 Task: For heading Use Courier New with brown colour.  font size for heading26,  'Change the font style of data to'Courier New and font size to 18,  Change the alignment of both headline & data to Align center.  In the sheet   Blaze Sales log   book
Action: Mouse moved to (54, 151)
Screenshot: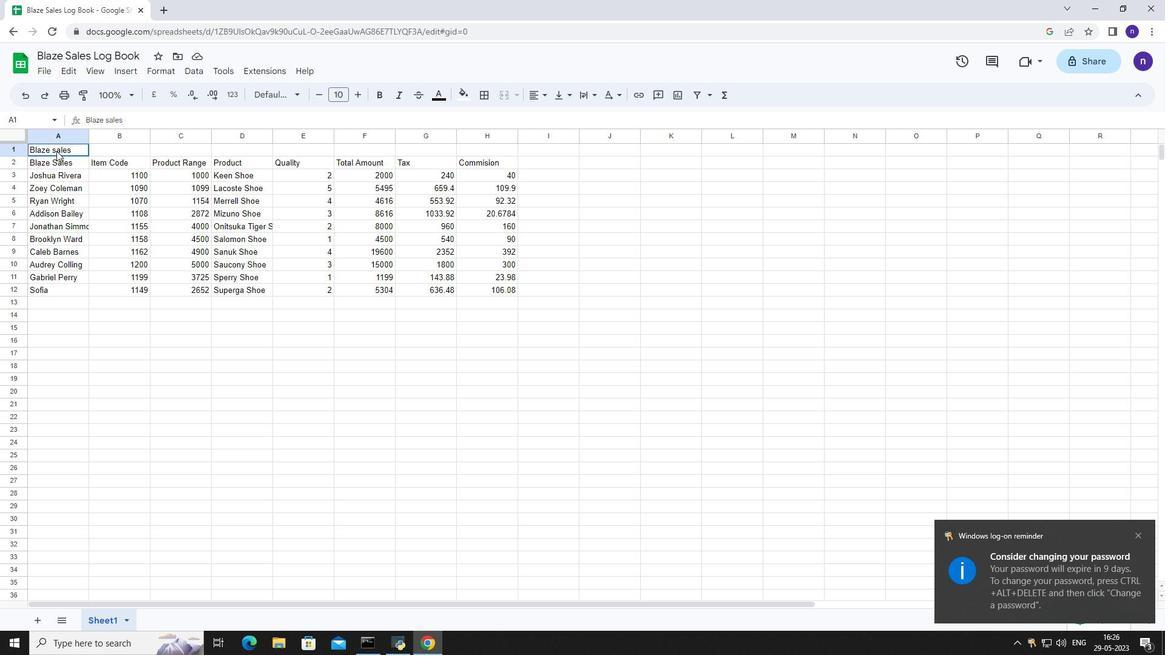
Action: Mouse pressed left at (54, 151)
Screenshot: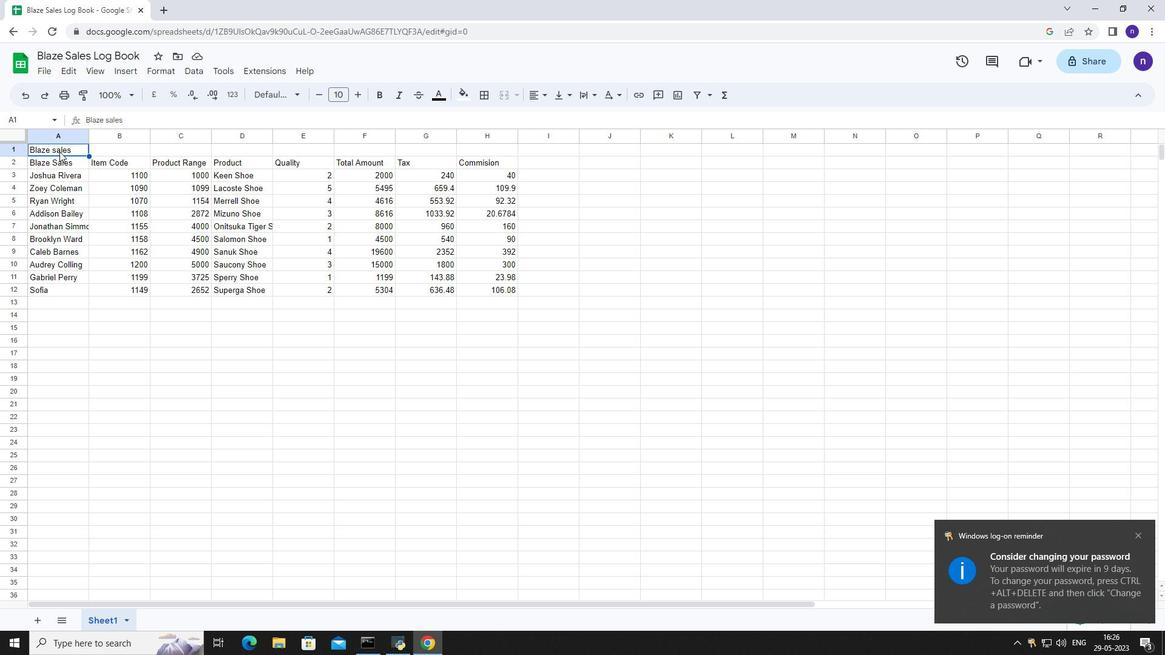 
Action: Mouse moved to (298, 95)
Screenshot: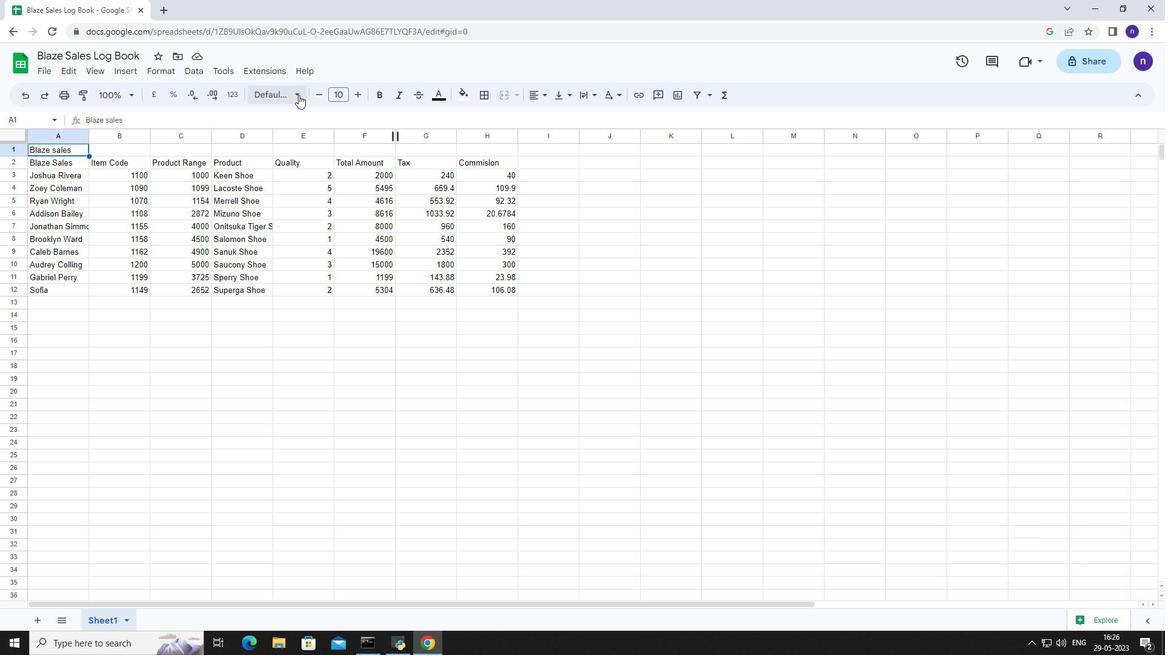 
Action: Mouse pressed left at (298, 95)
Screenshot: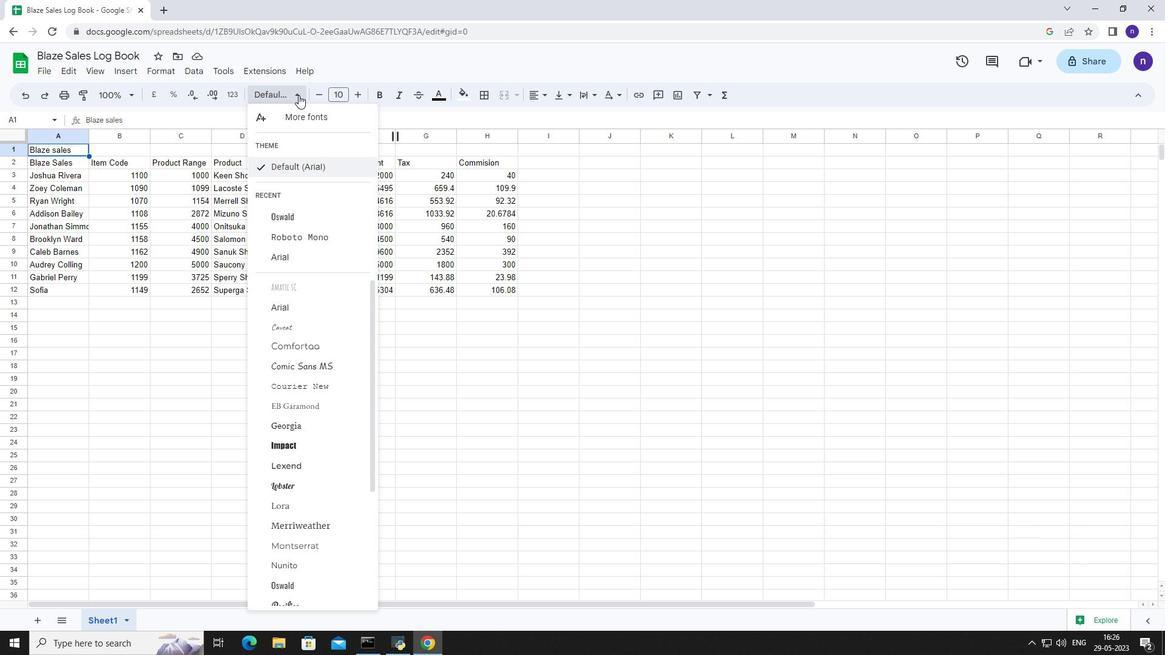 
Action: Mouse moved to (306, 114)
Screenshot: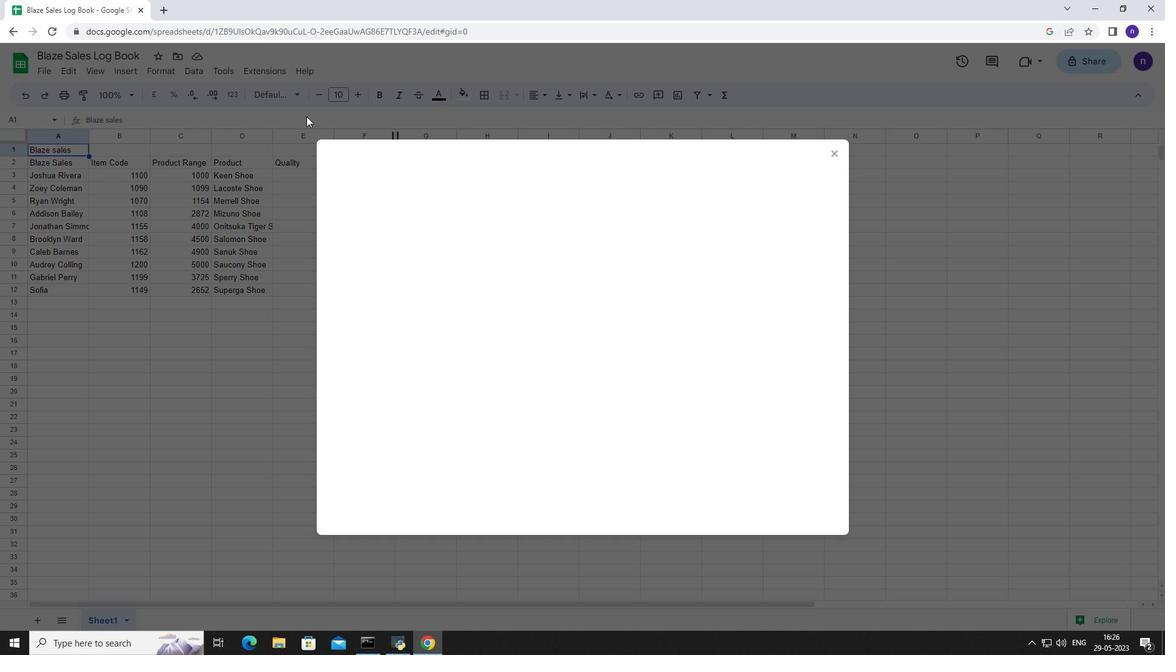 
Action: Mouse pressed left at (306, 114)
Screenshot: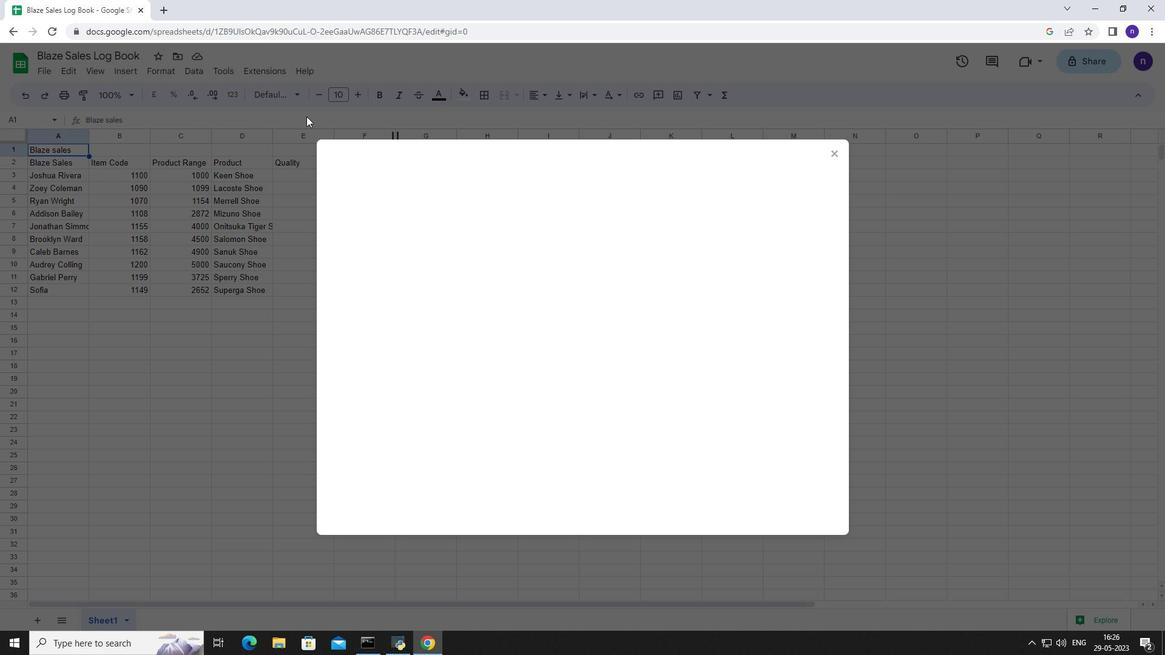 
Action: Mouse moved to (397, 194)
Screenshot: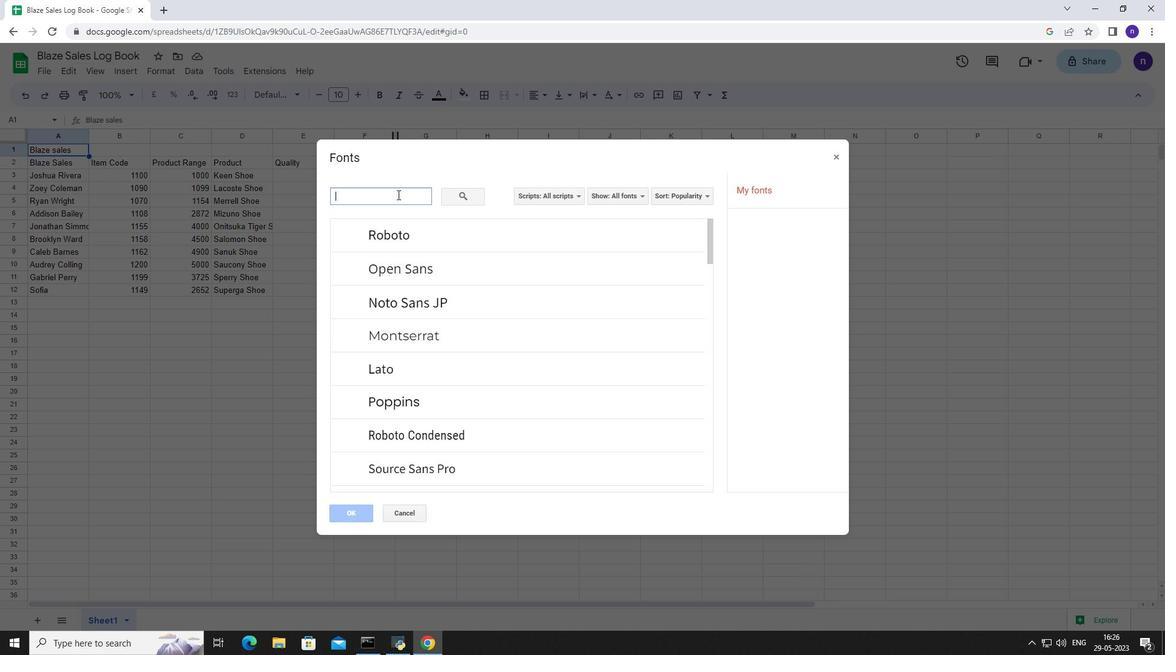 
Action: Mouse pressed left at (397, 194)
Screenshot: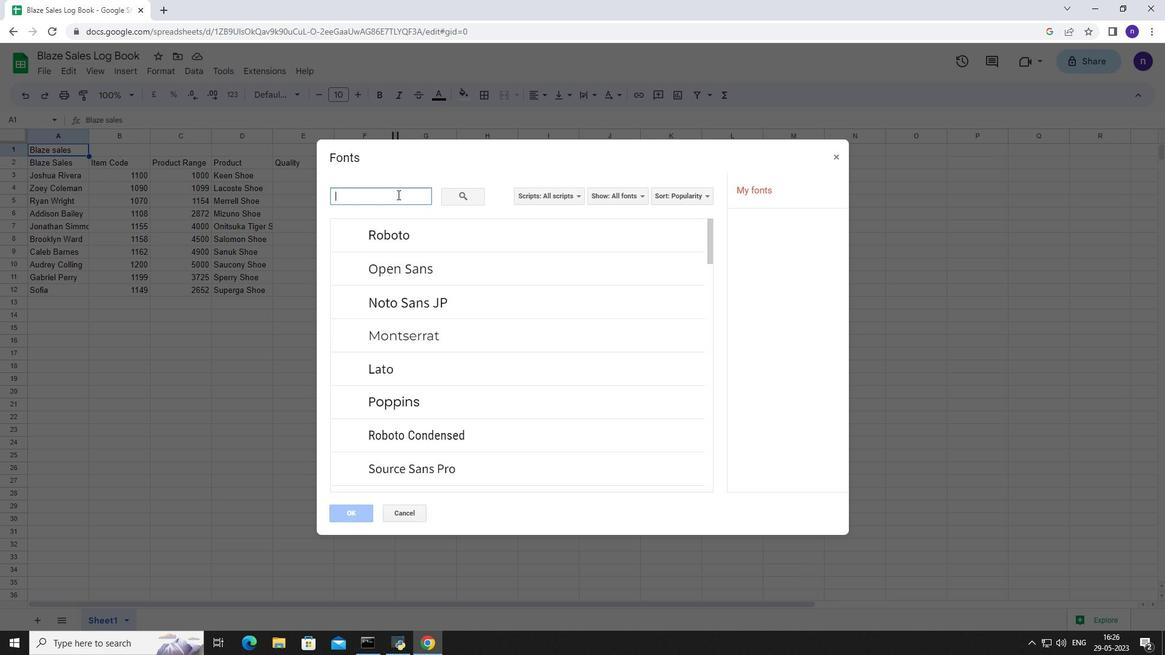 
Action: Key pressed courier<Key.space>new<Key.backspace><Key.backspace><Key.backspace>
Screenshot: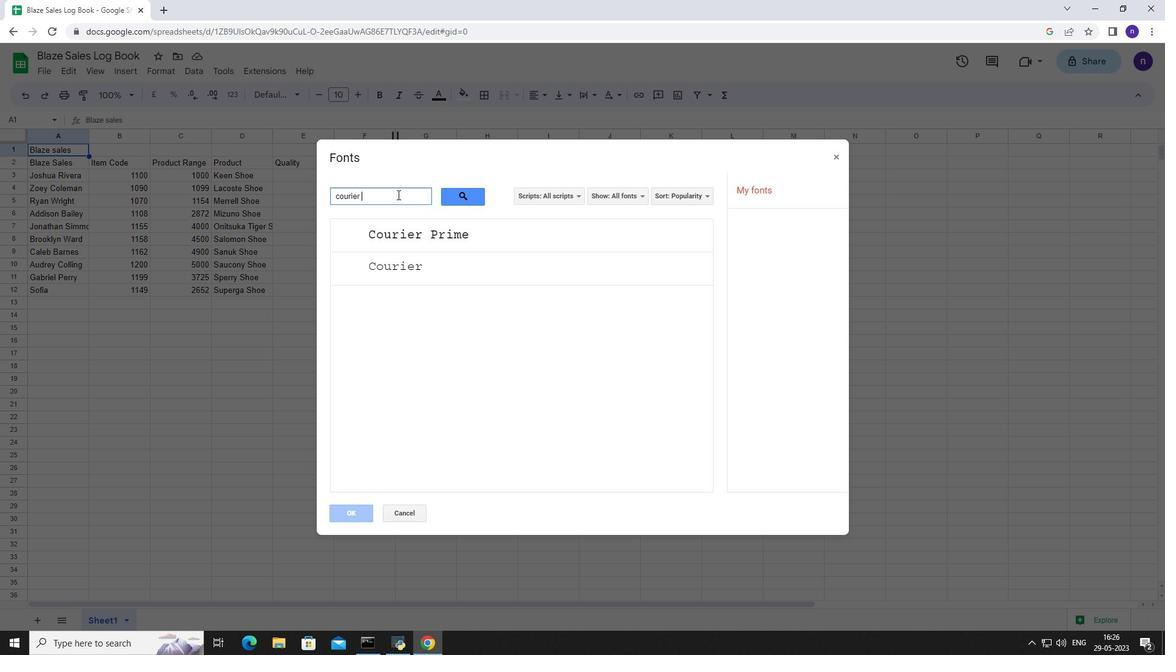 
Action: Mouse moved to (427, 230)
Screenshot: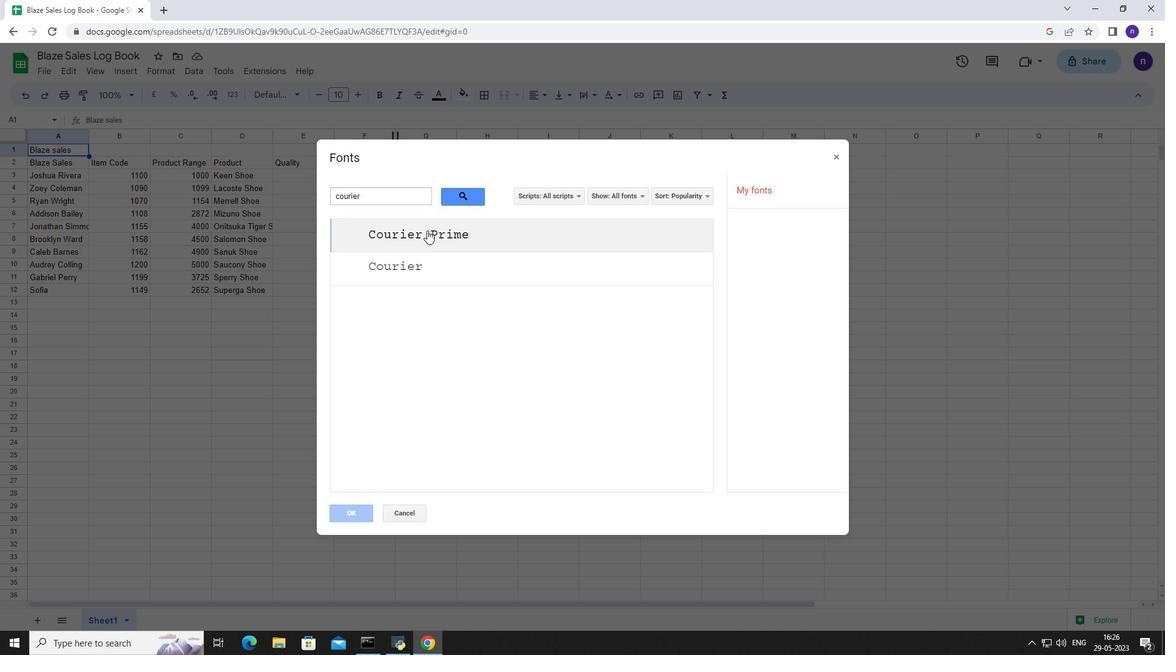 
Action: Mouse pressed left at (427, 230)
Screenshot: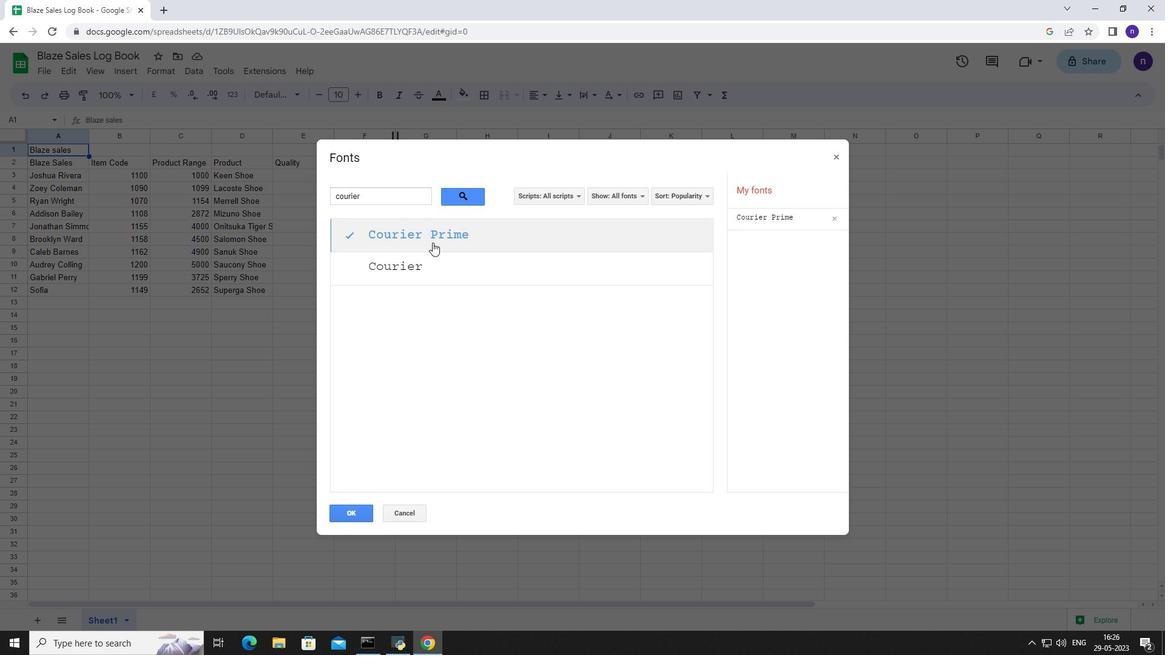 
Action: Mouse moved to (352, 511)
Screenshot: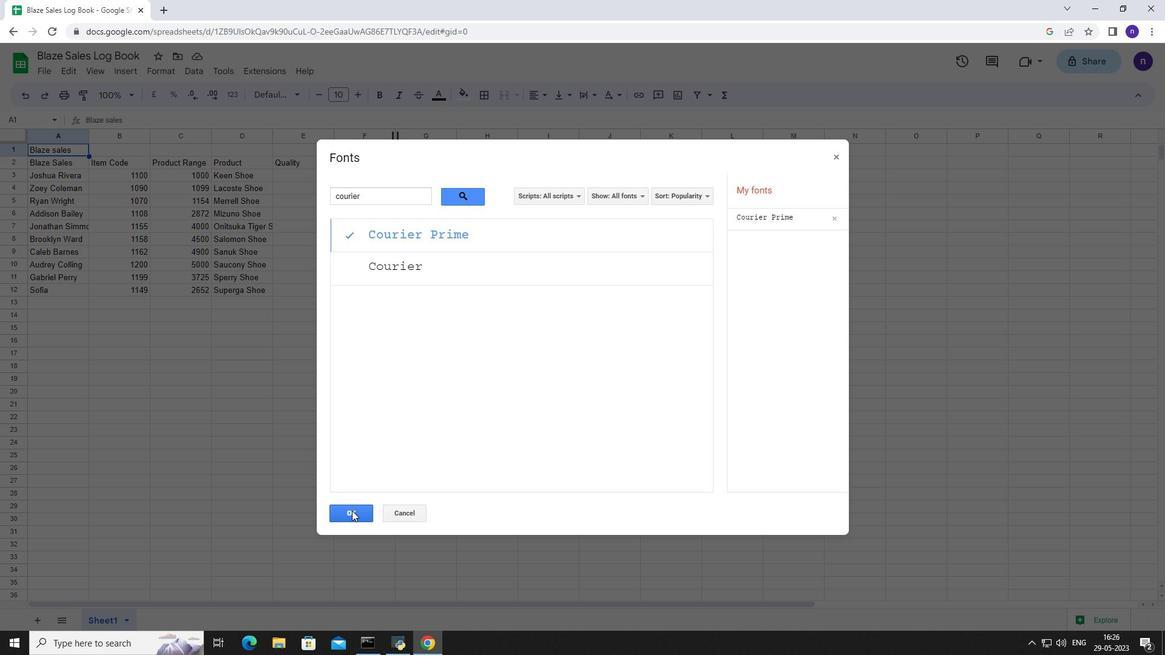 
Action: Mouse pressed left at (352, 511)
Screenshot: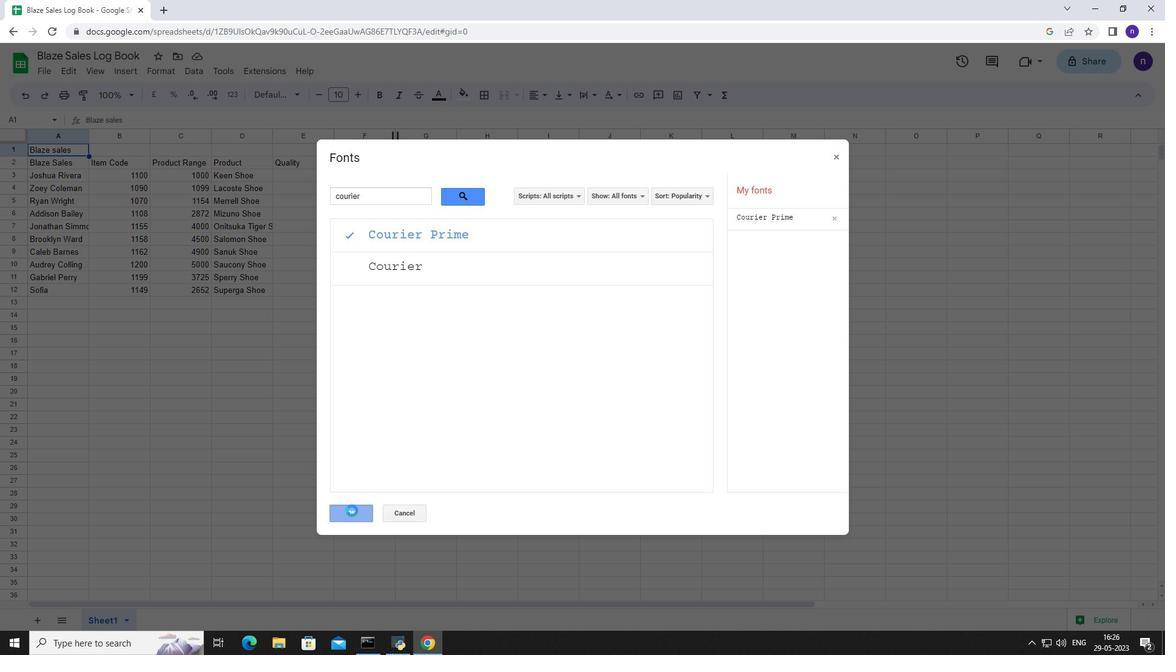 
Action: Mouse moved to (446, 97)
Screenshot: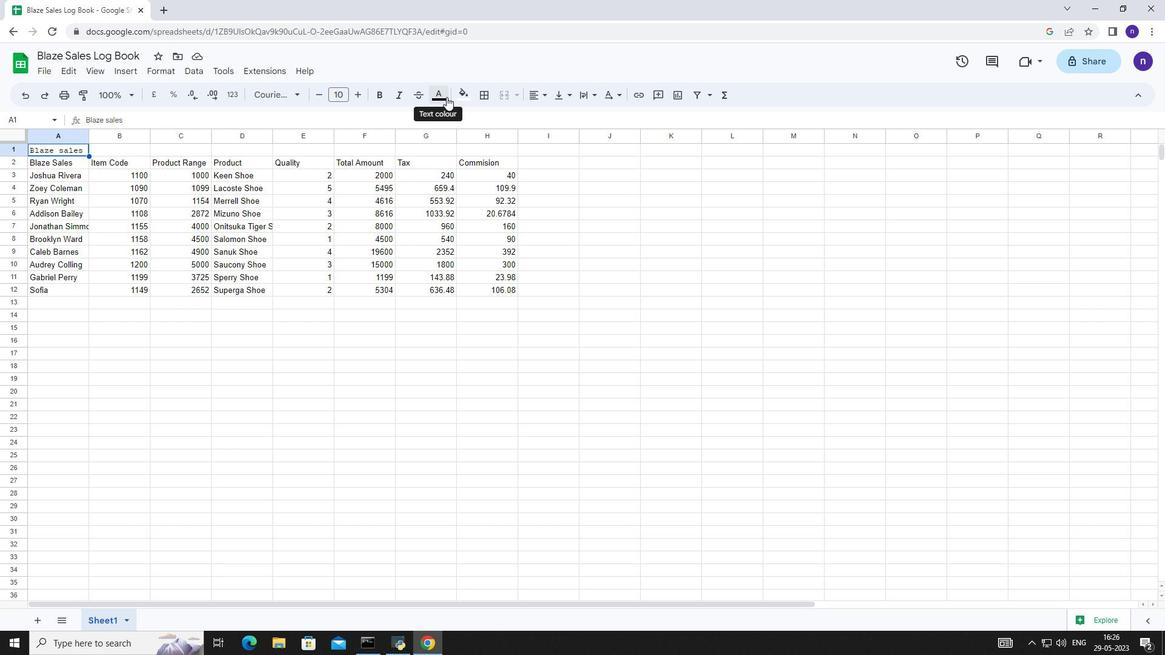 
Action: Mouse pressed left at (446, 97)
Screenshot: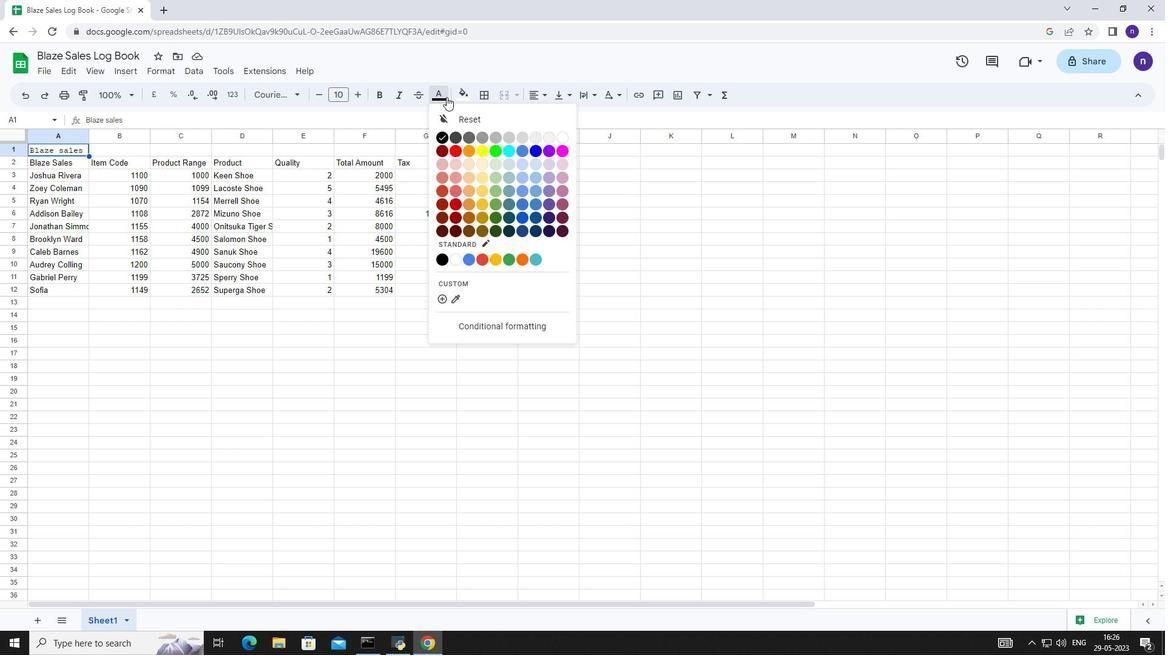
Action: Mouse moved to (442, 296)
Screenshot: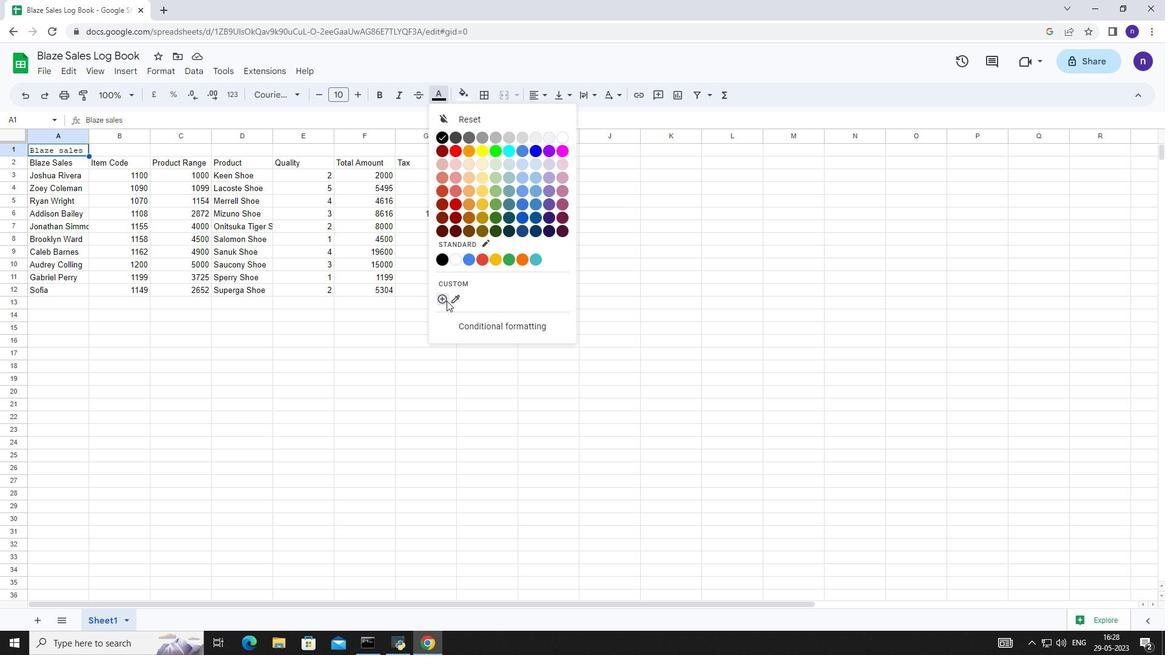 
Action: Mouse pressed left at (442, 296)
Screenshot: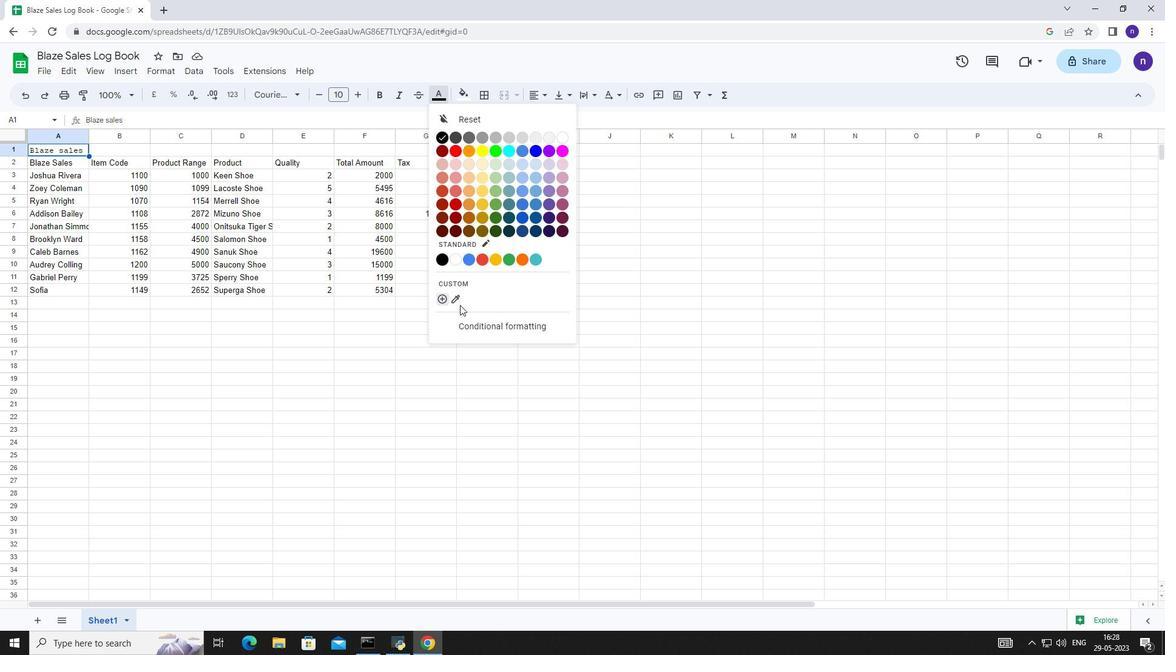 
Action: Mouse moved to (593, 429)
Screenshot: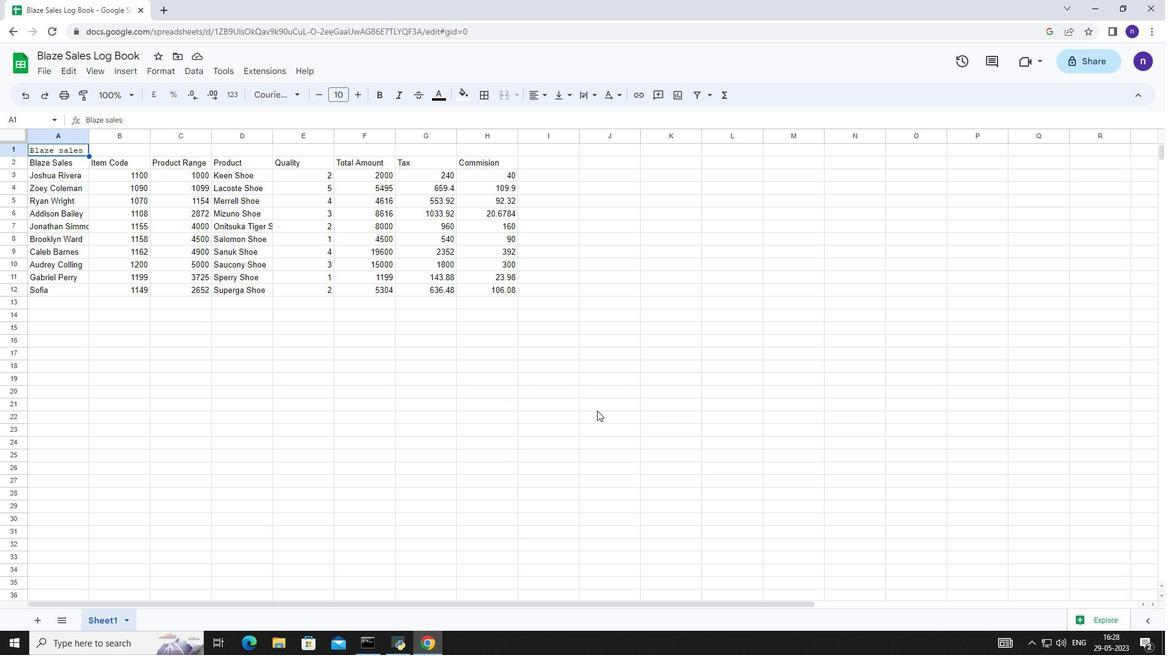 
Action: Mouse pressed left at (593, 429)
Screenshot: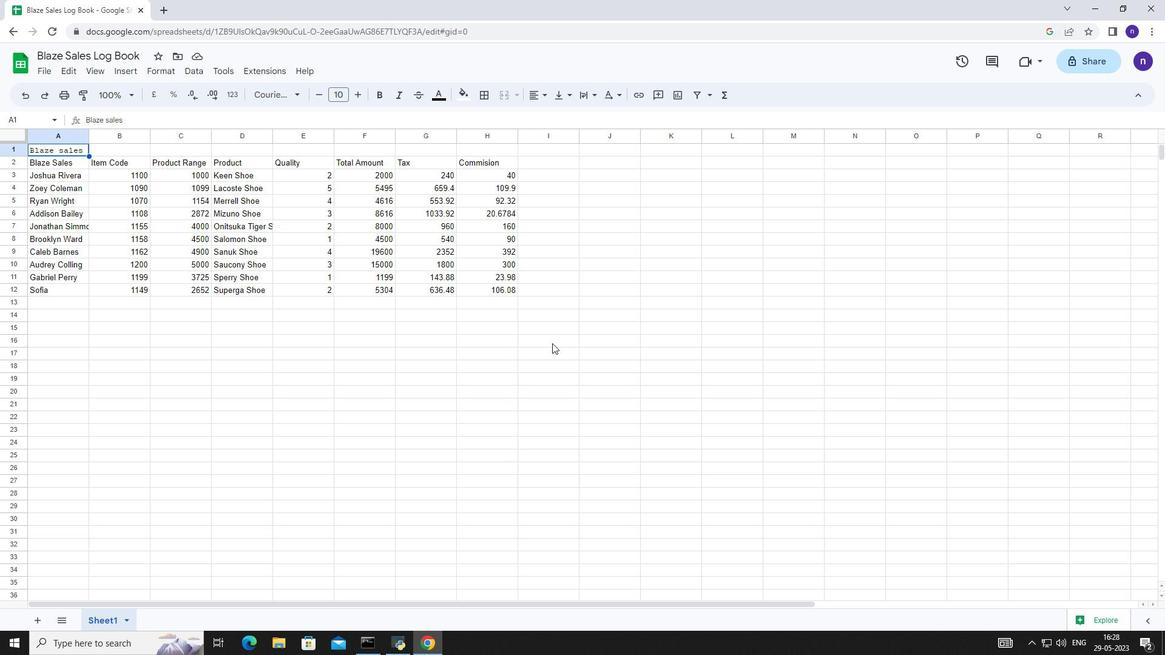 
Action: Mouse moved to (443, 95)
Screenshot: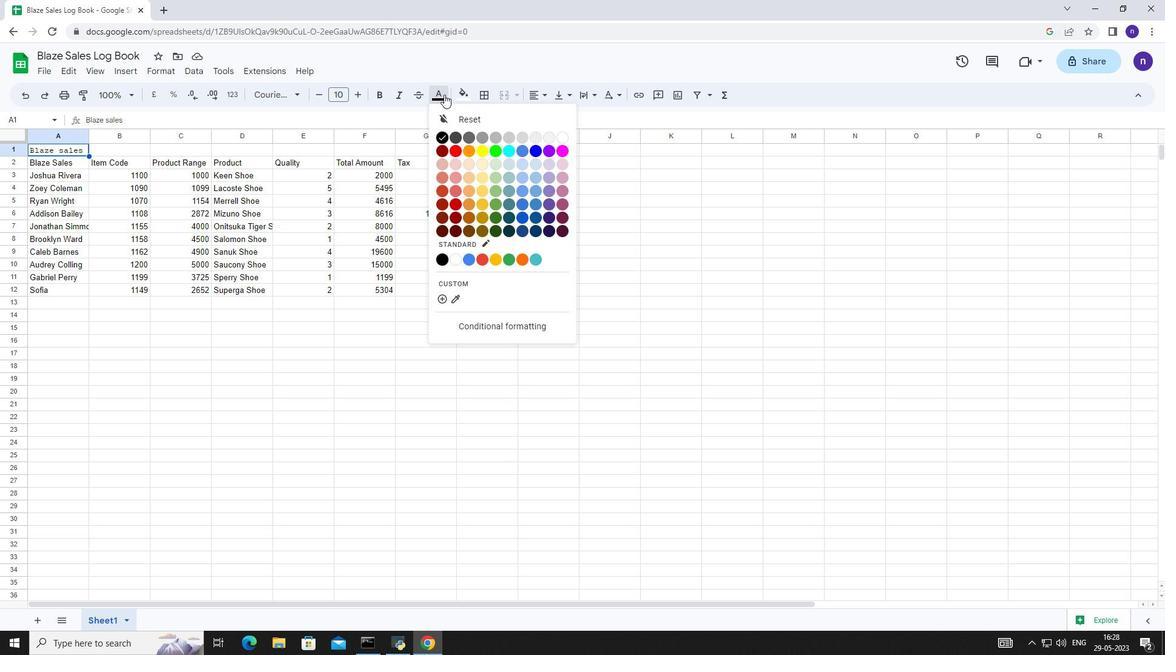 
Action: Mouse pressed left at (443, 95)
Screenshot: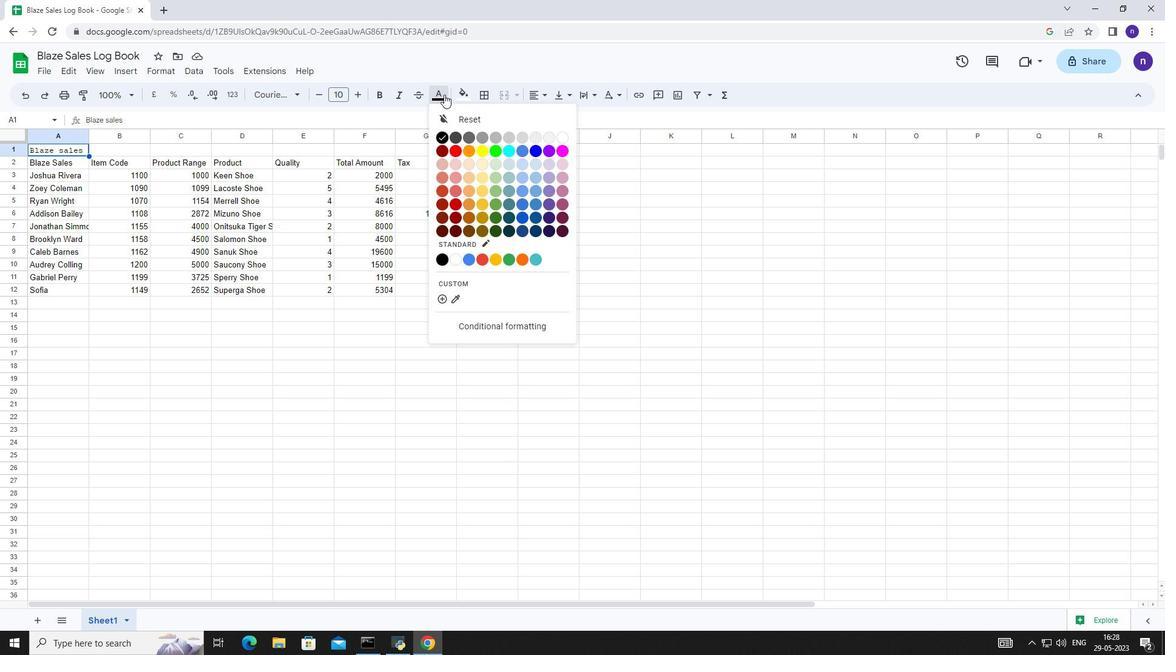 
Action: Mouse moved to (444, 297)
Screenshot: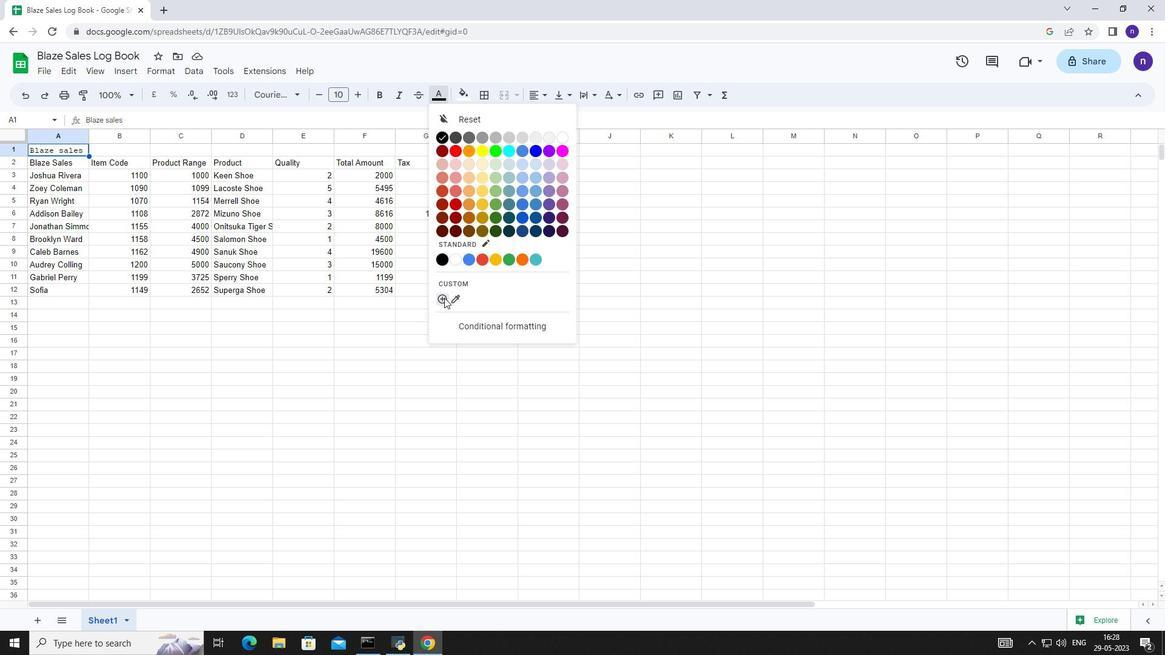 
Action: Mouse pressed left at (444, 297)
Screenshot: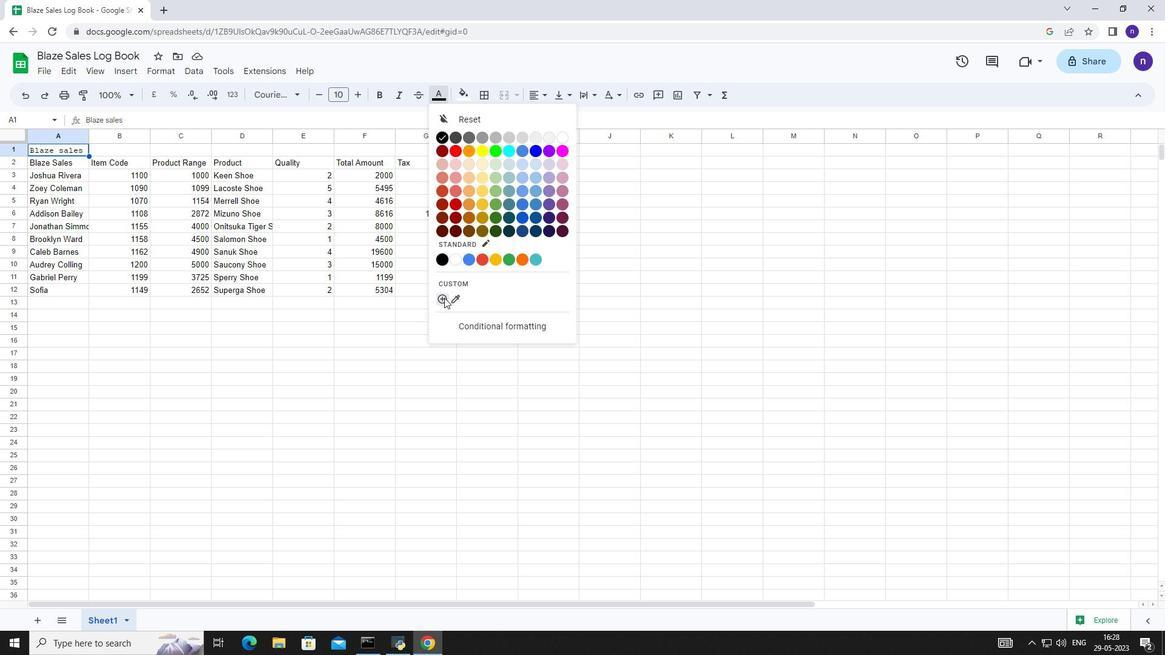 
Action: Mouse moved to (582, 382)
Screenshot: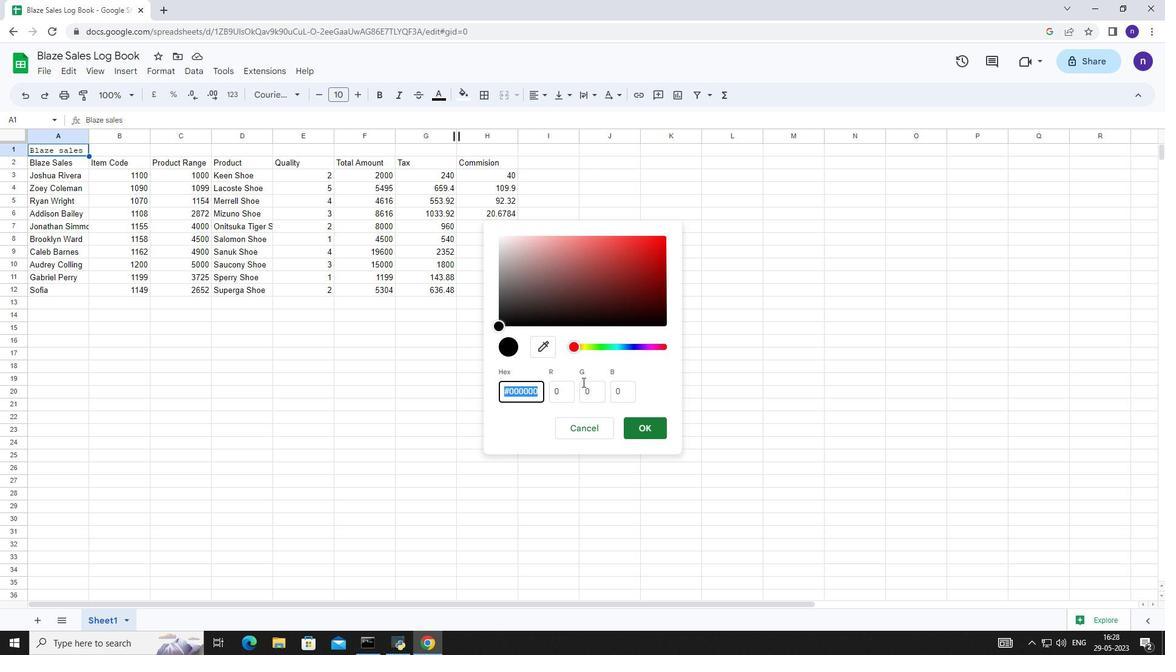 
Action: Key pressed <Key.right><Key.backspace><Key.backspace><Key.backspace><Key.backspace><Key.backspace><Key.backspace>964<Key.shift>B00
Screenshot: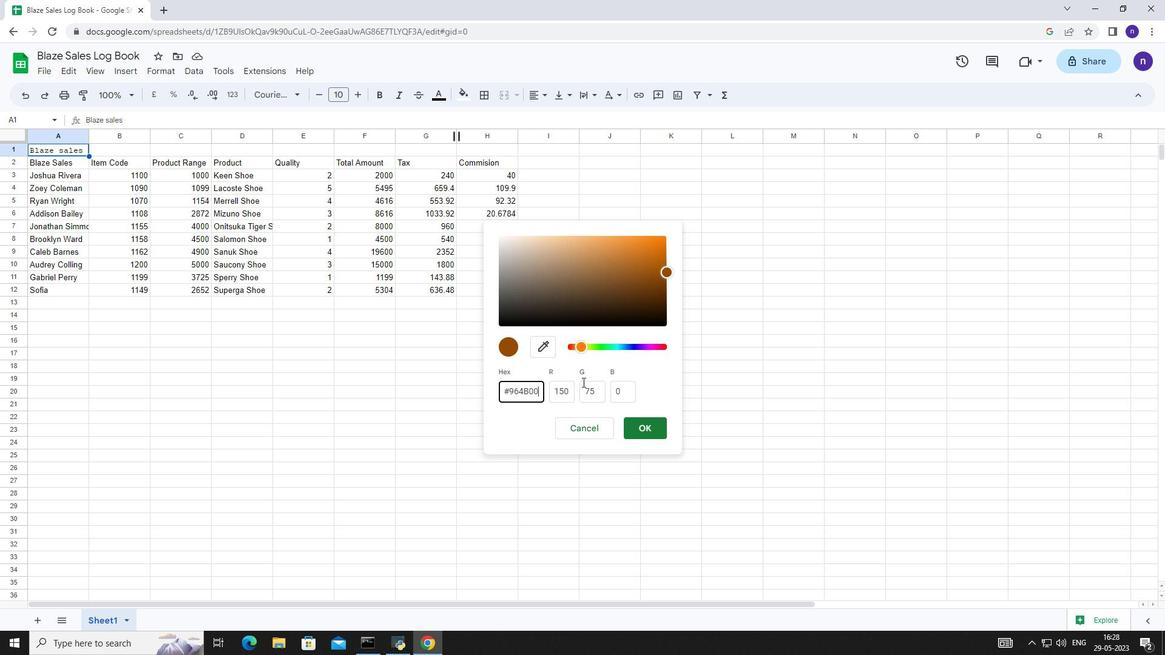 
Action: Mouse moved to (647, 430)
Screenshot: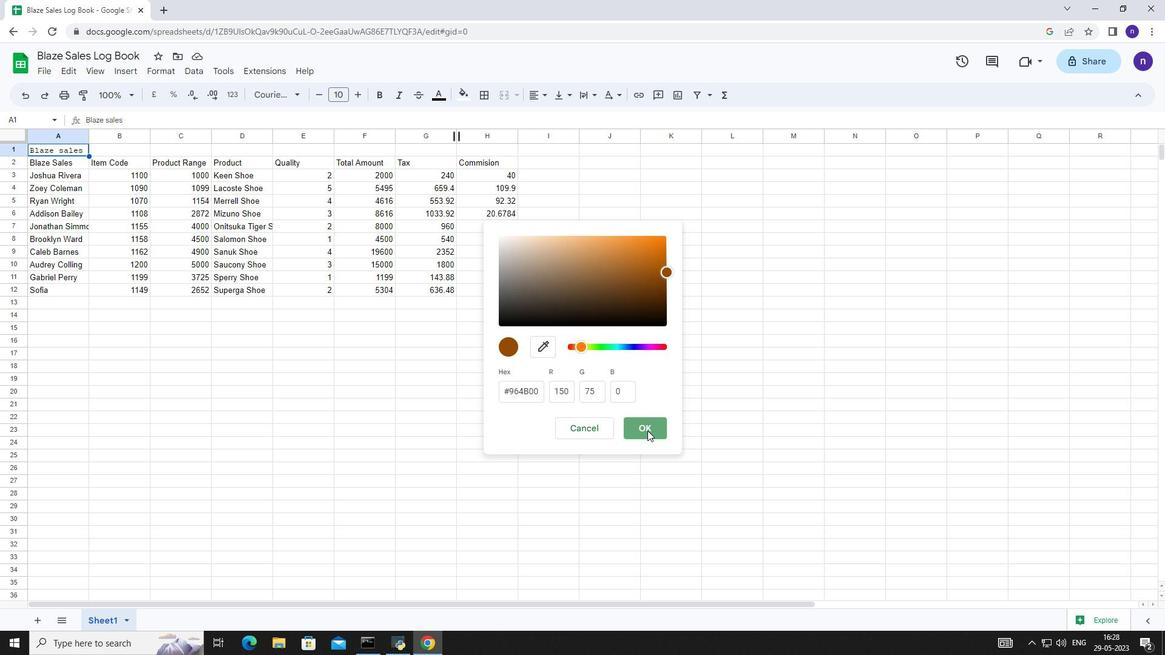 
Action: Mouse pressed left at (647, 430)
Screenshot: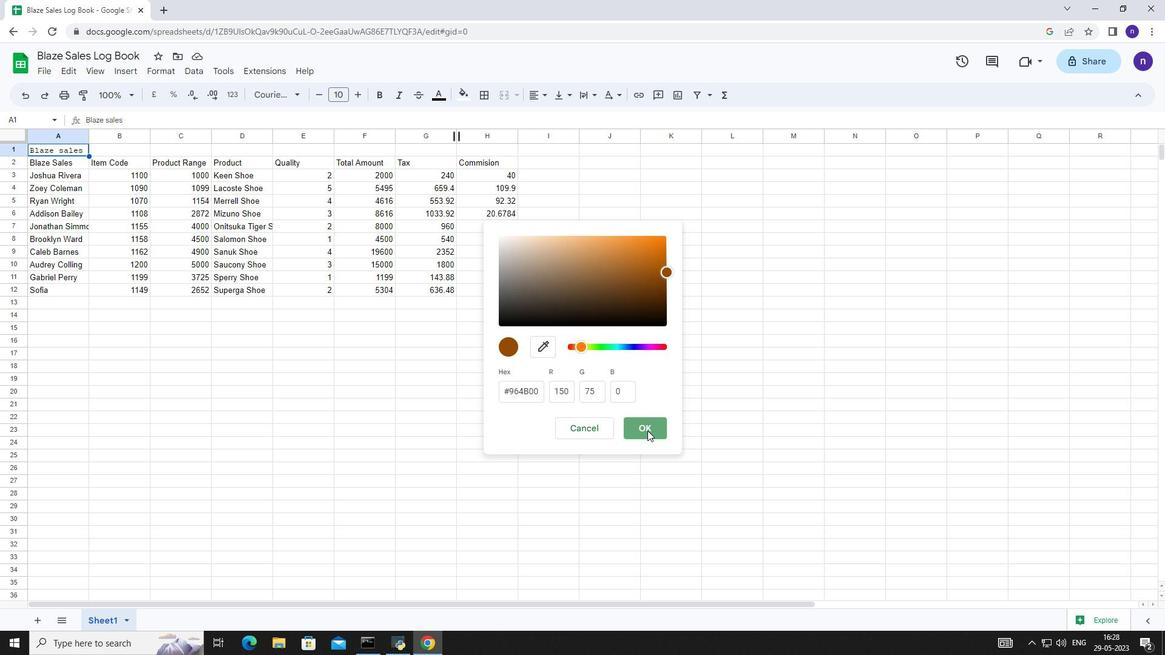 
Action: Mouse moved to (357, 93)
Screenshot: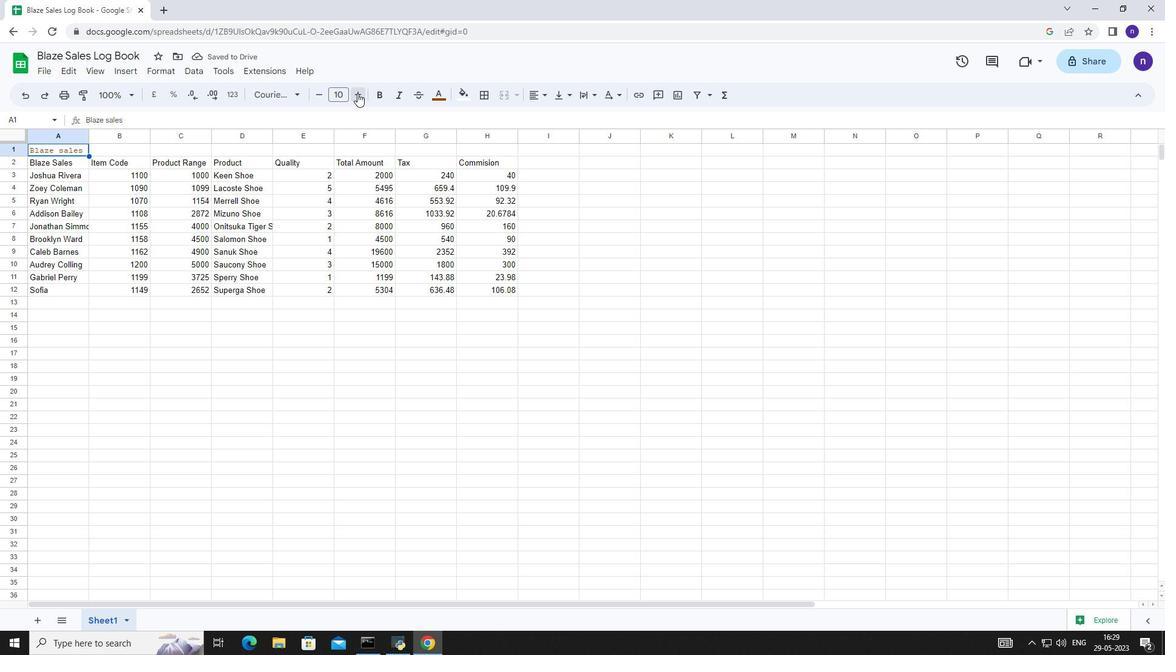 
Action: Mouse pressed left at (357, 93)
Screenshot: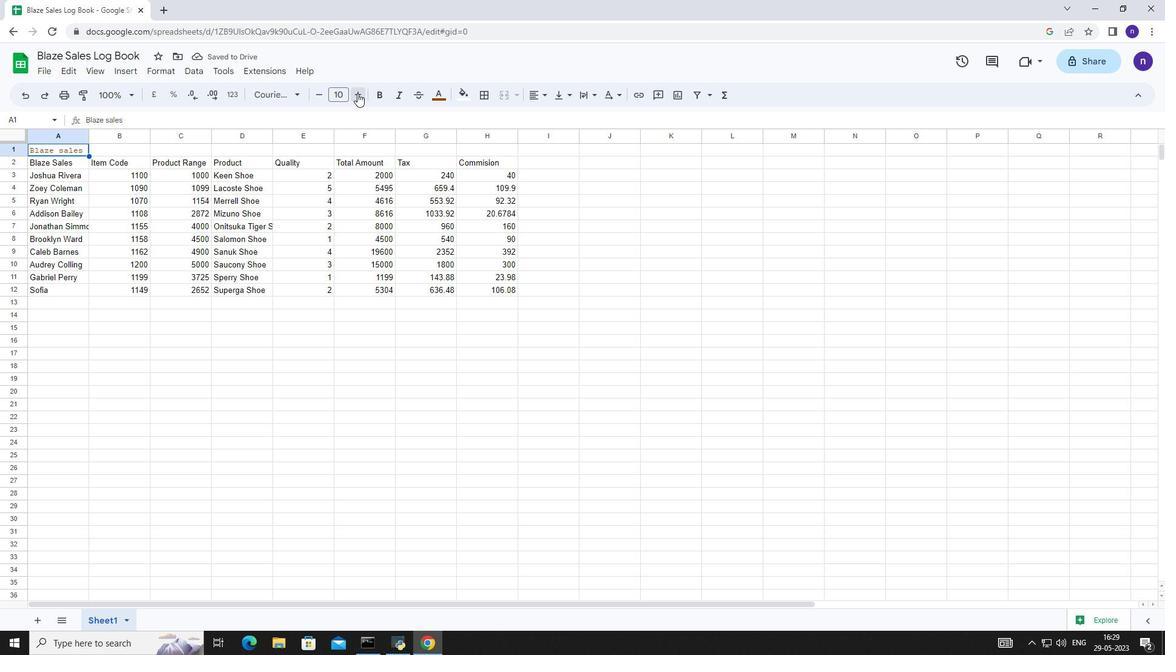 
Action: Mouse pressed left at (357, 93)
Screenshot: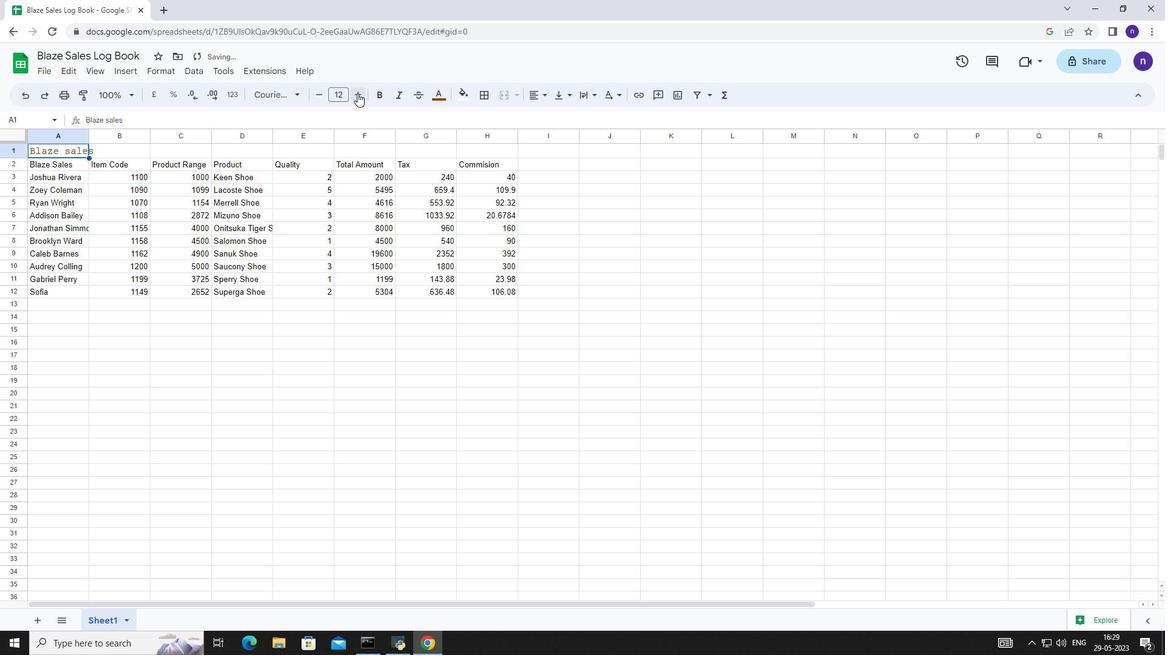 
Action: Mouse pressed left at (357, 93)
Screenshot: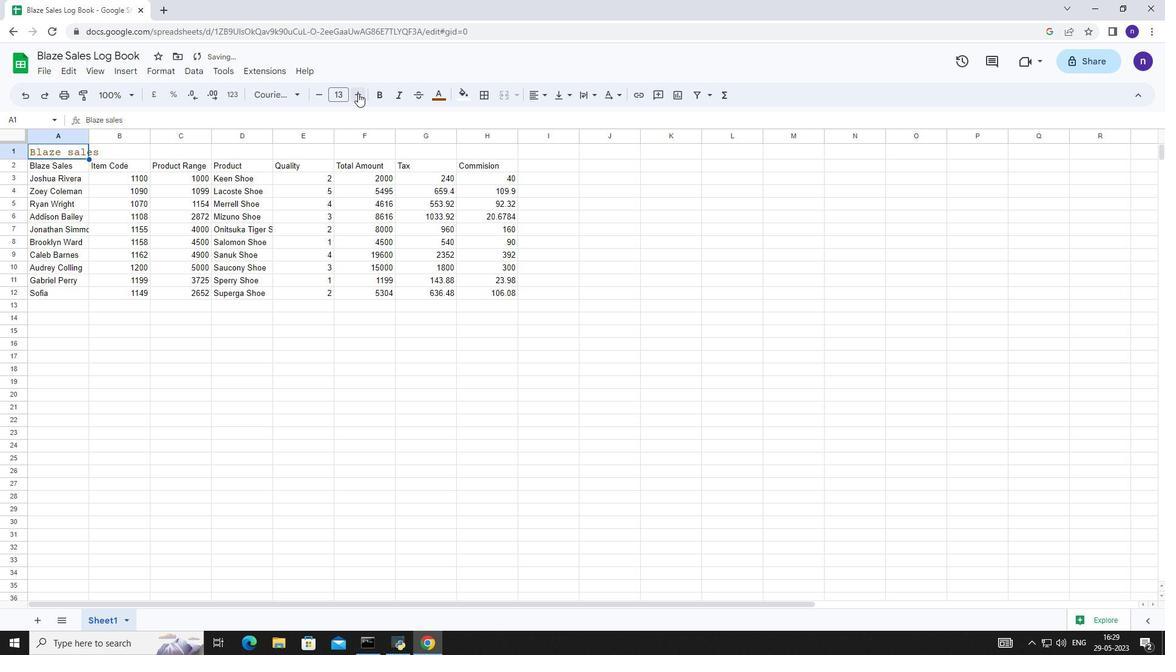 
Action: Mouse moved to (358, 93)
Screenshot: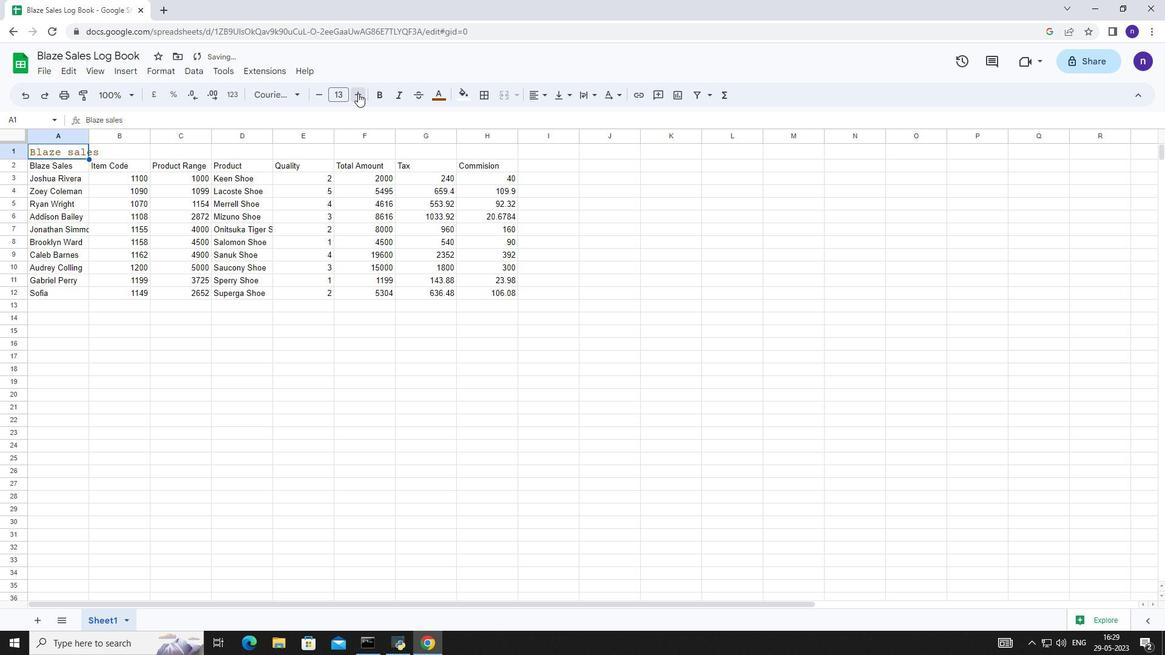 
Action: Mouse pressed left at (358, 93)
Screenshot: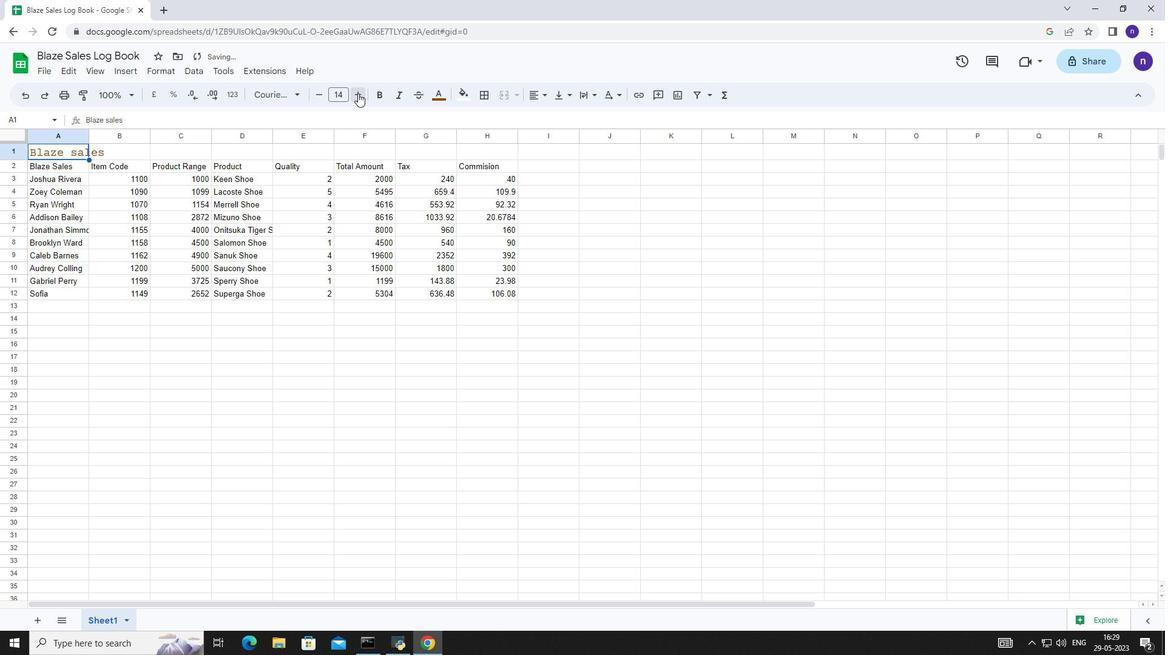 
Action: Mouse pressed left at (358, 93)
Screenshot: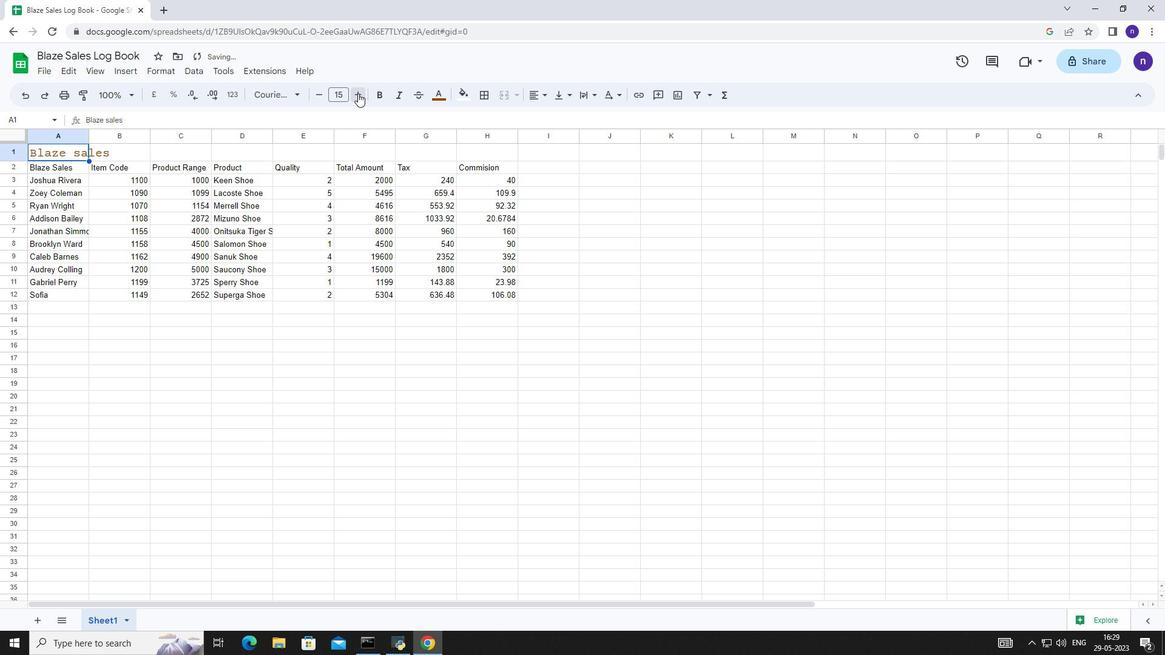 
Action: Mouse pressed left at (358, 93)
Screenshot: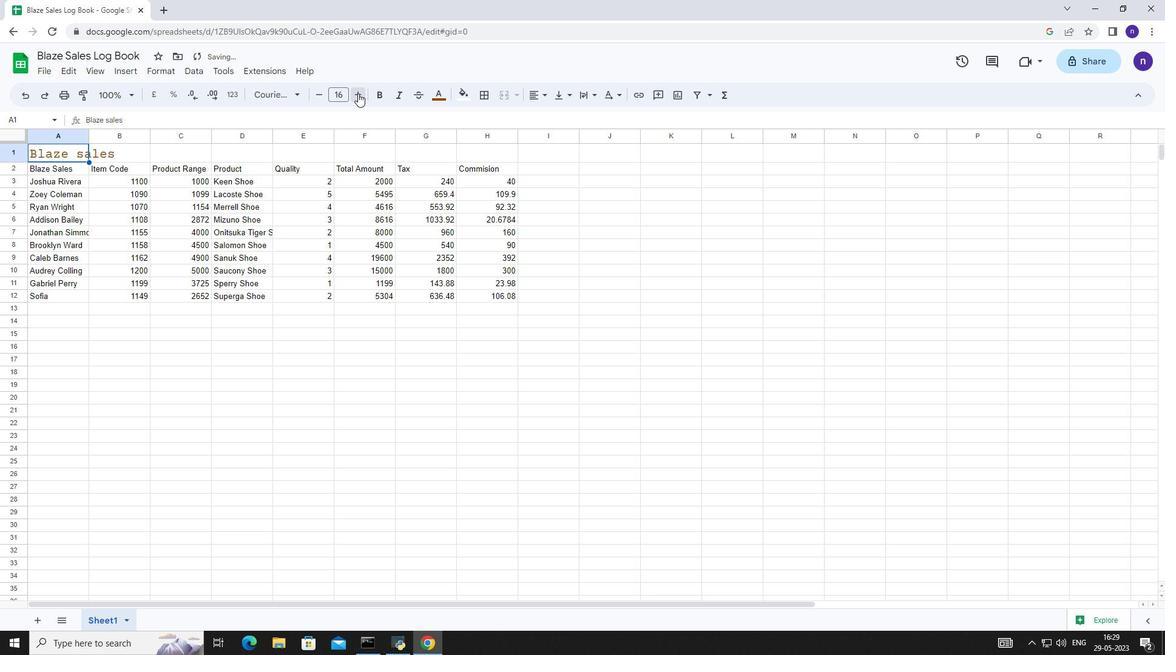
Action: Mouse pressed left at (358, 93)
Screenshot: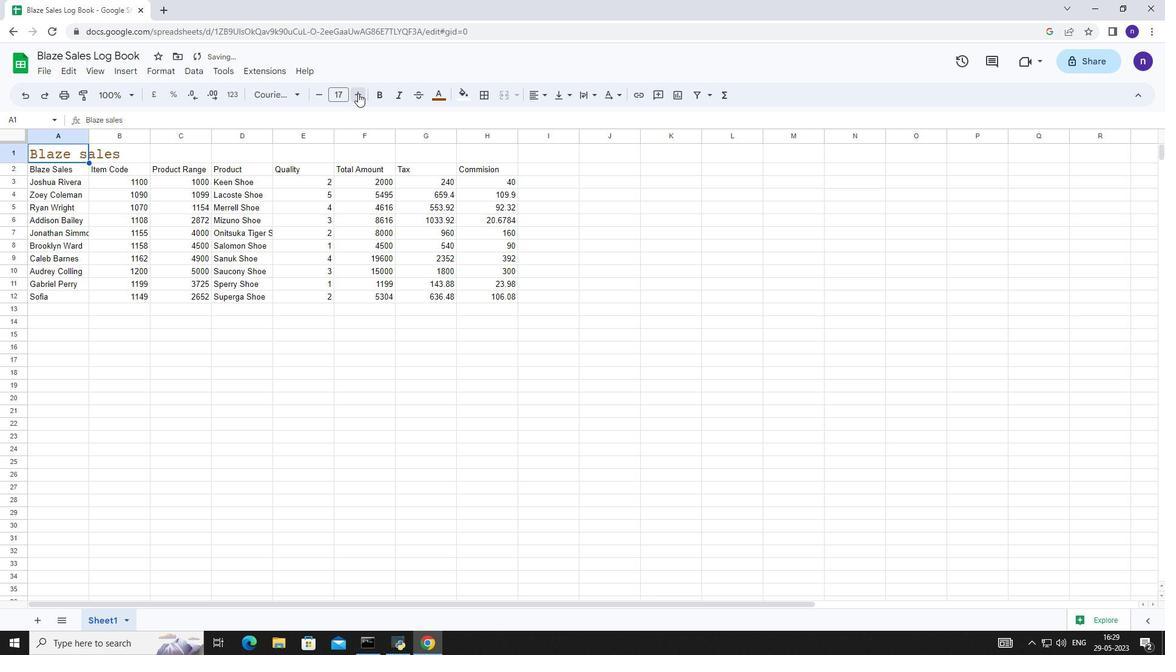 
Action: Mouse pressed left at (358, 93)
Screenshot: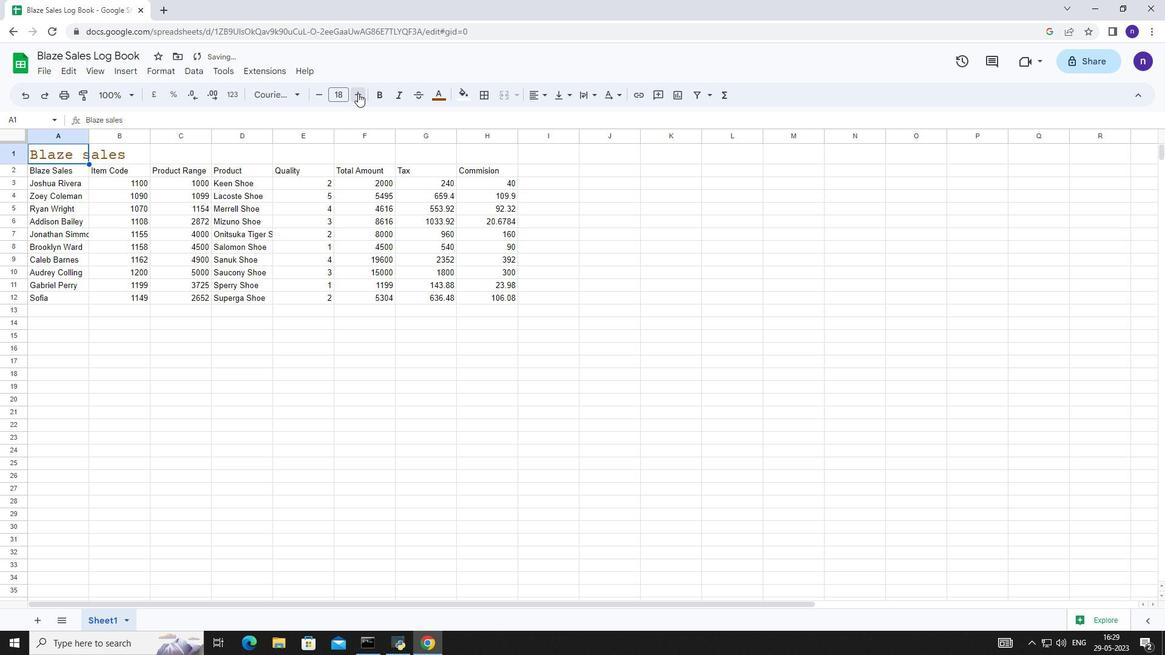 
Action: Mouse pressed left at (358, 93)
Screenshot: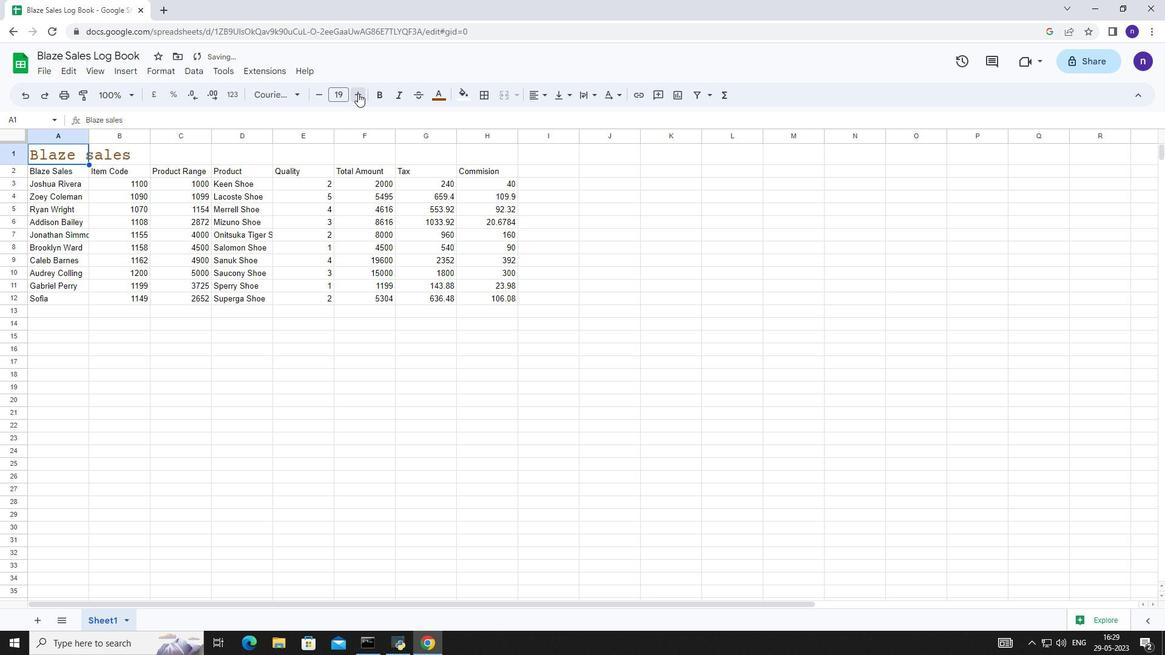 
Action: Mouse pressed left at (358, 93)
Screenshot: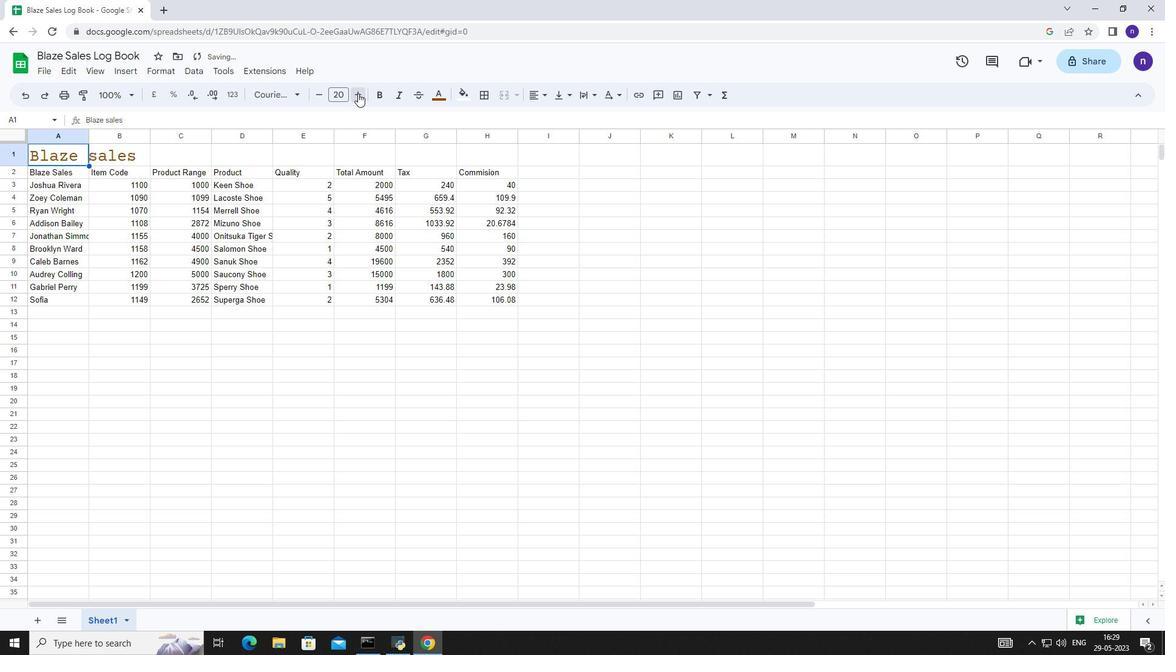 
Action: Mouse pressed left at (358, 93)
Screenshot: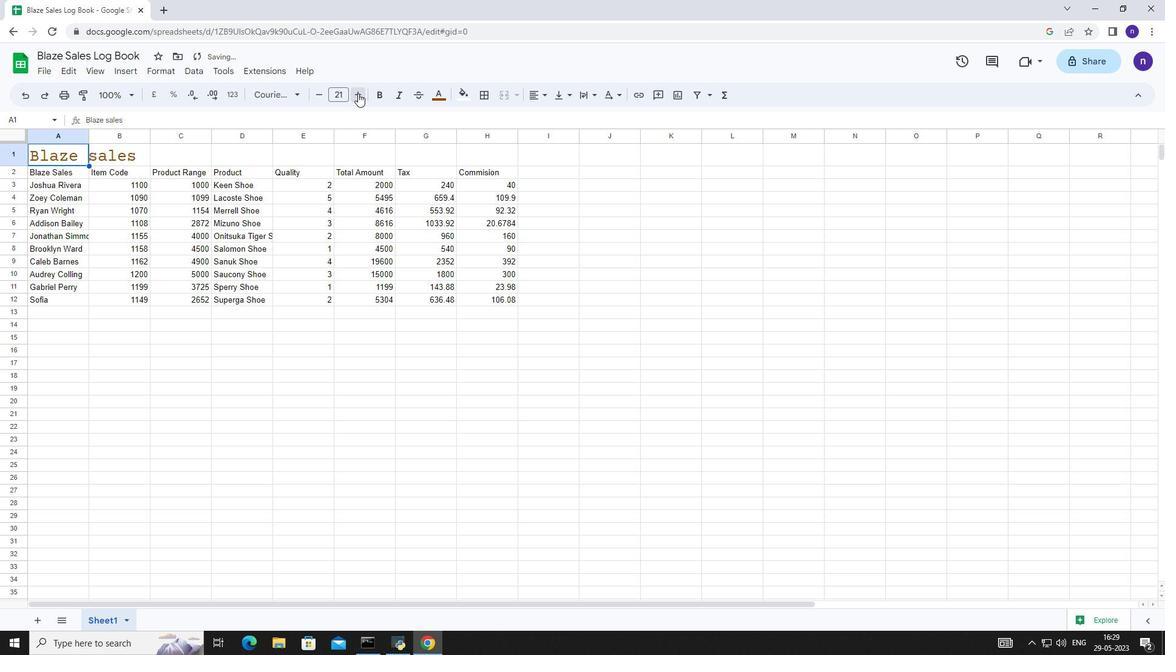 
Action: Mouse pressed left at (358, 93)
Screenshot: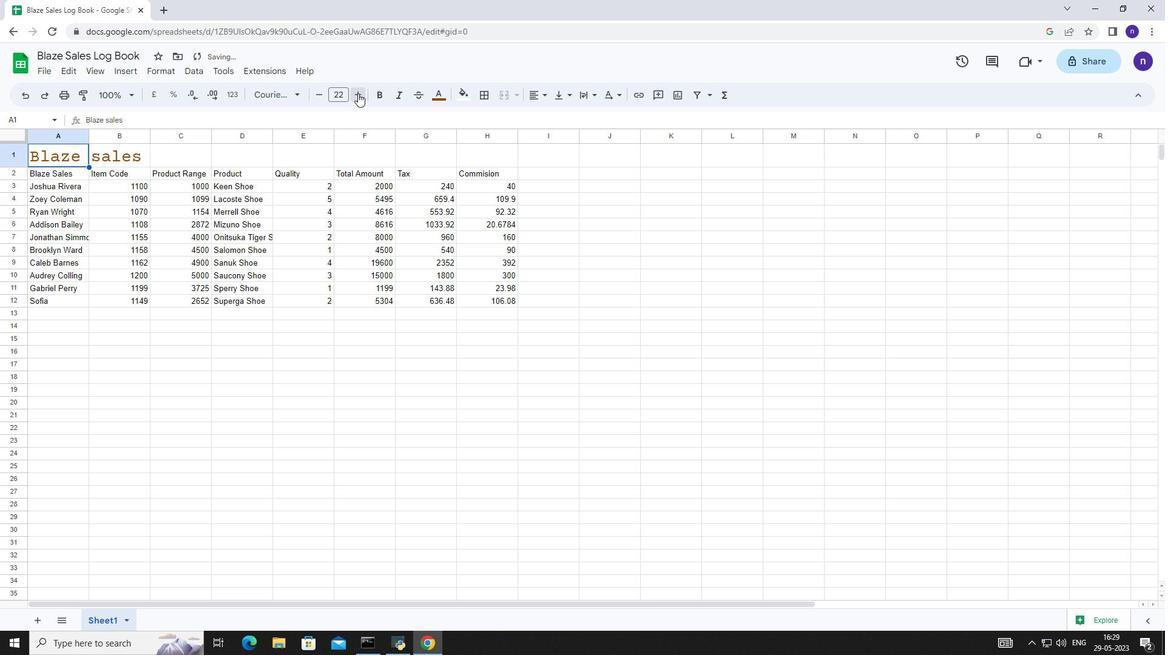
Action: Mouse pressed left at (358, 93)
Screenshot: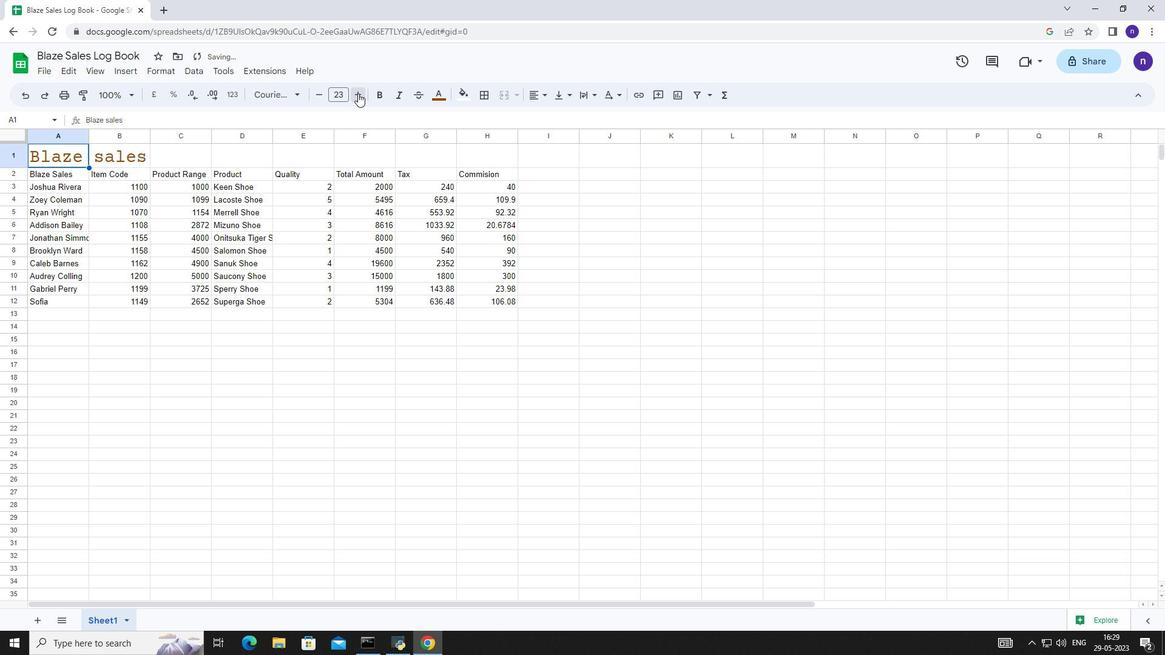 
Action: Mouse pressed left at (358, 93)
Screenshot: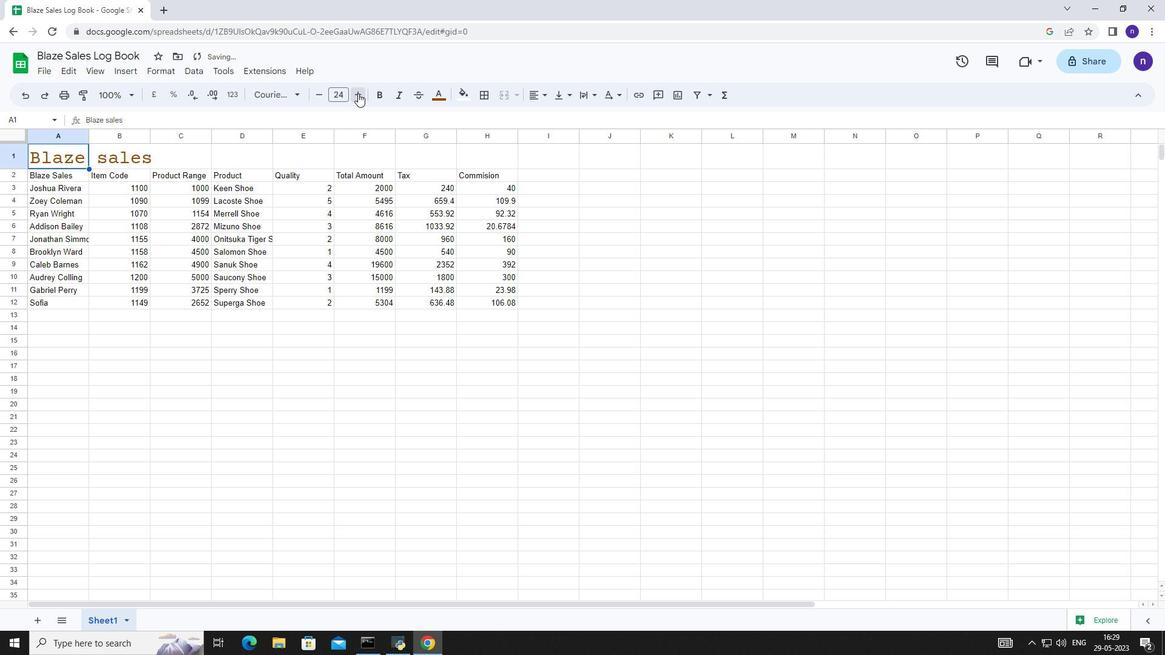 
Action: Mouse pressed left at (358, 93)
Screenshot: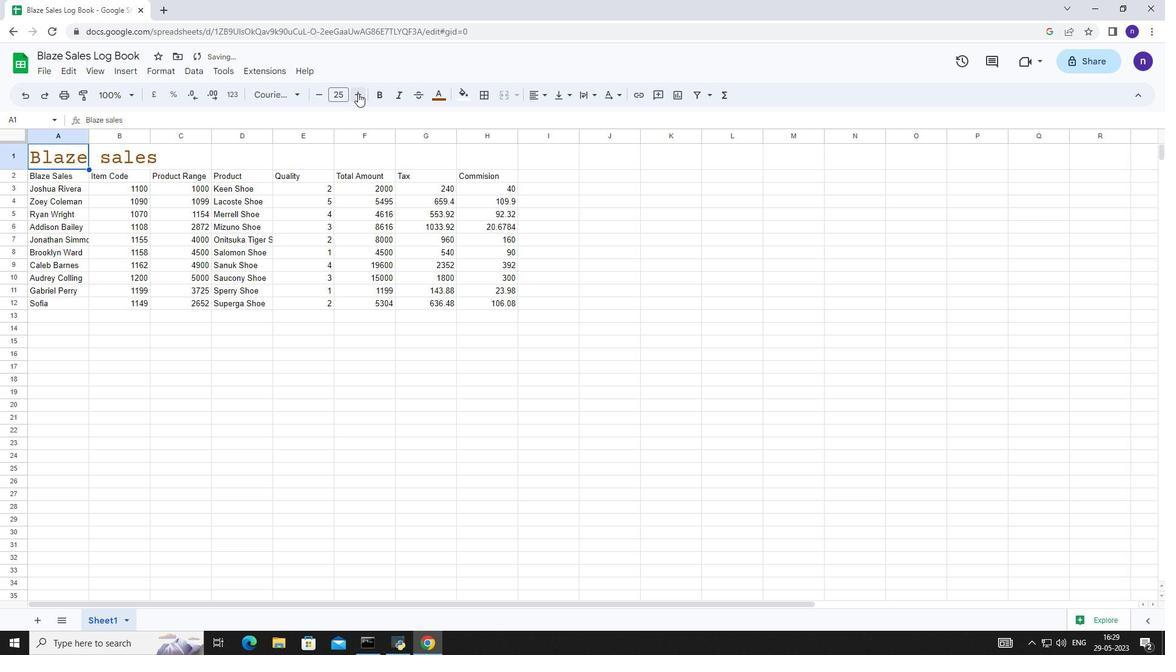 
Action: Mouse pressed left at (358, 93)
Screenshot: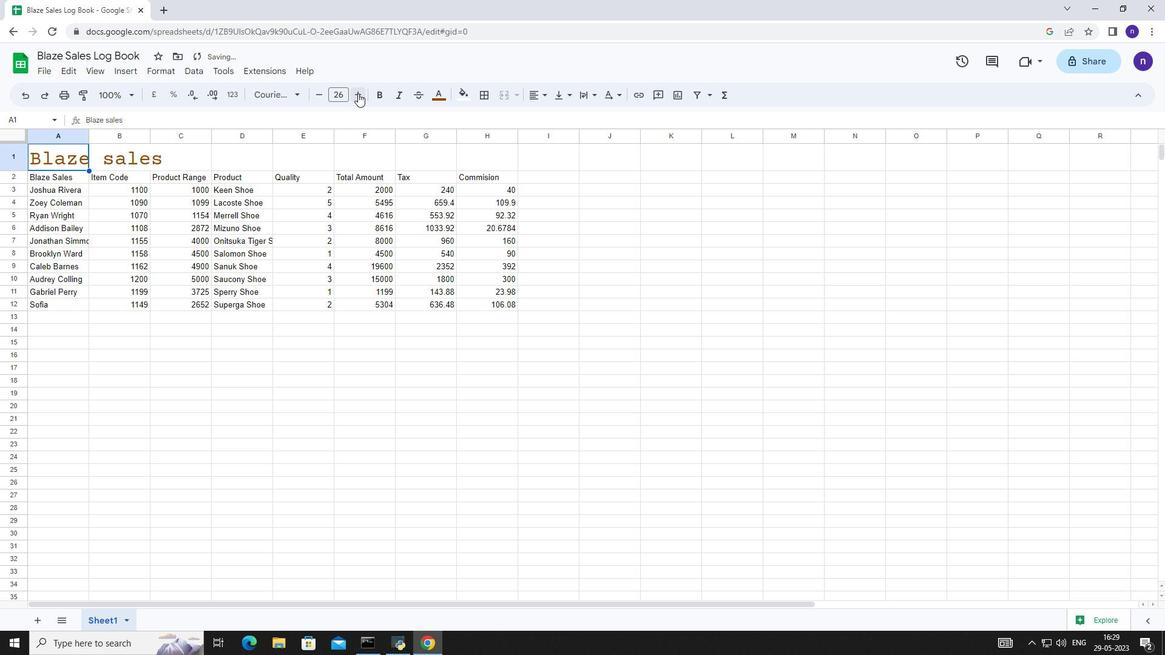 
Action: Mouse moved to (172, 312)
Screenshot: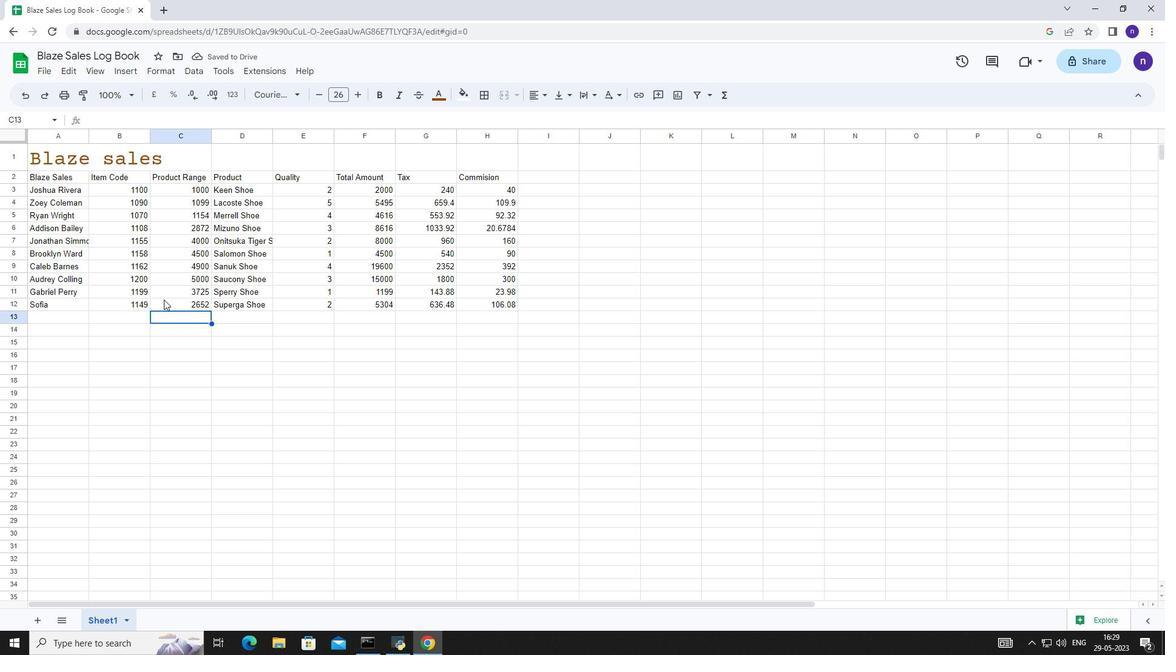 
Action: Mouse pressed left at (172, 312)
Screenshot: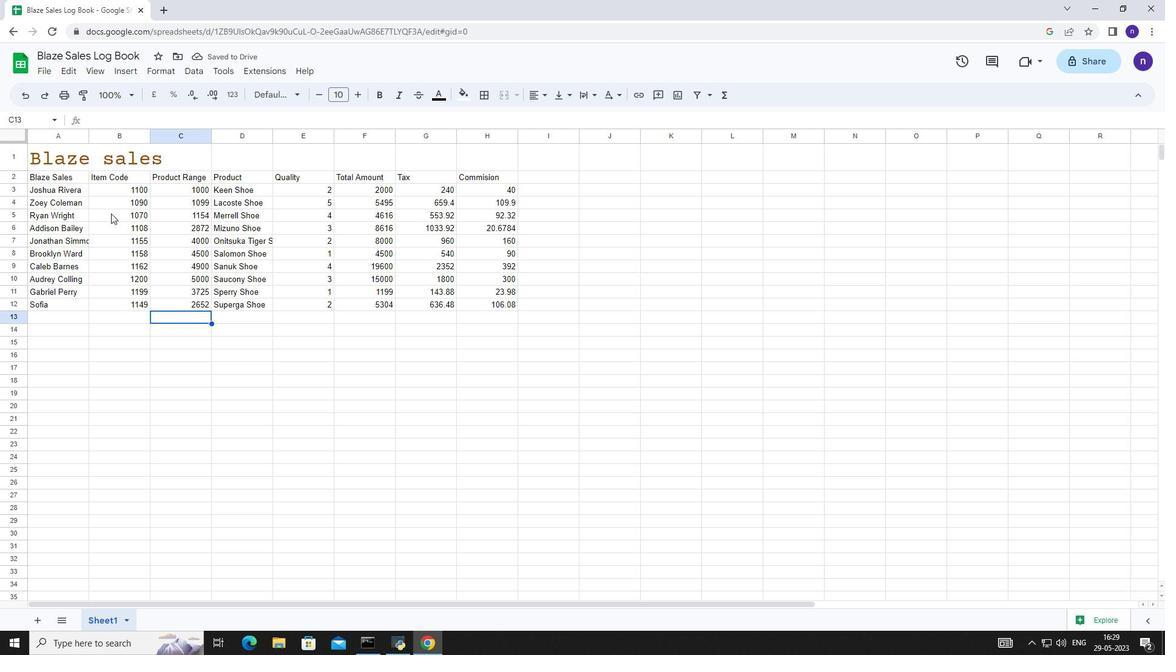 
Action: Mouse moved to (55, 188)
Screenshot: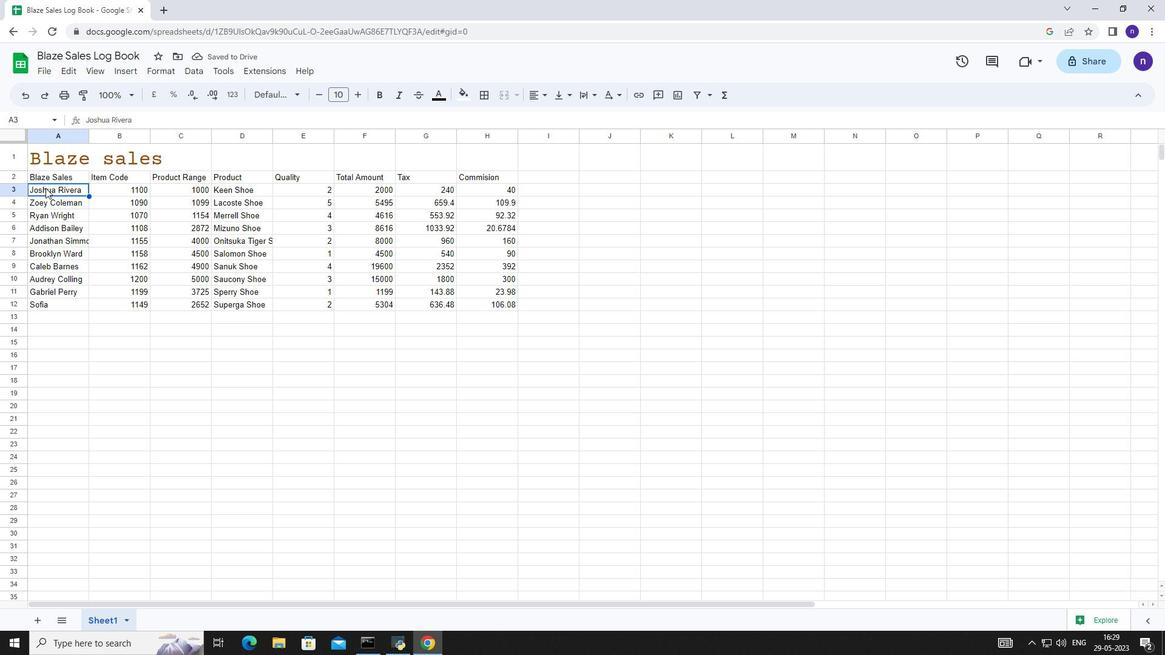 
Action: Mouse pressed left at (55, 188)
Screenshot: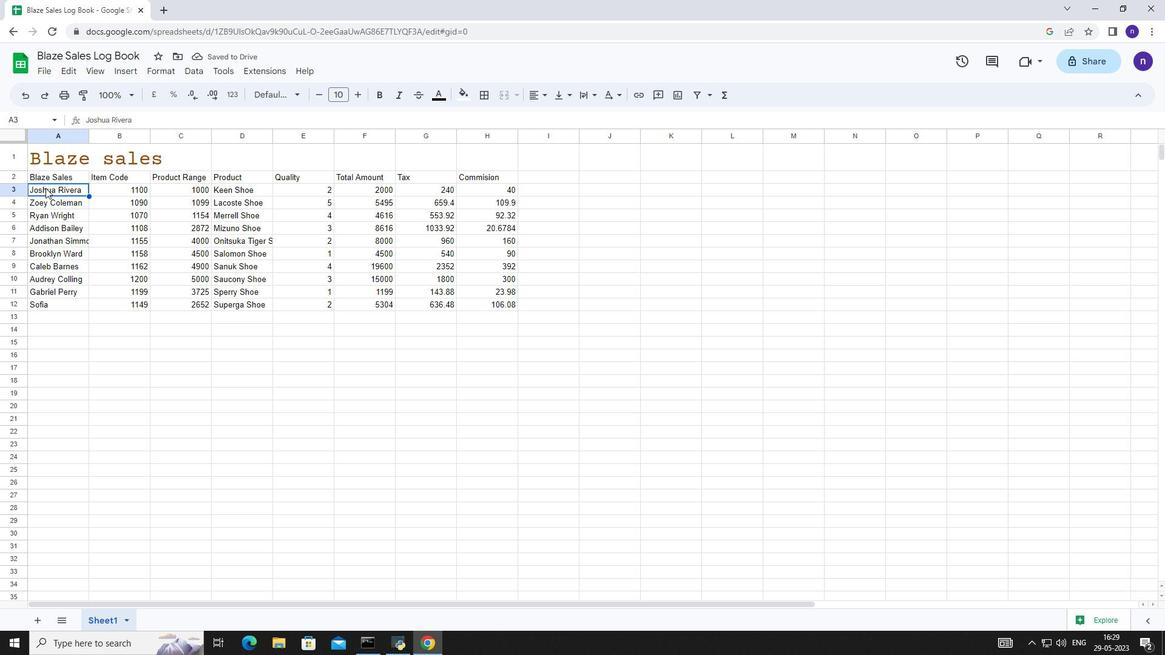 
Action: Mouse moved to (43, 186)
Screenshot: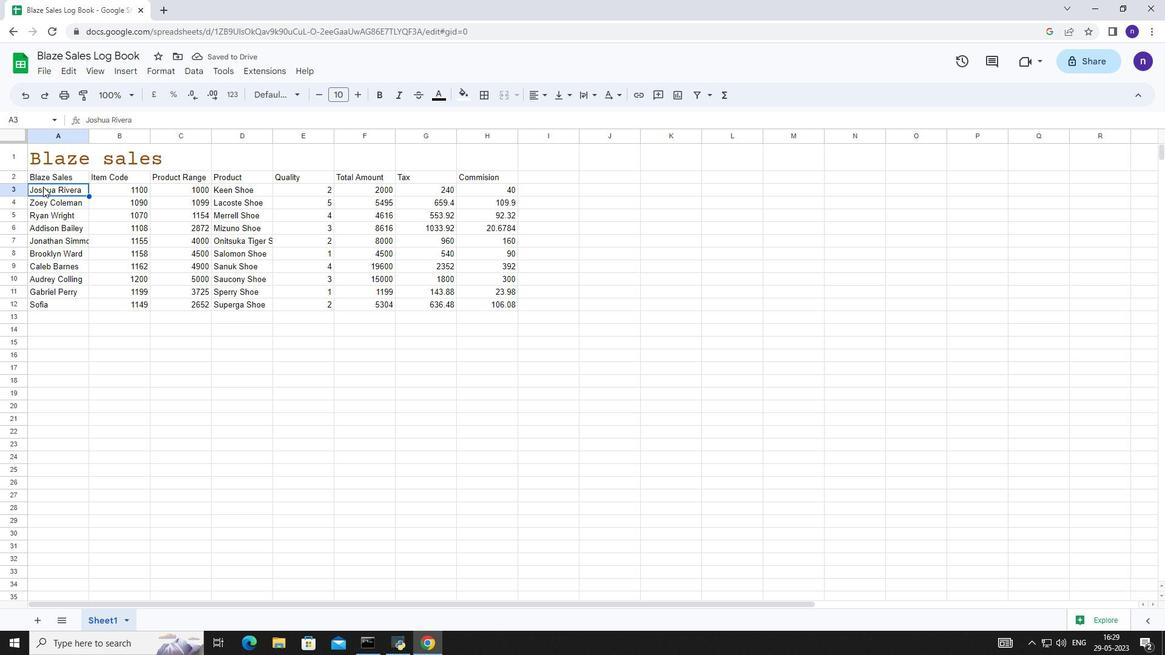 
Action: Mouse pressed left at (43, 186)
Screenshot: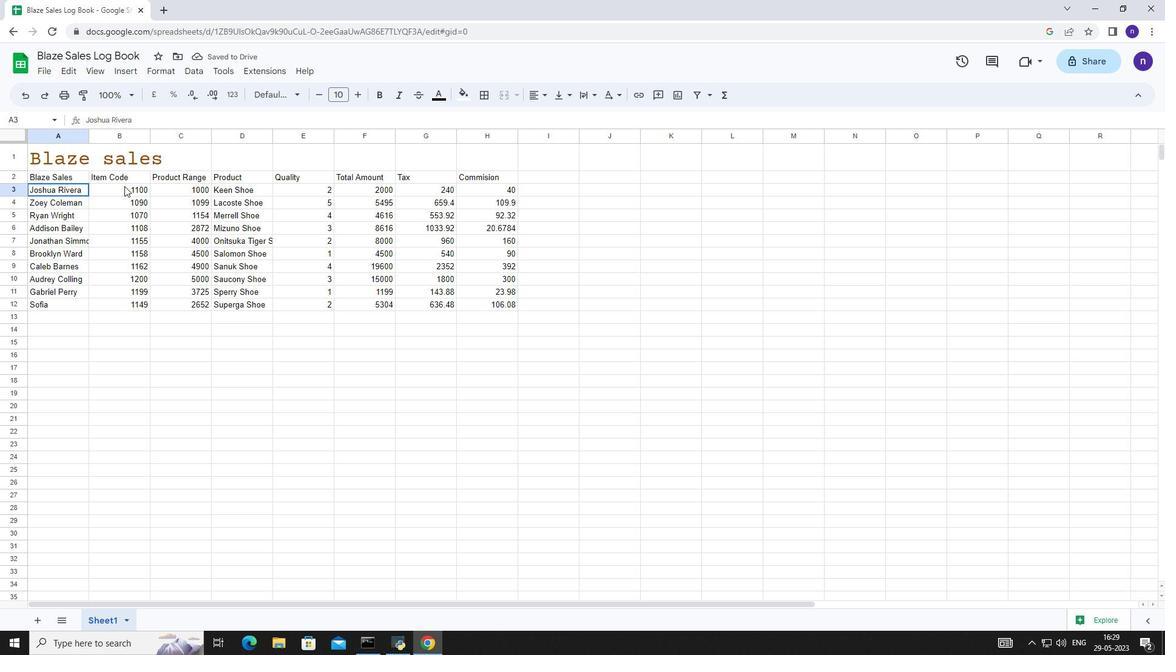 
Action: Mouse moved to (297, 94)
Screenshot: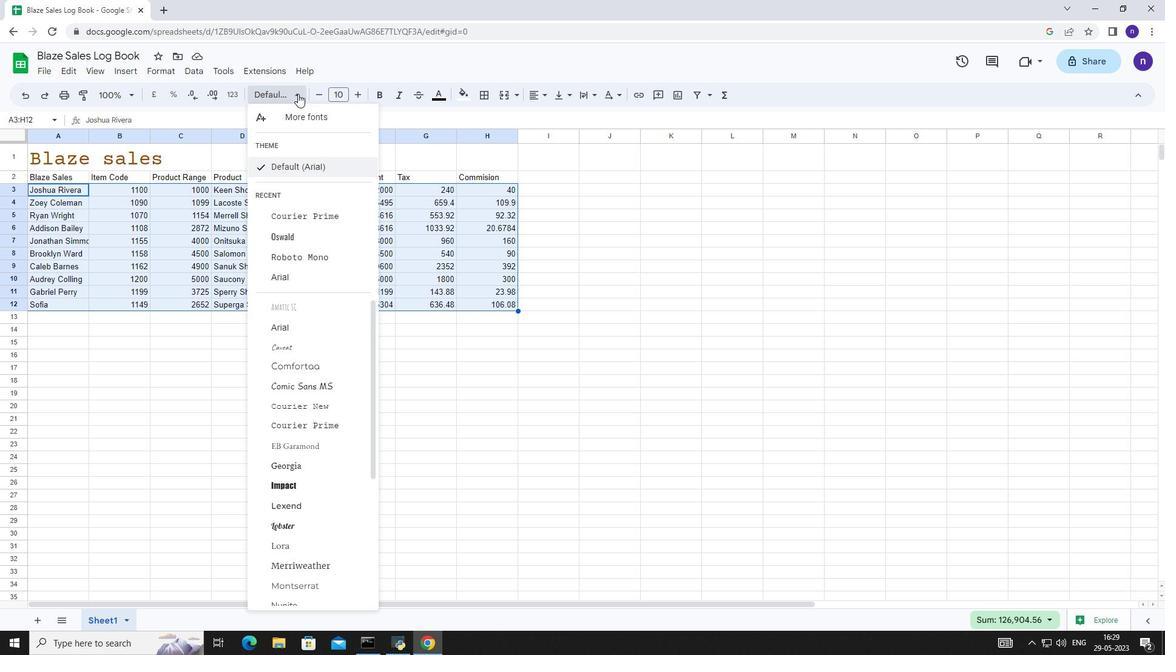 
Action: Mouse pressed left at (297, 94)
Screenshot: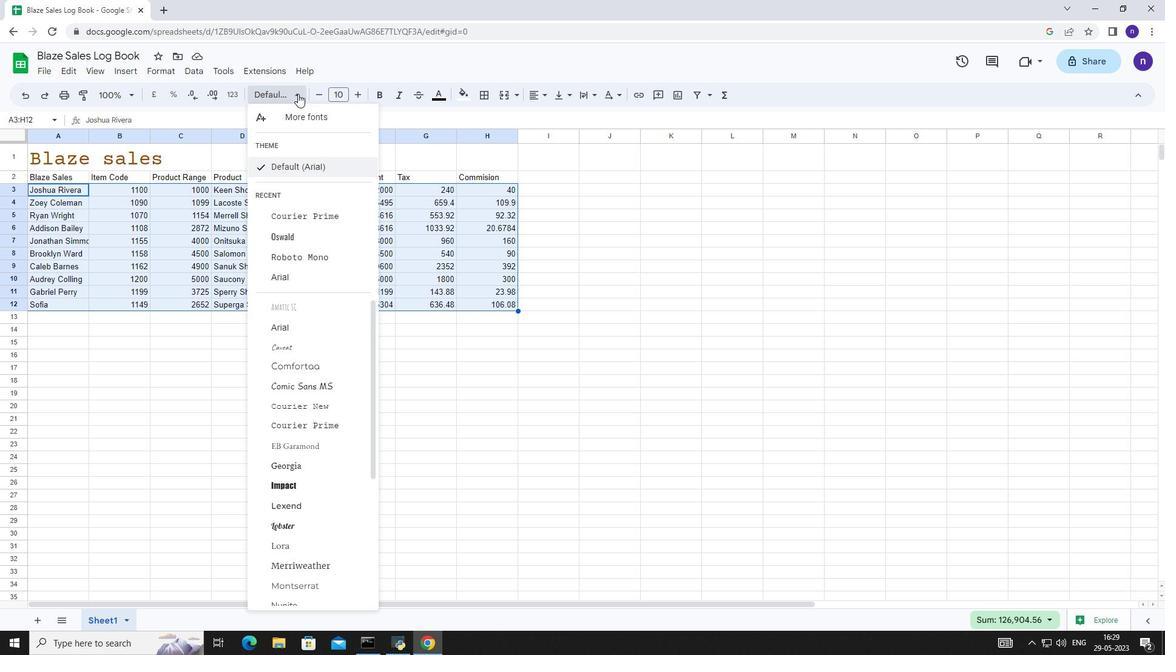 
Action: Mouse moved to (319, 248)
Screenshot: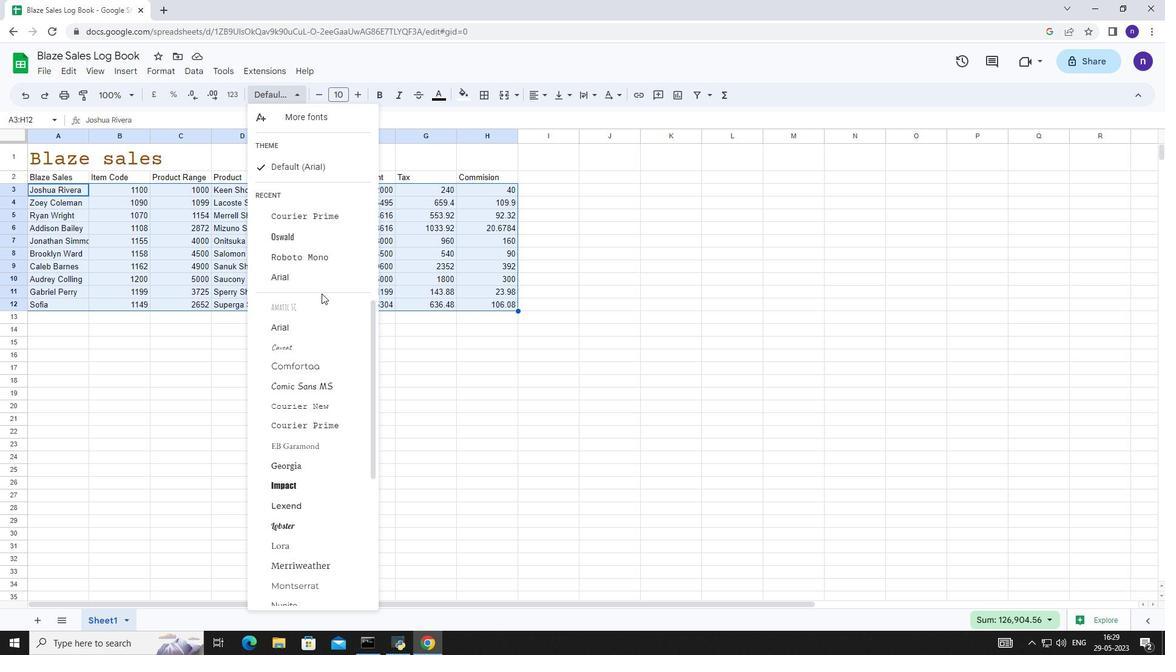 
Action: Mouse scrolled (319, 248) with delta (0, 0)
Screenshot: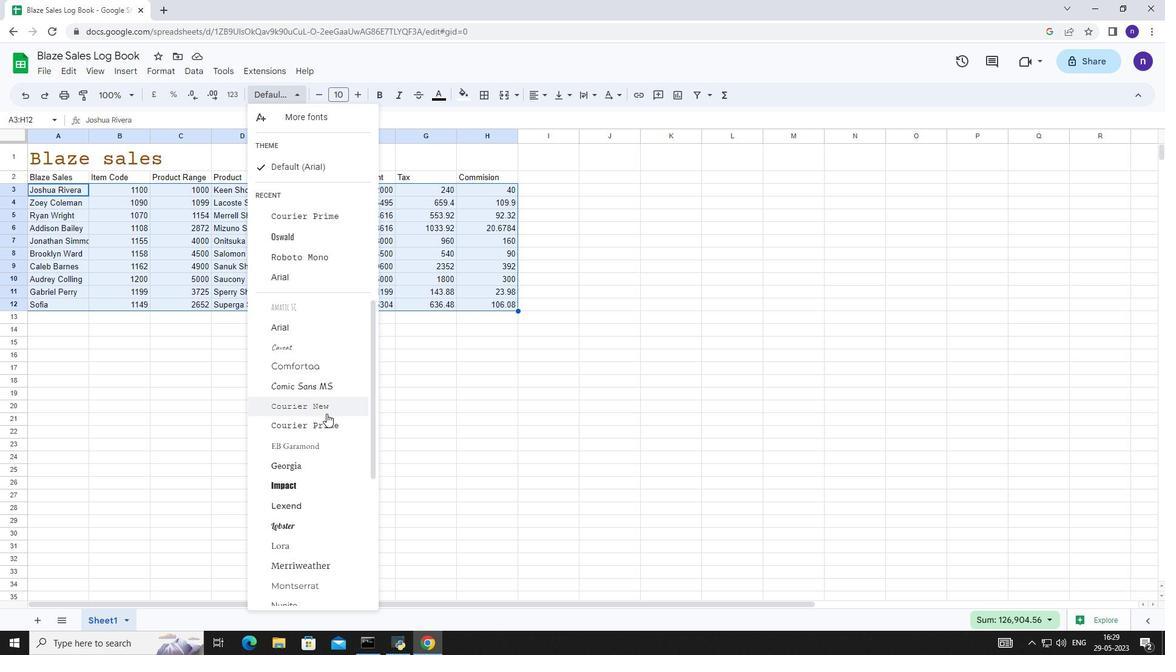 
Action: Mouse scrolled (319, 248) with delta (0, 0)
Screenshot: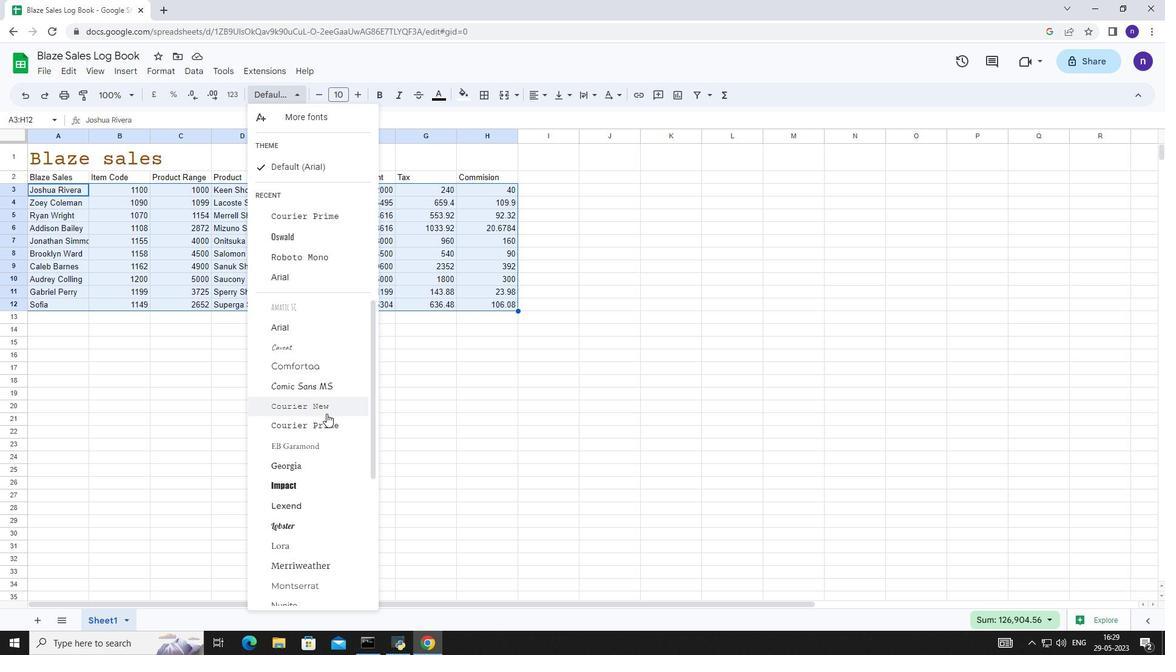 
Action: Mouse scrolled (319, 248) with delta (0, 0)
Screenshot: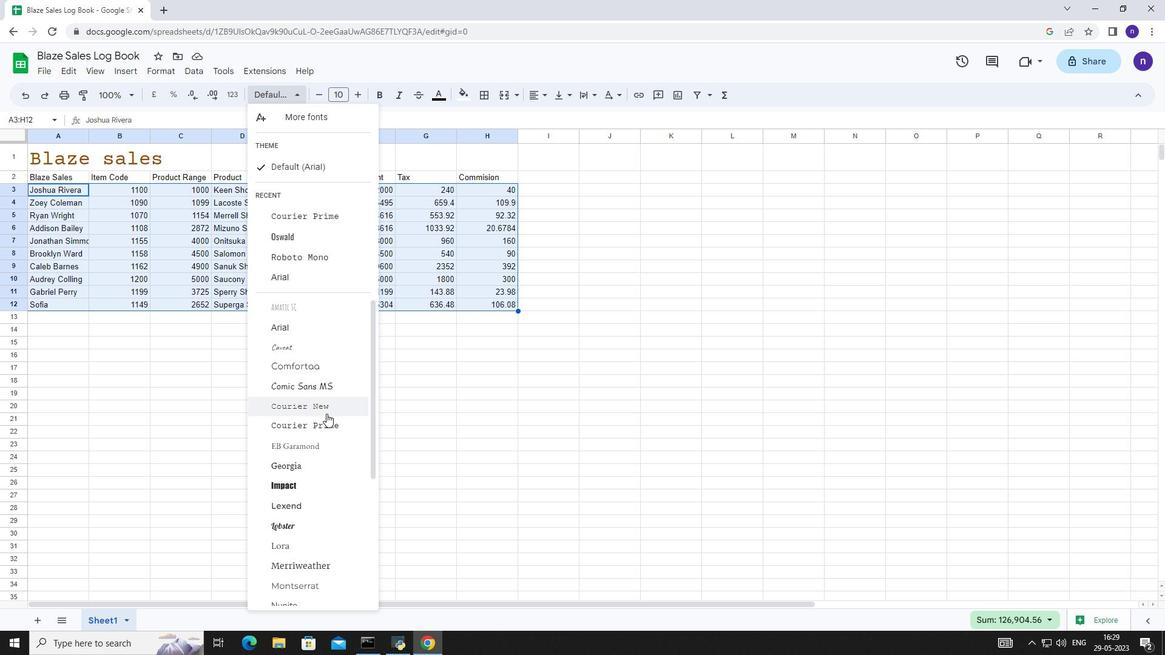 
Action: Mouse scrolled (319, 248) with delta (0, 0)
Screenshot: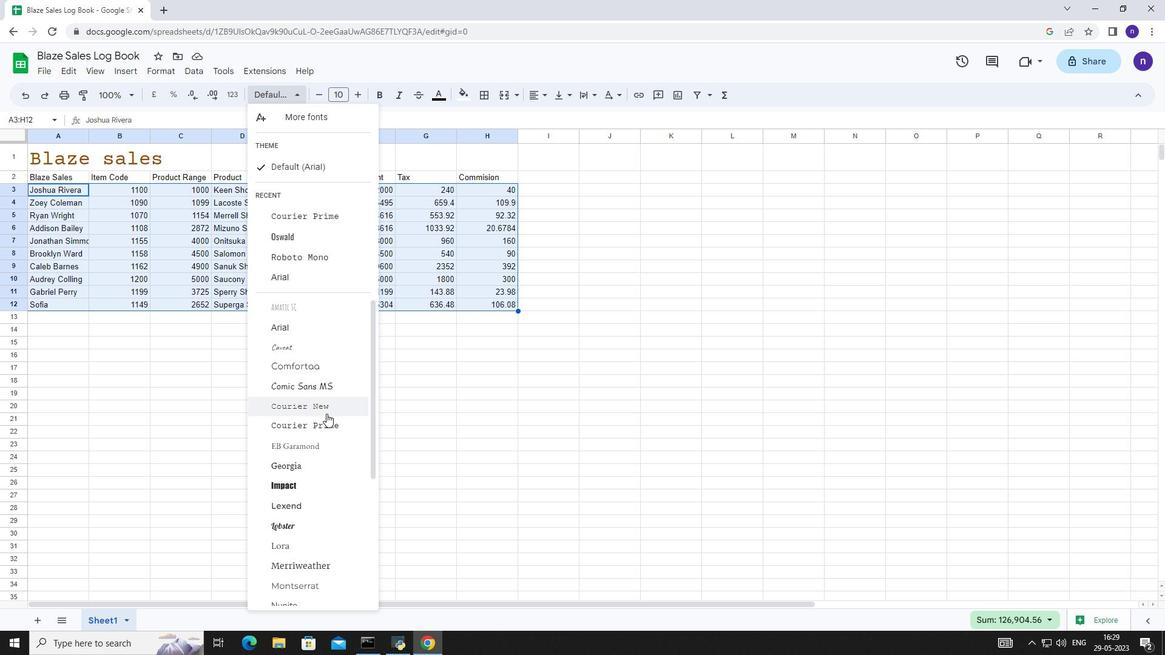 
Action: Mouse scrolled (319, 248) with delta (0, 0)
Screenshot: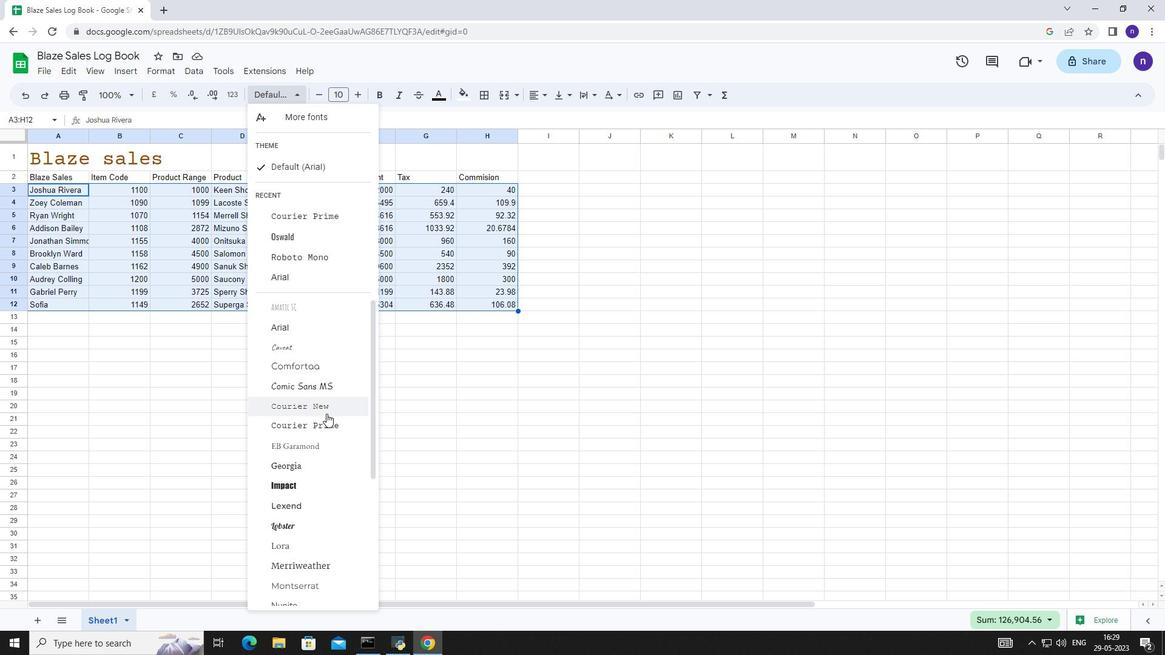
Action: Mouse scrolled (319, 248) with delta (0, 0)
Screenshot: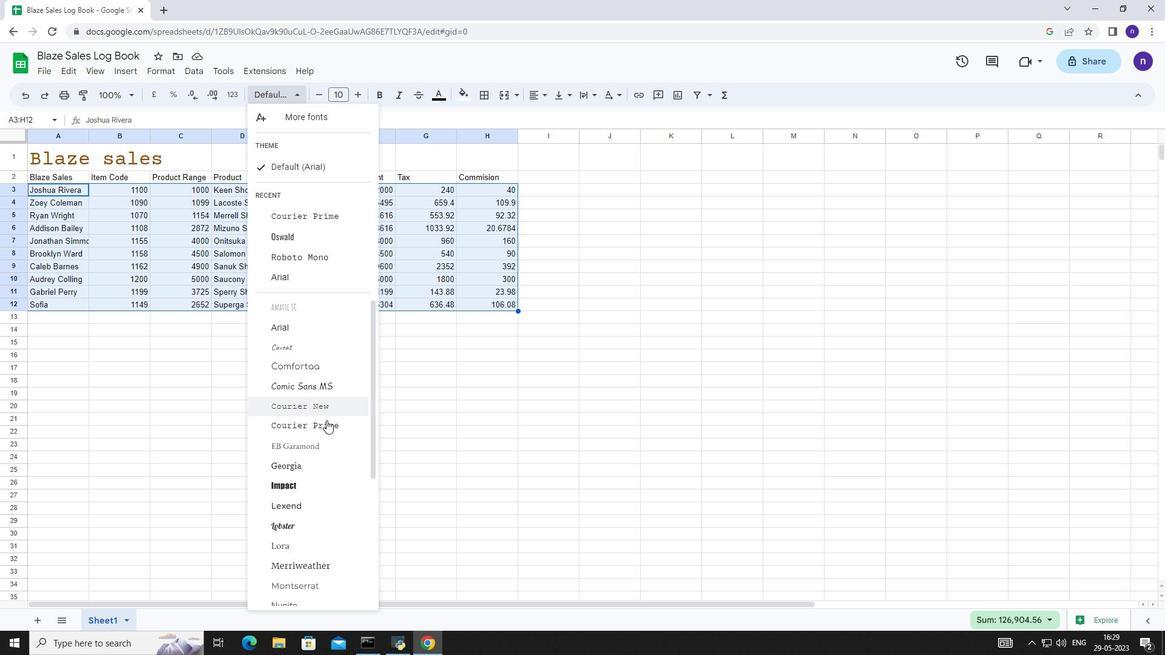 
Action: Mouse moved to (319, 248)
Screenshot: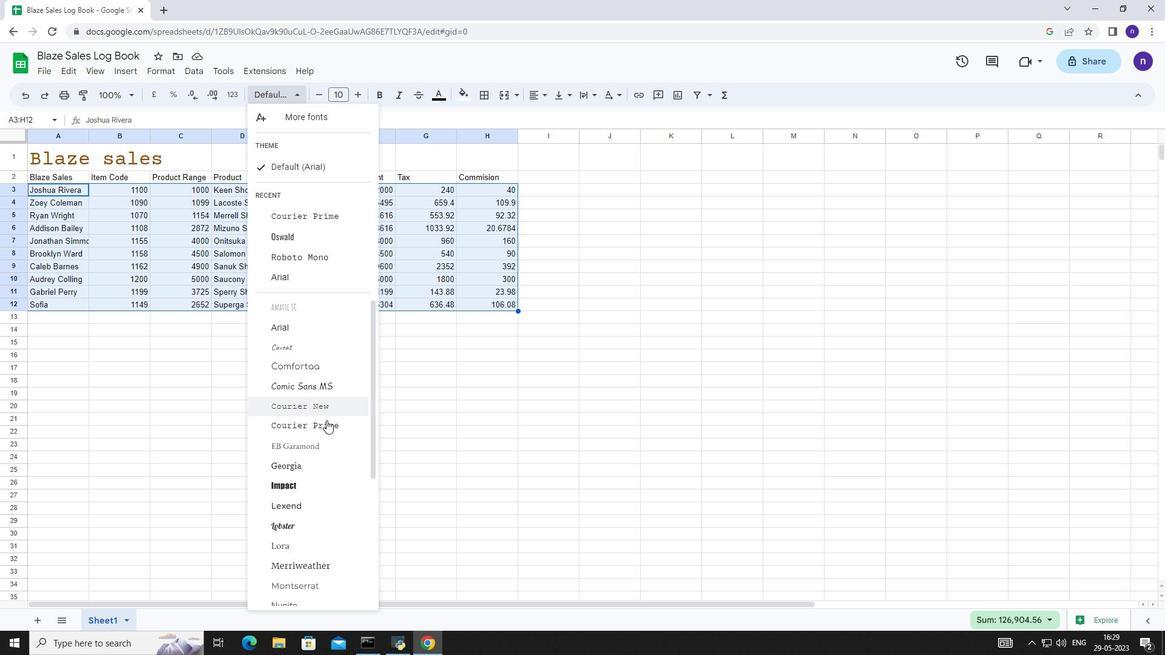 
Action: Mouse scrolled (319, 248) with delta (0, 0)
Screenshot: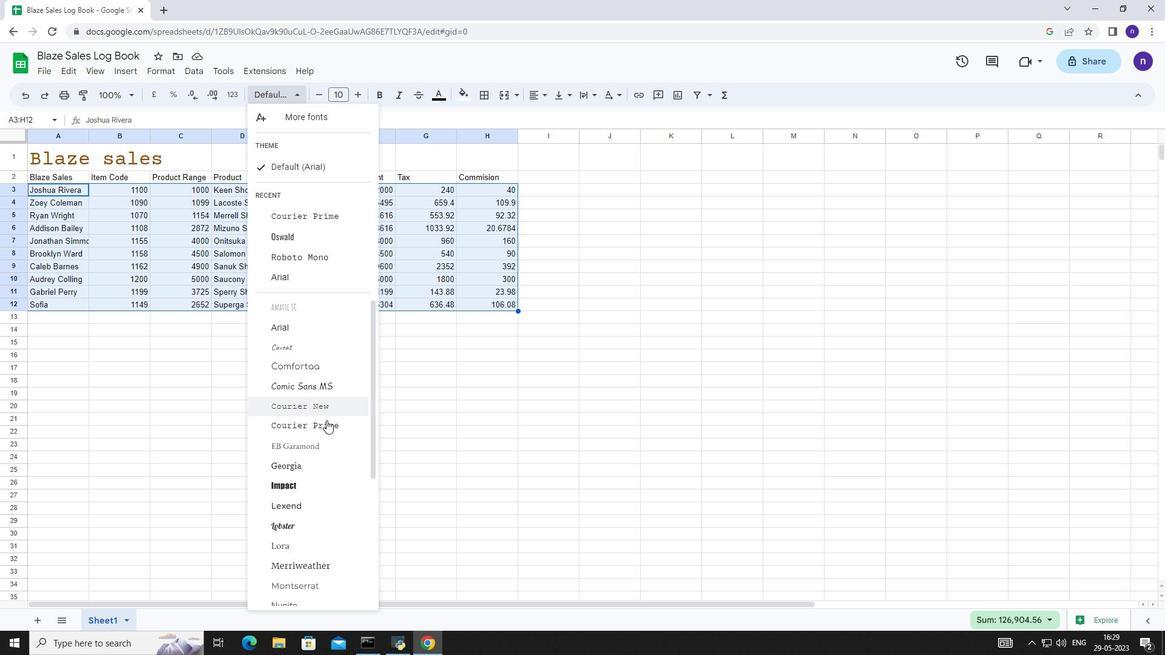 
Action: Mouse moved to (319, 251)
Screenshot: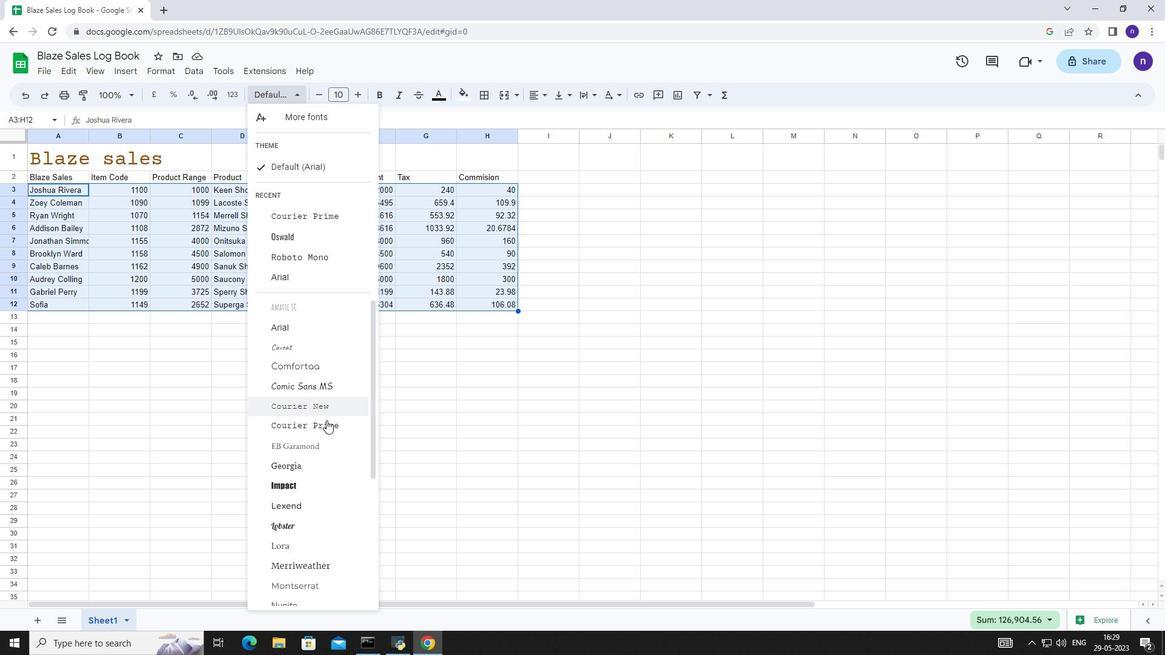 
Action: Mouse scrolled (319, 251) with delta (0, 0)
Screenshot: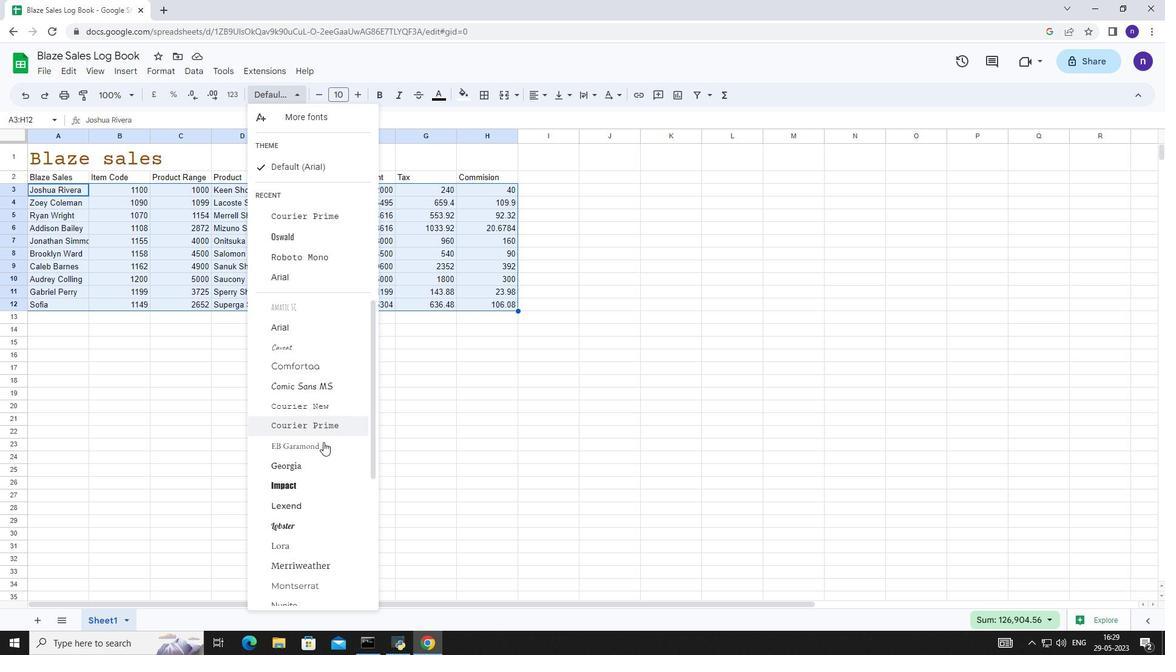 
Action: Mouse moved to (319, 261)
Screenshot: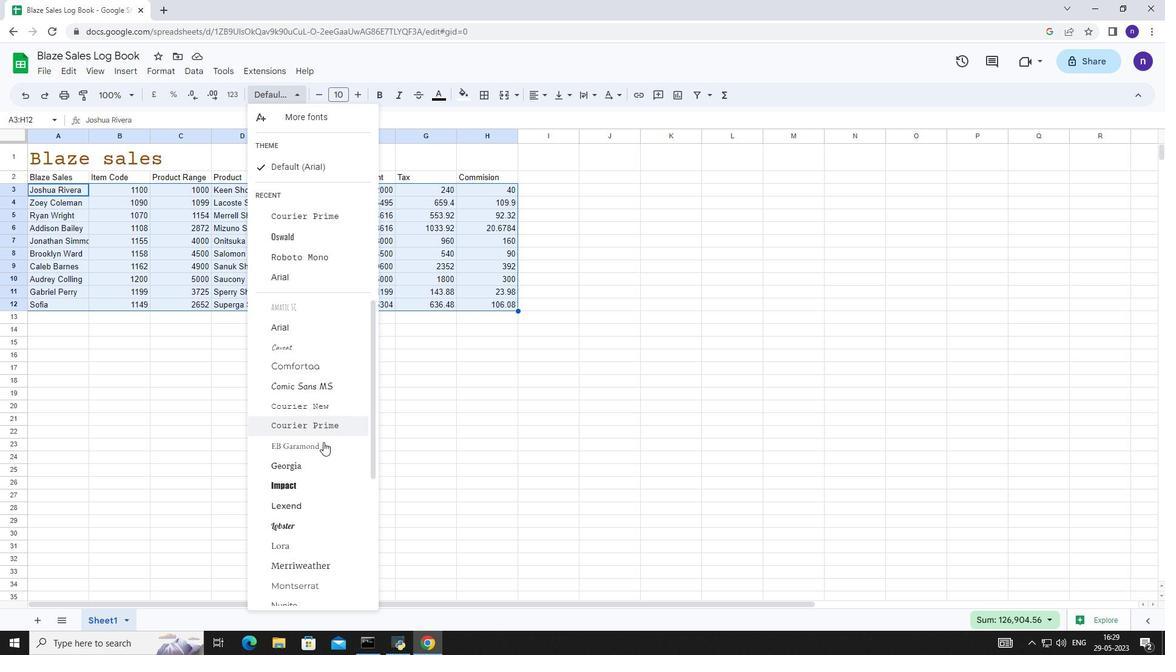 
Action: Mouse scrolled (319, 260) with delta (0, 0)
Screenshot: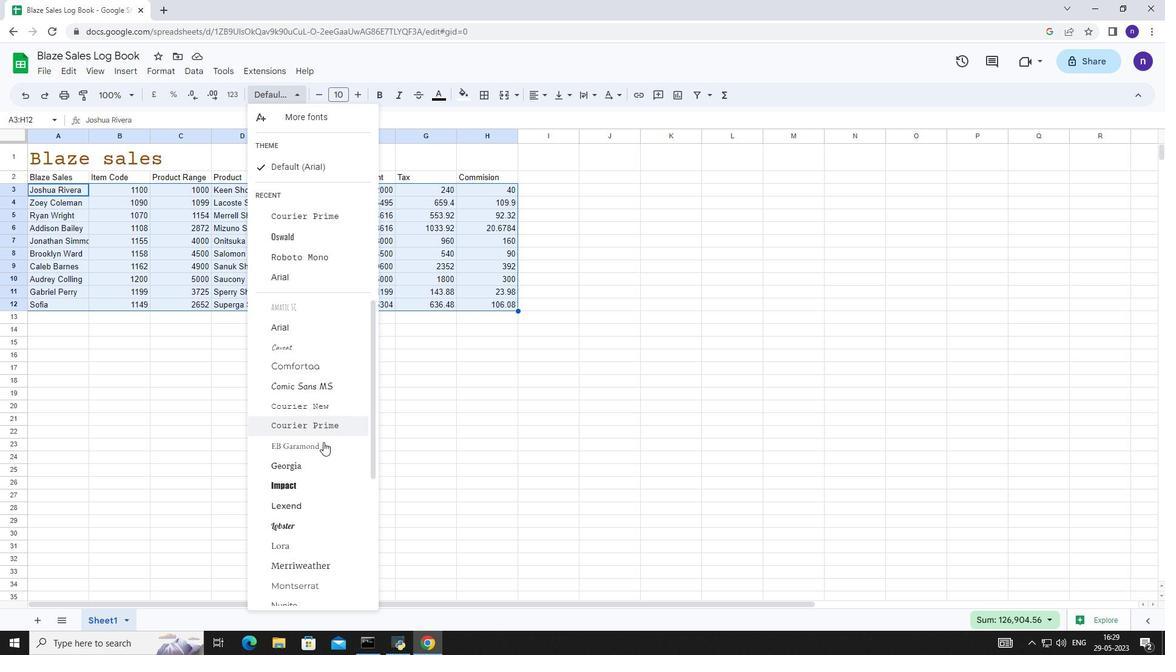 
Action: Mouse moved to (326, 422)
Screenshot: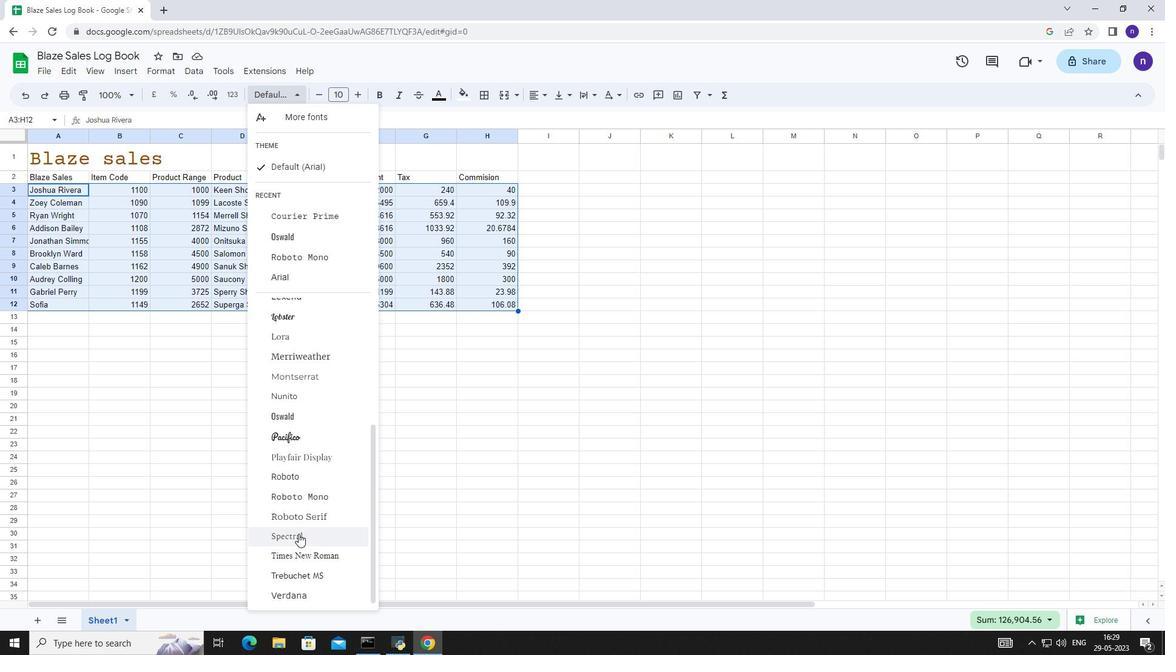 
Action: Mouse scrolled (326, 421) with delta (0, 0)
Screenshot: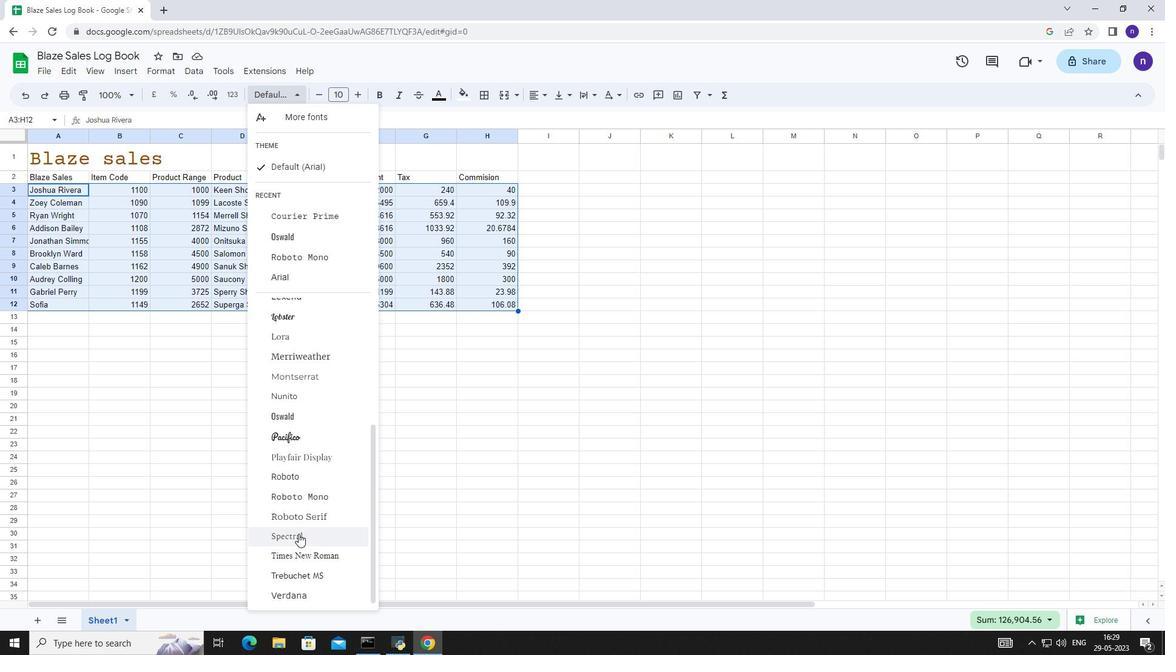 
Action: Mouse moved to (324, 432)
Screenshot: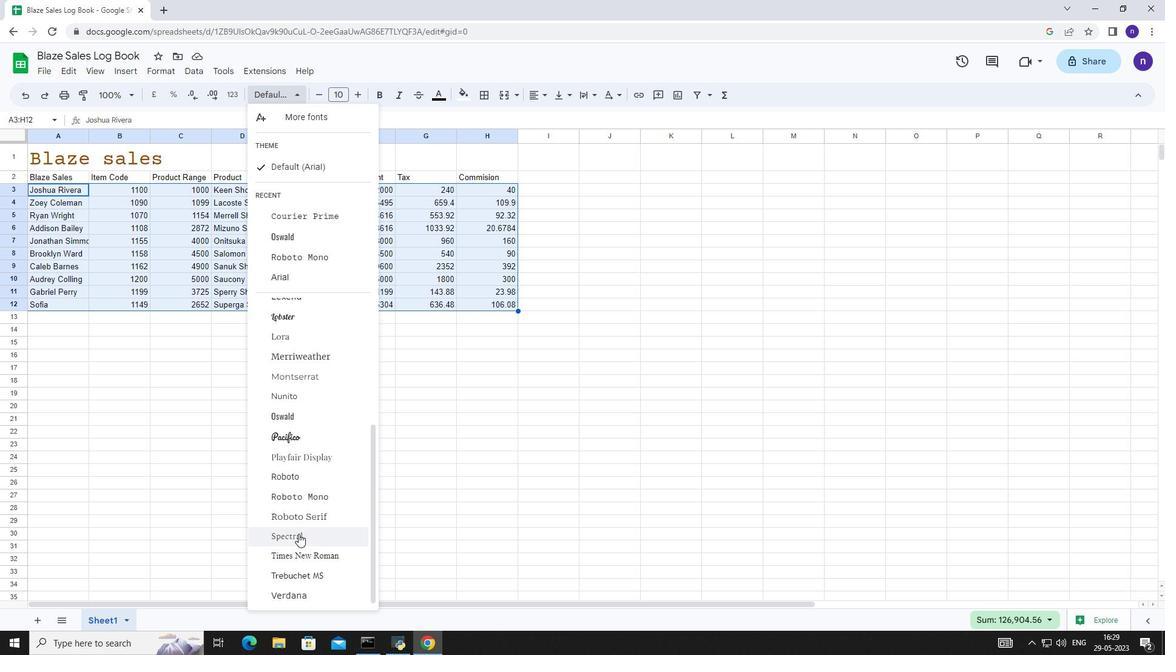 
Action: Mouse scrolled (324, 432) with delta (0, 0)
Screenshot: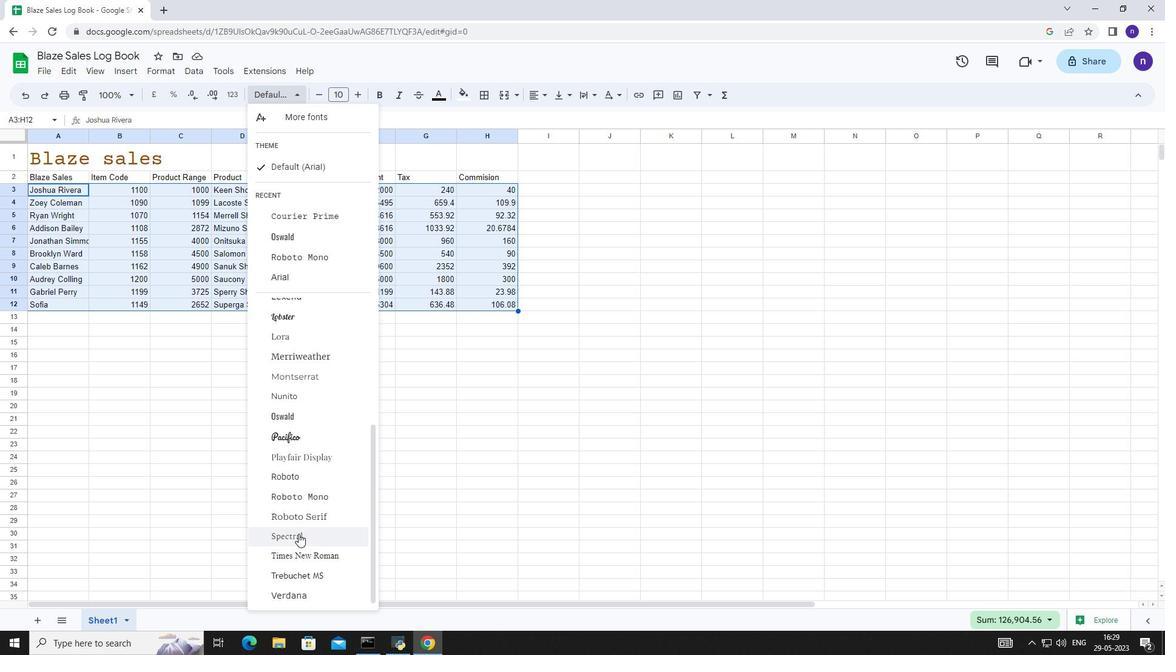 
Action: Mouse moved to (323, 442)
Screenshot: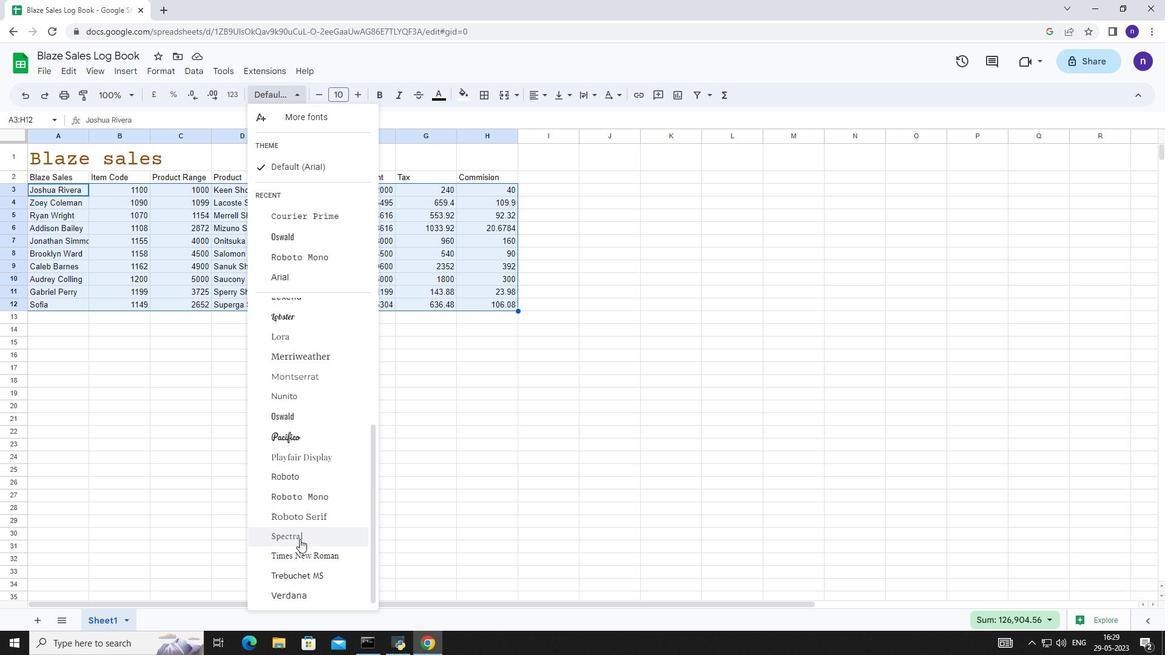 
Action: Mouse scrolled (323, 441) with delta (0, 0)
Screenshot: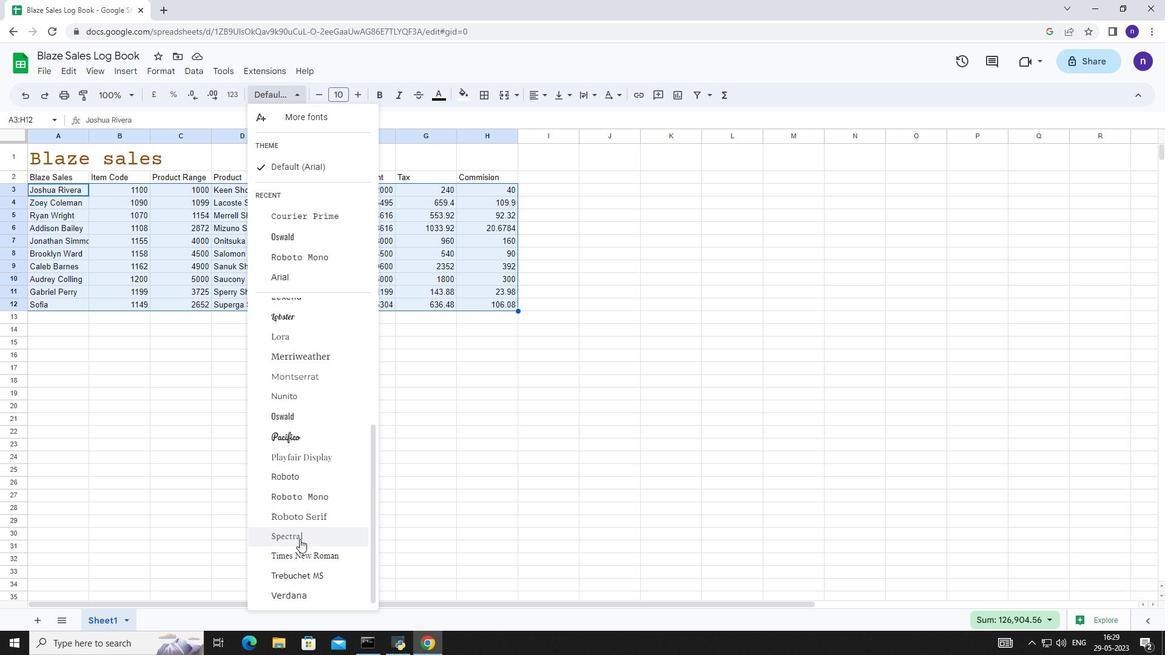 
Action: Mouse moved to (319, 466)
Screenshot: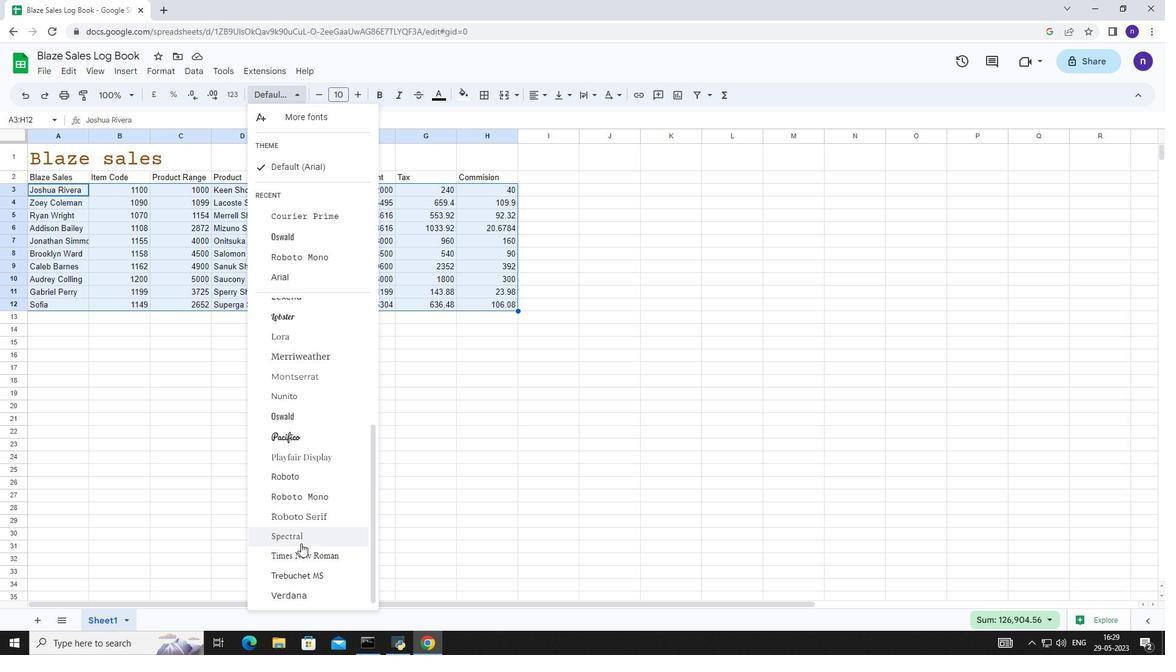 
Action: Mouse scrolled (319, 465) with delta (0, 0)
Screenshot: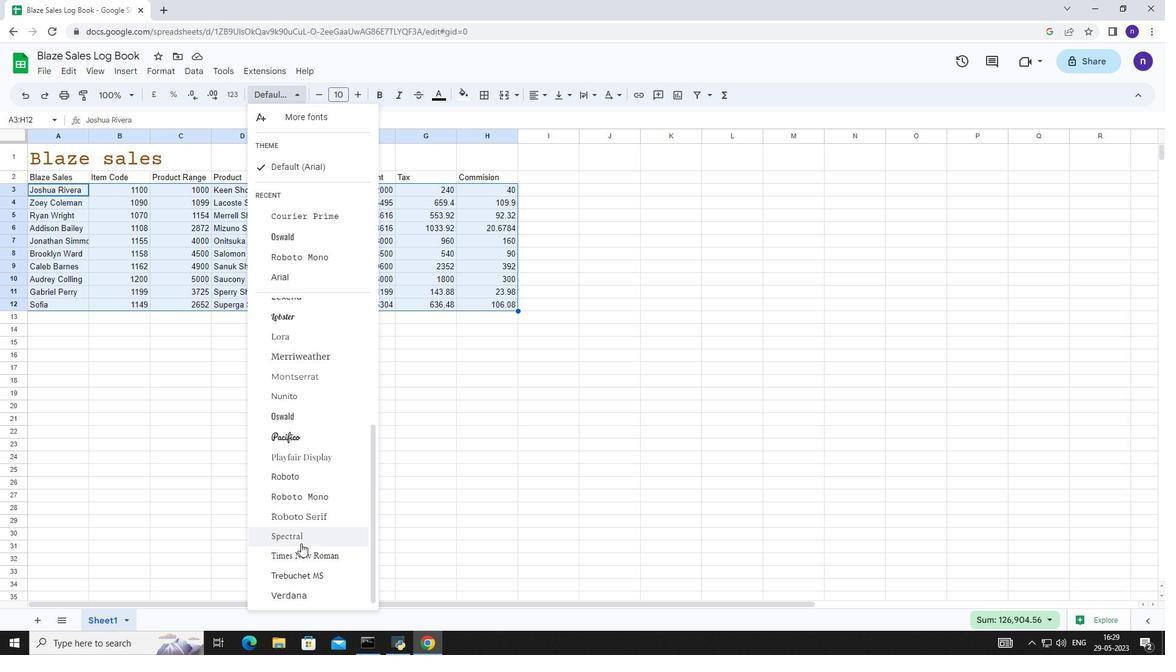 
Action: Mouse moved to (301, 512)
Screenshot: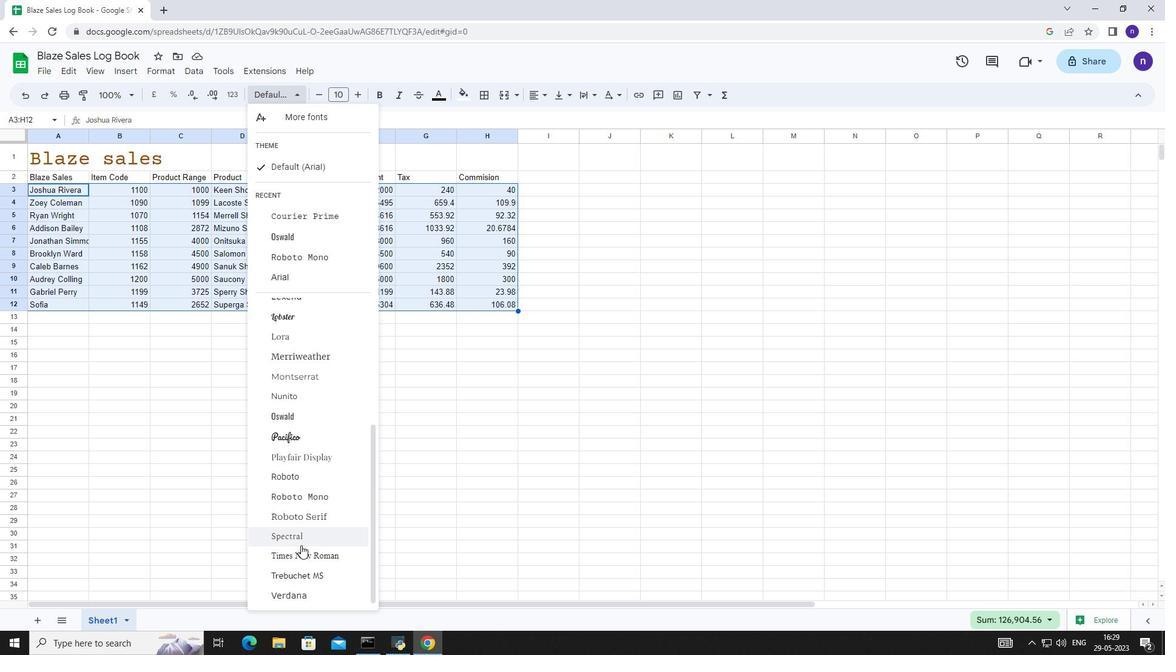 
Action: Mouse scrolled (301, 512) with delta (0, 0)
Screenshot: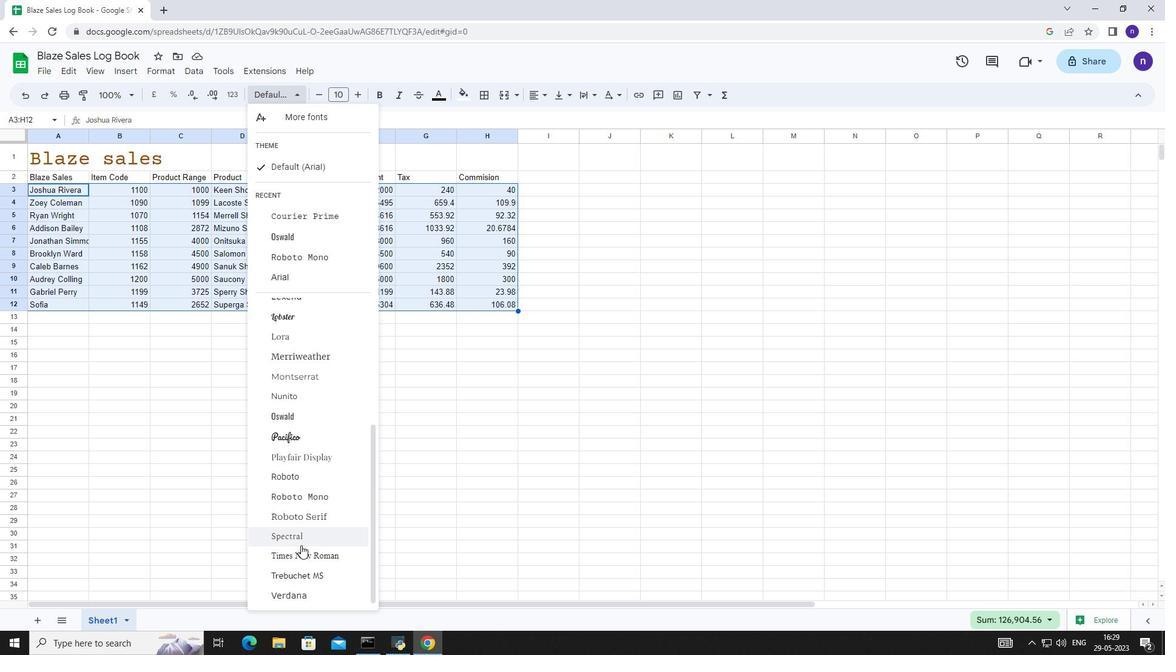 
Action: Mouse moved to (301, 545)
Screenshot: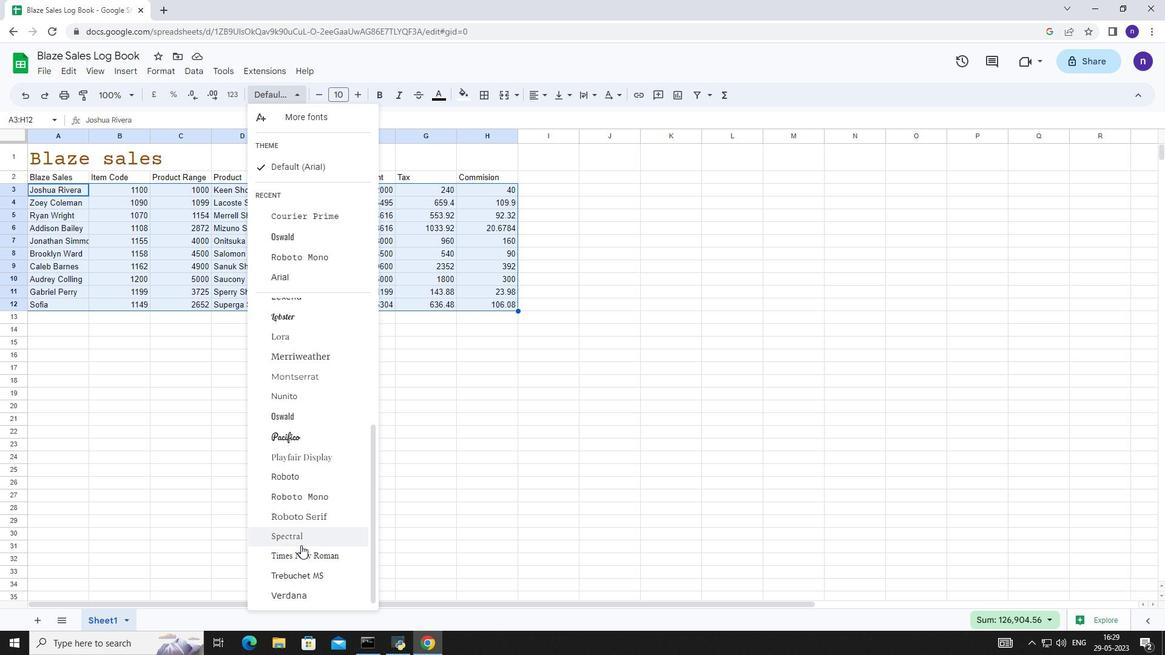 
Action: Mouse scrolled (301, 545) with delta (0, 0)
Screenshot: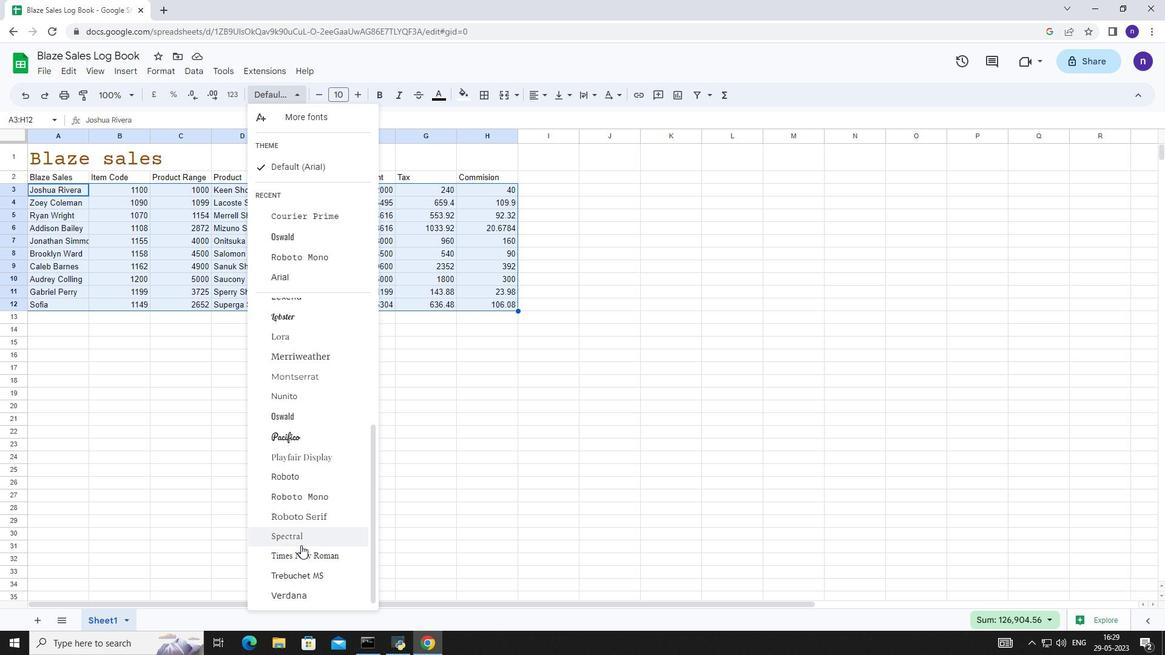 
Action: Mouse scrolled (301, 545) with delta (0, 0)
Screenshot: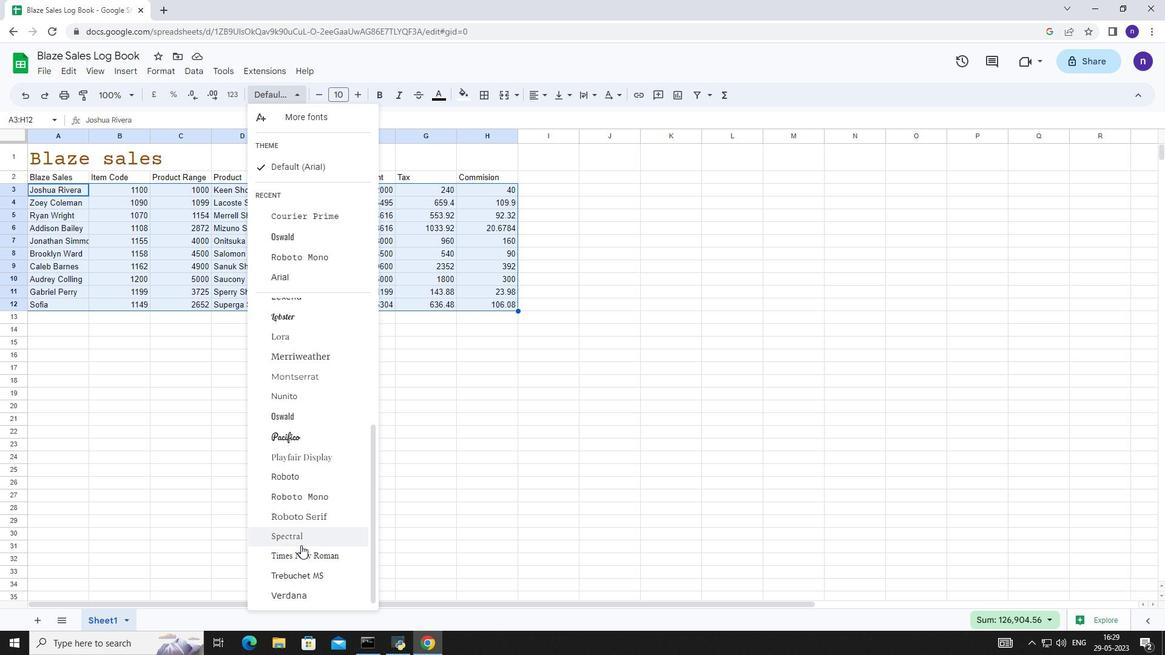 
Action: Mouse scrolled (301, 545) with delta (0, 0)
Screenshot: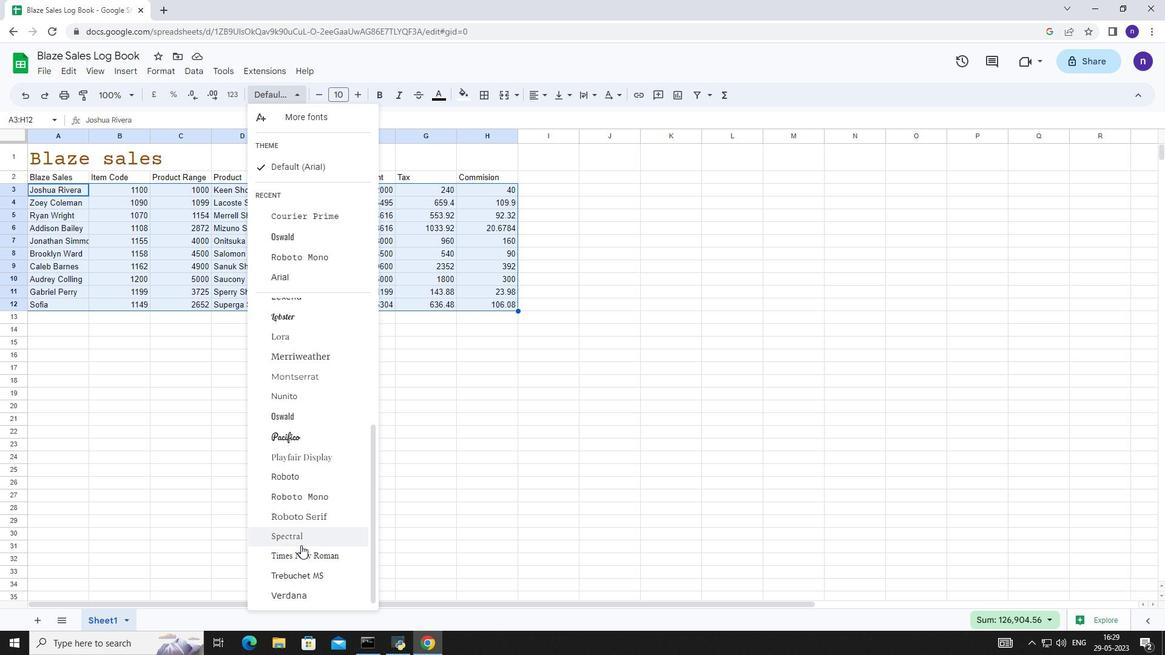 
Action: Mouse scrolled (301, 545) with delta (0, 0)
Screenshot: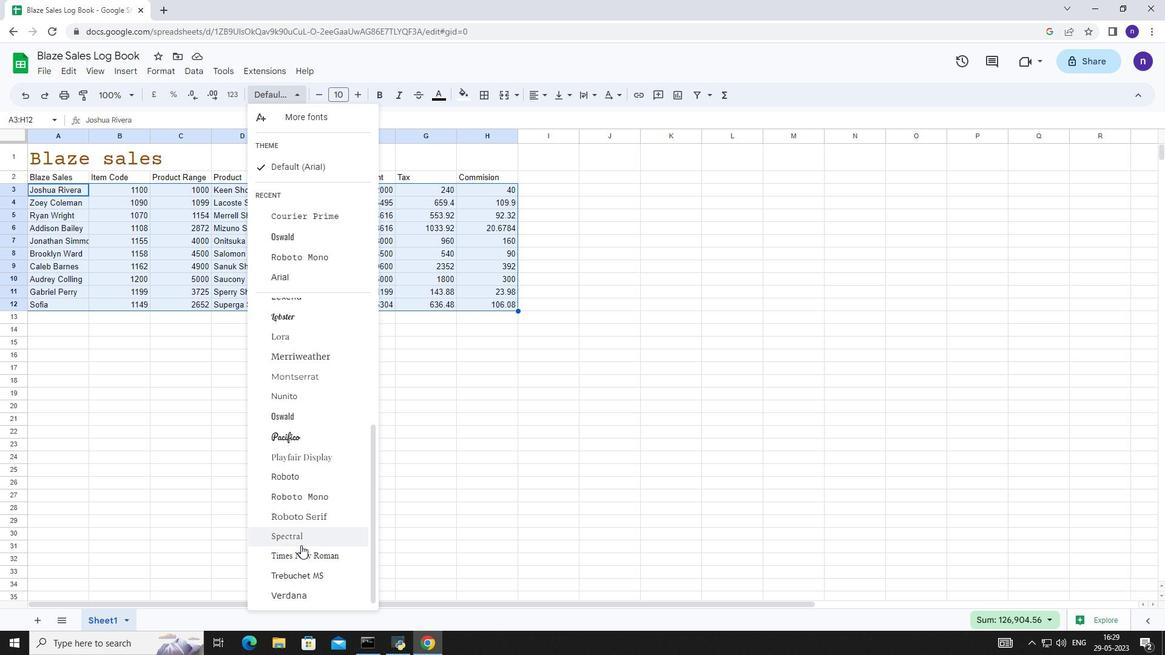 
Action: Mouse scrolled (301, 545) with delta (0, 0)
Screenshot: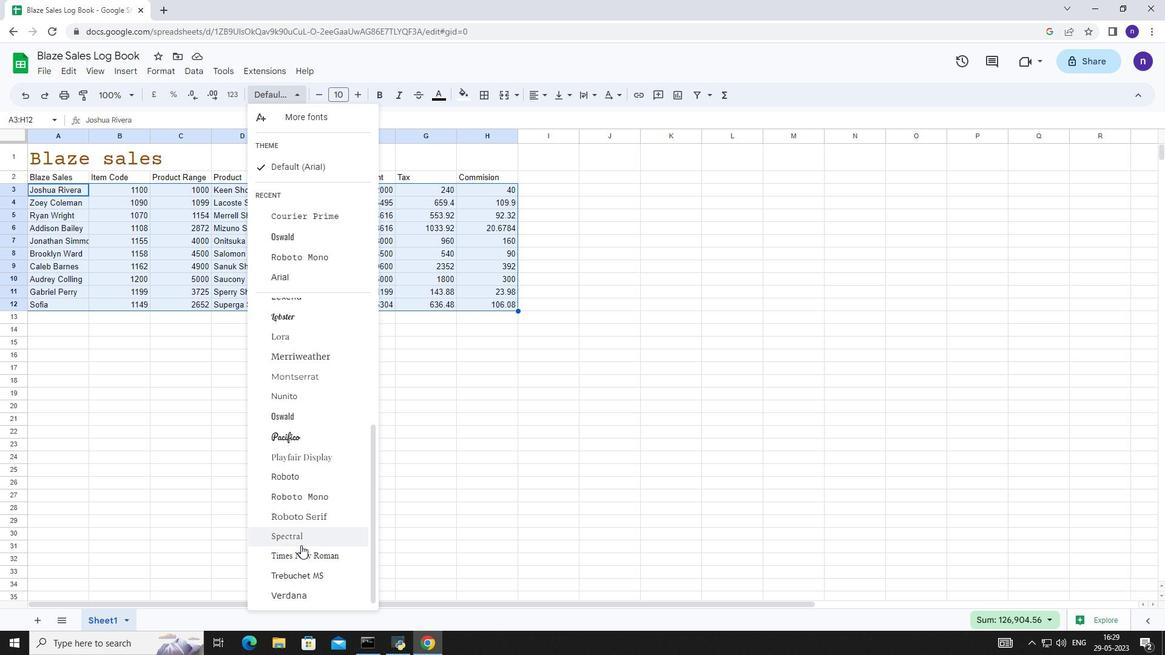 
Action: Mouse scrolled (301, 545) with delta (0, 0)
Screenshot: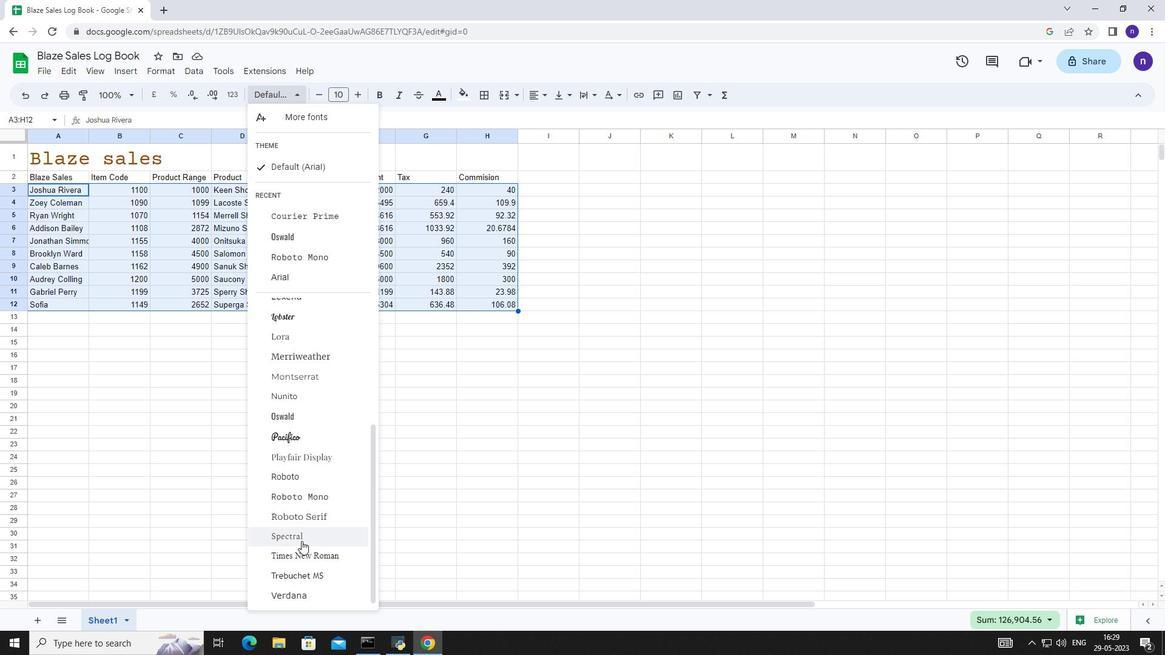 
Action: Mouse scrolled (301, 545) with delta (0, 0)
Screenshot: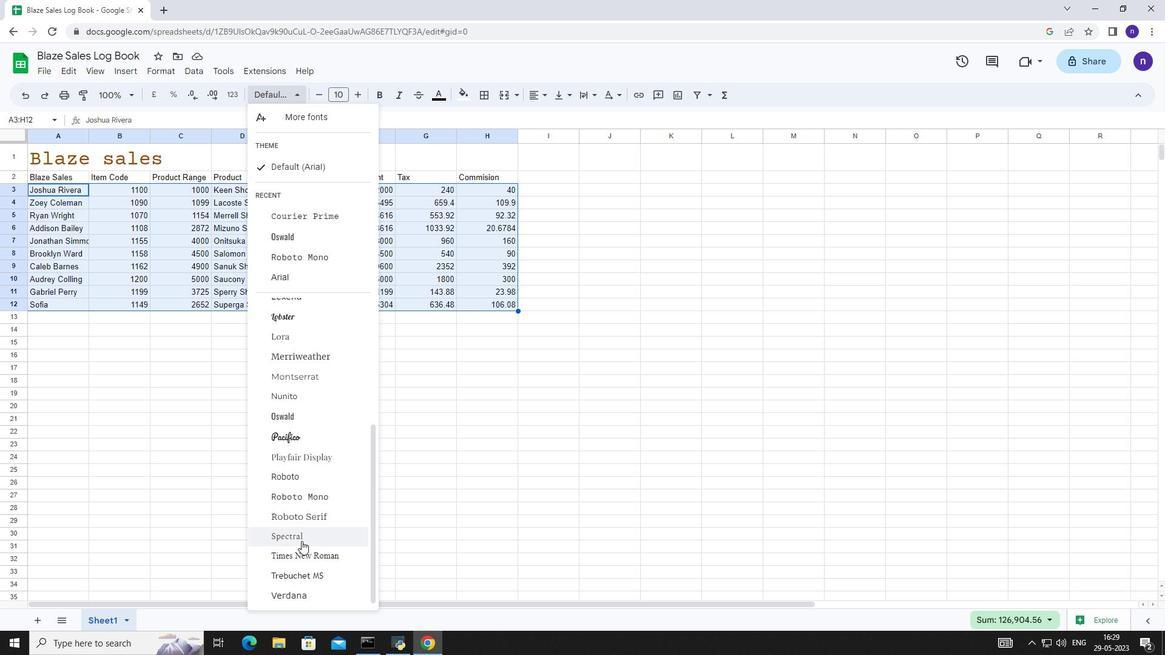 
Action: Mouse scrolled (301, 545) with delta (0, 0)
Screenshot: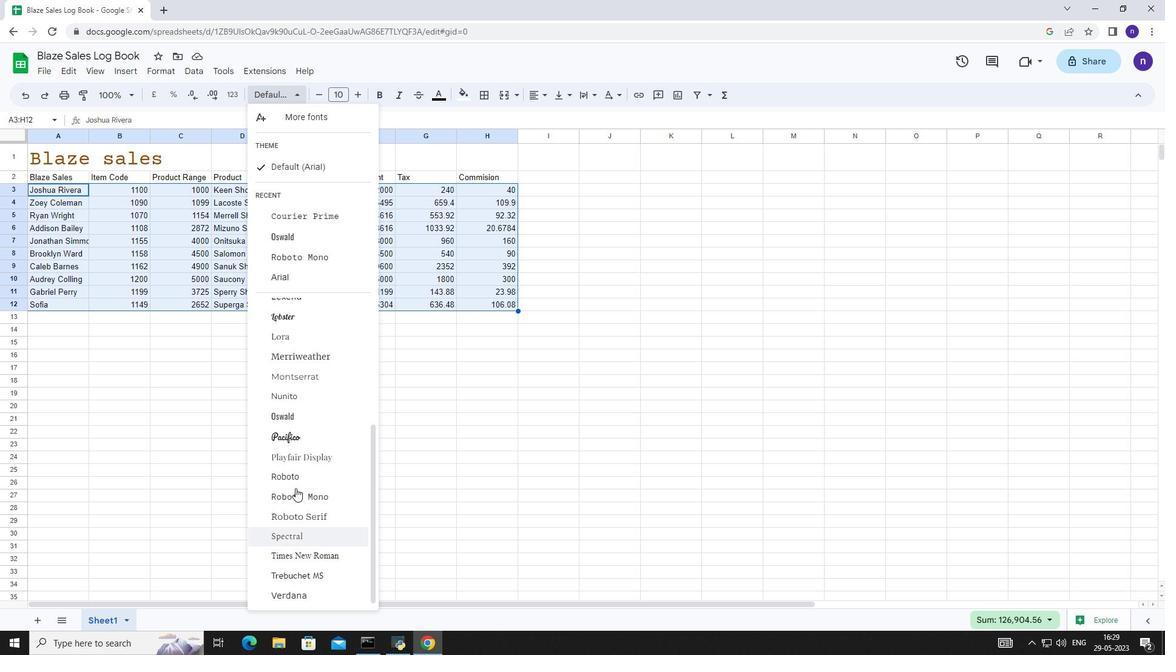 
Action: Mouse moved to (293, 477)
Screenshot: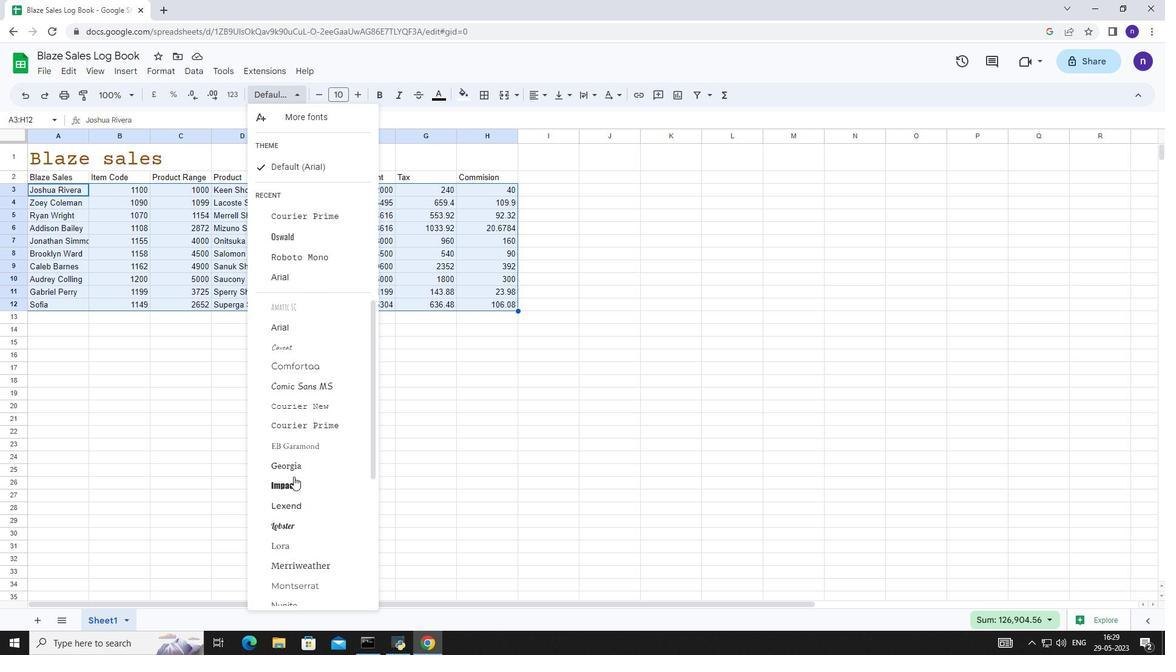 
Action: Mouse scrolled (293, 477) with delta (0, 0)
Screenshot: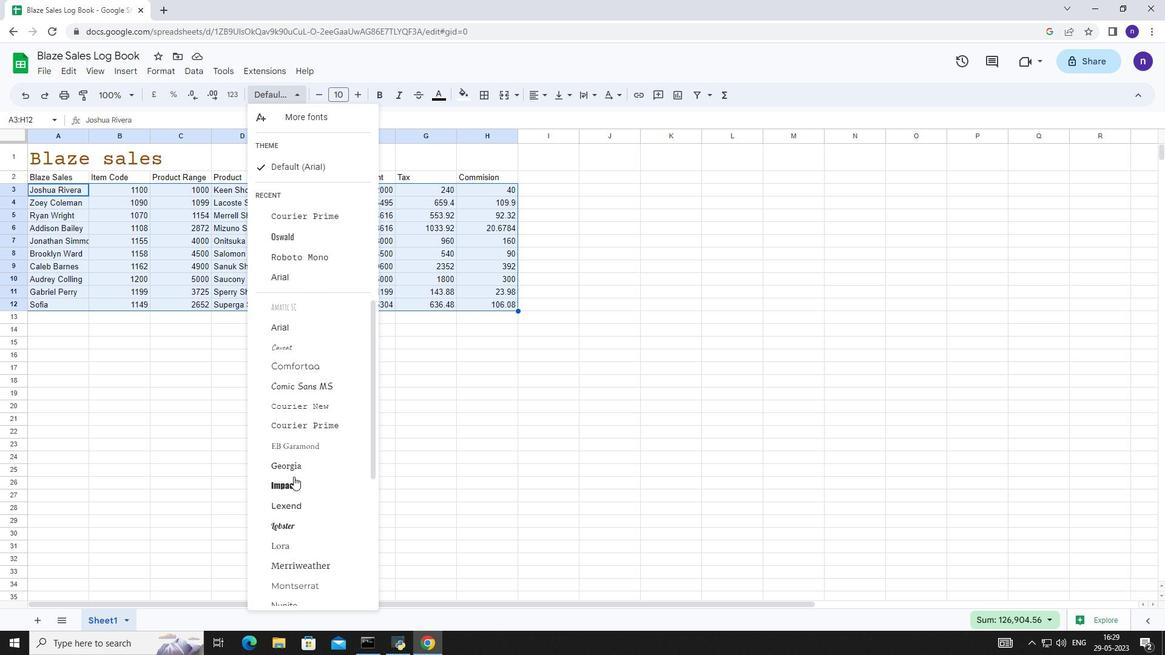 
Action: Mouse scrolled (293, 477) with delta (0, 0)
Screenshot: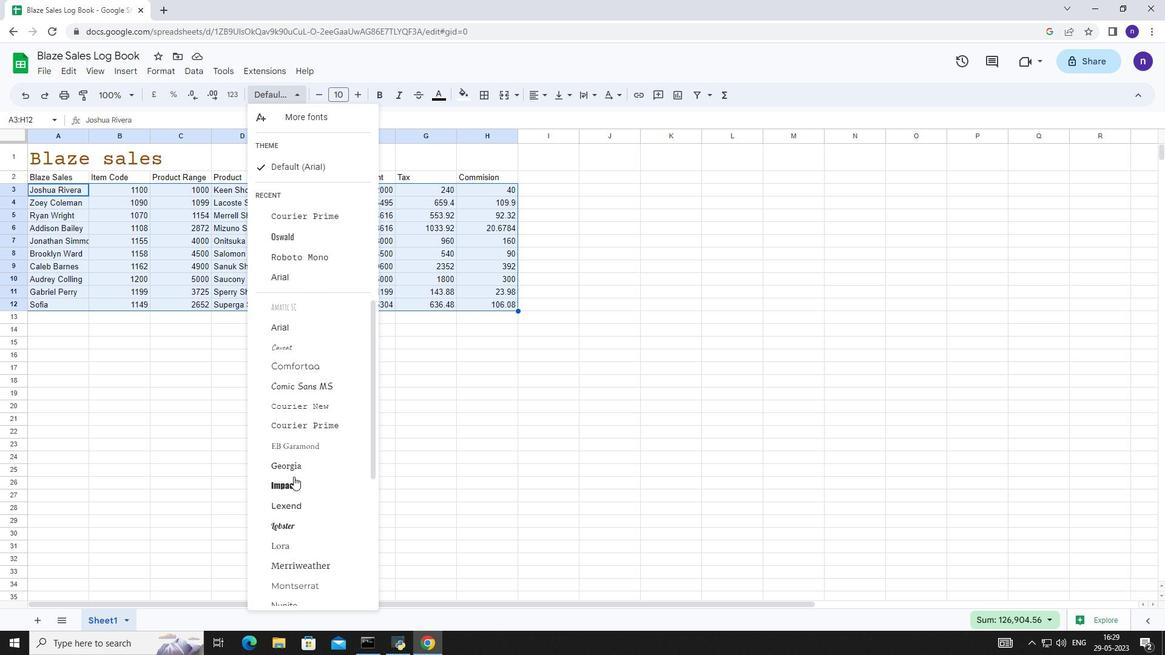 
Action: Mouse scrolled (293, 477) with delta (0, 0)
Screenshot: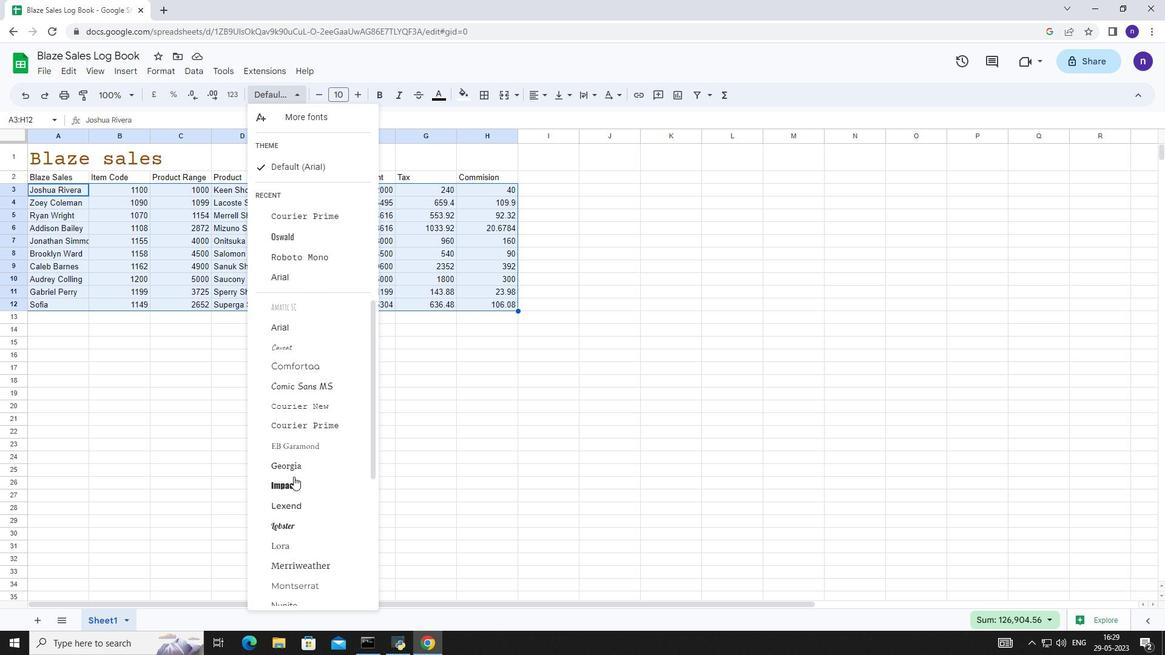 
Action: Mouse scrolled (293, 477) with delta (0, 0)
Screenshot: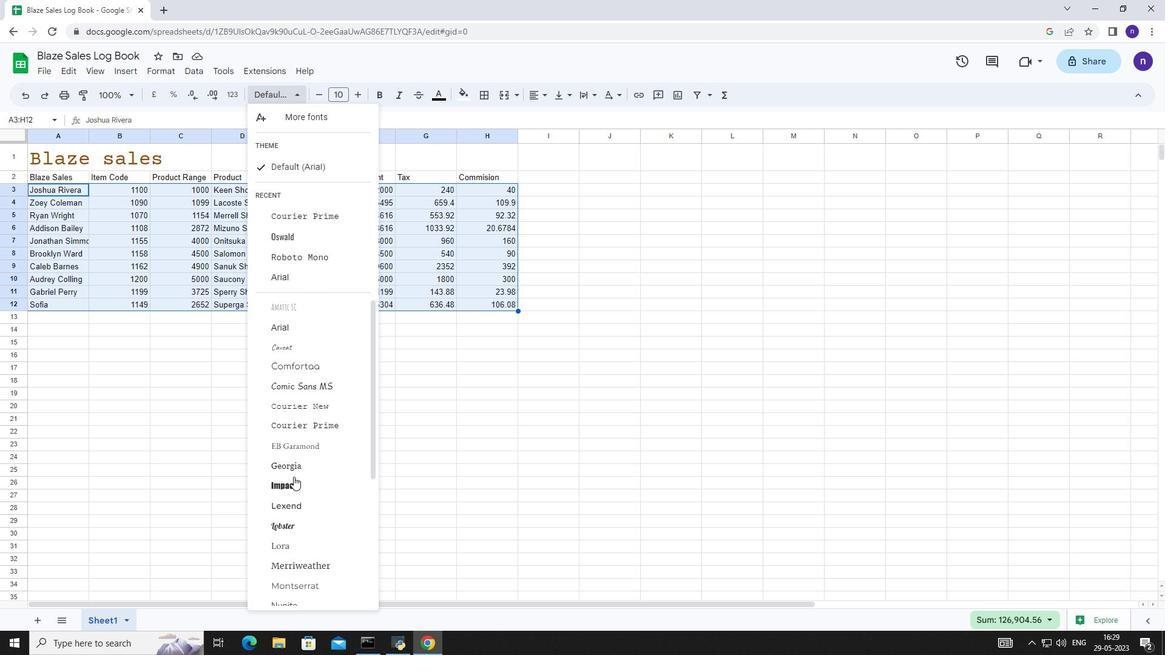 
Action: Mouse scrolled (293, 477) with delta (0, 0)
Screenshot: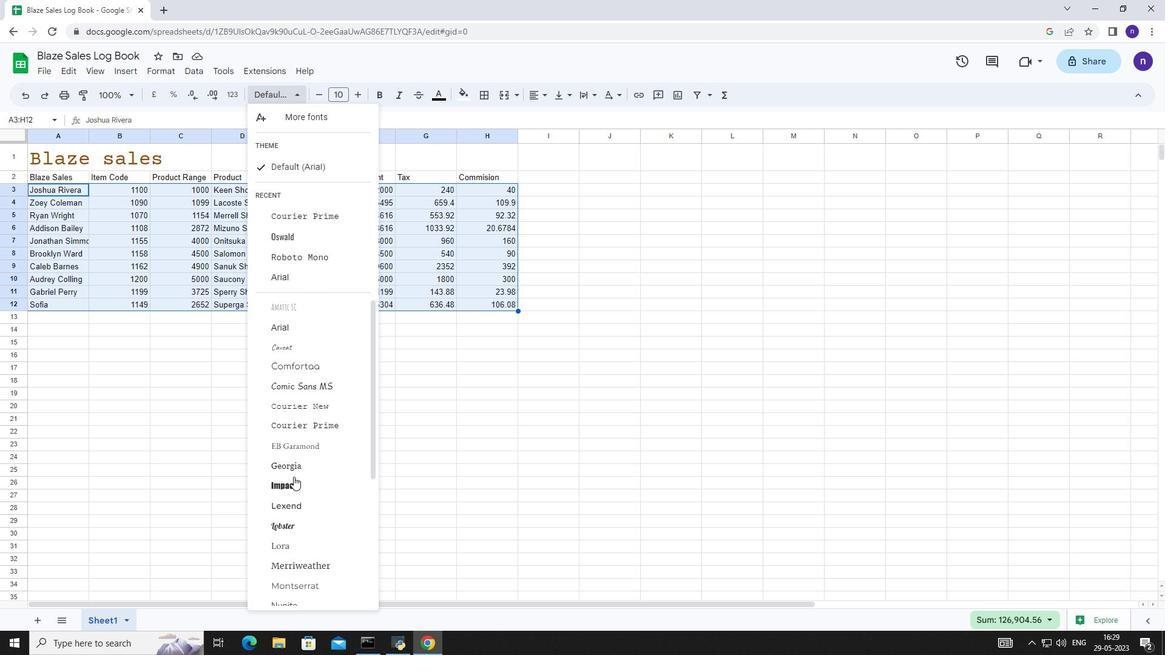 
Action: Mouse scrolled (293, 477) with delta (0, 0)
Screenshot: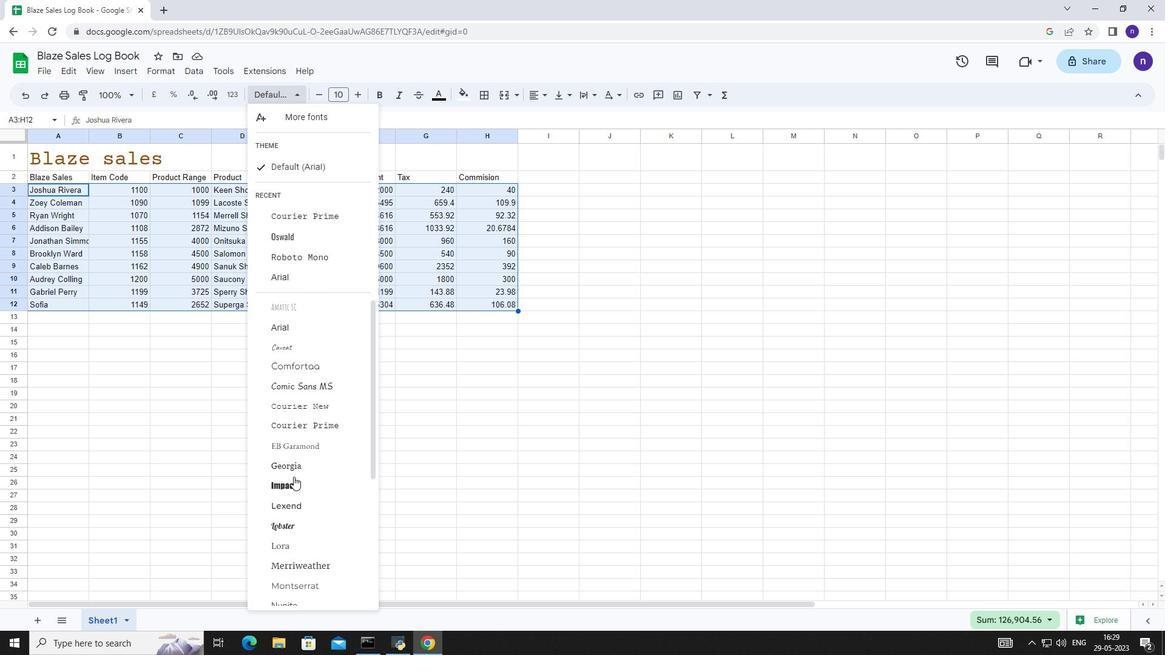 
Action: Mouse moved to (300, 113)
Screenshot: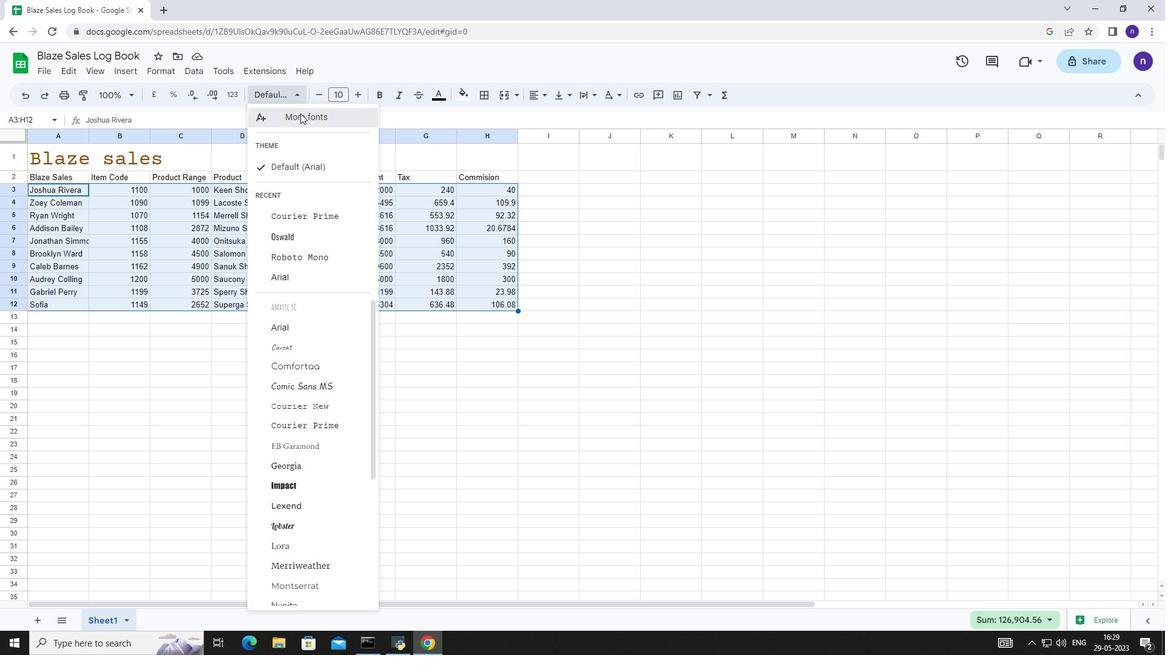 
Action: Mouse pressed left at (300, 113)
Screenshot: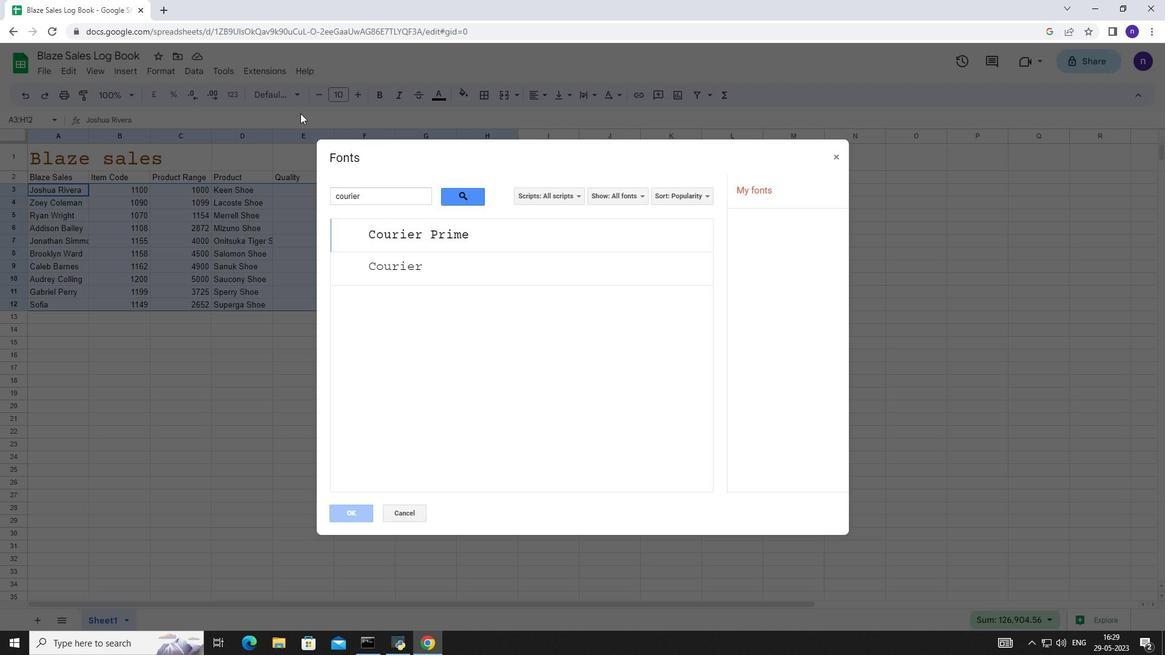 
Action: Key pressed courier
Screenshot: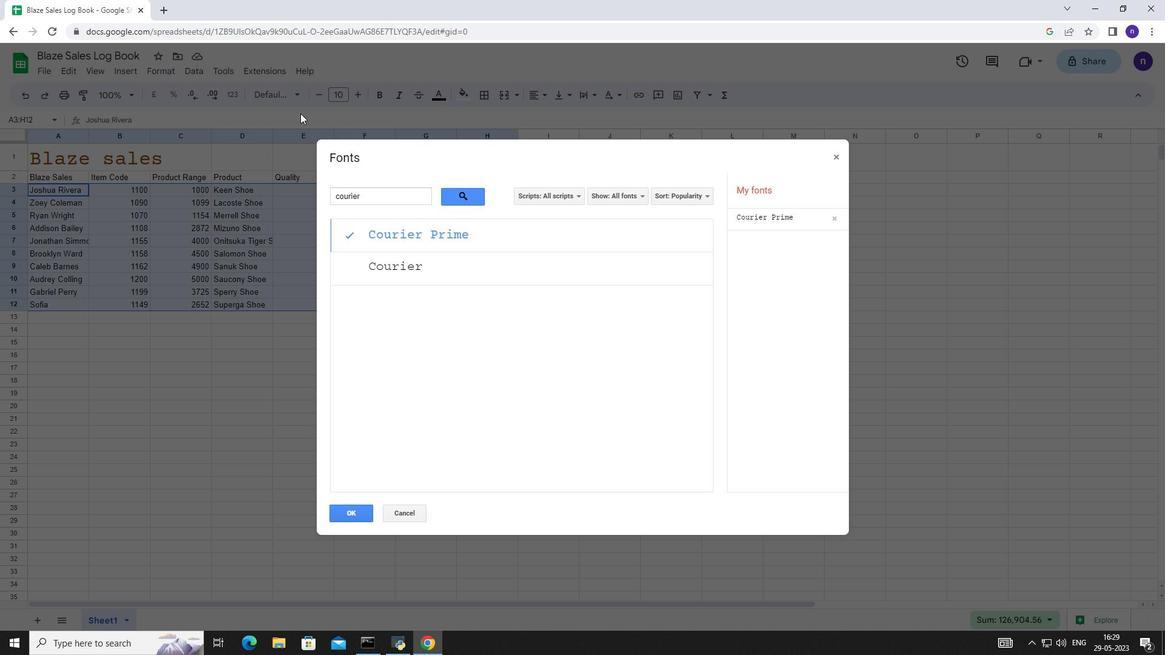 
Action: Mouse moved to (392, 233)
Screenshot: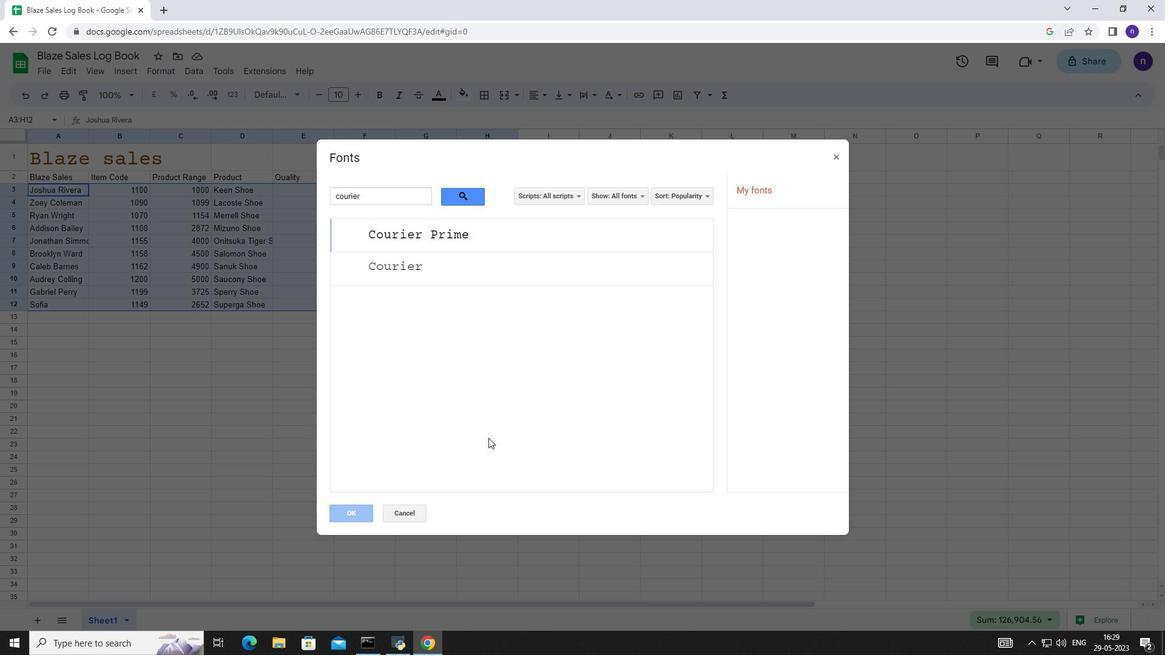 
Action: Mouse pressed left at (392, 233)
Screenshot: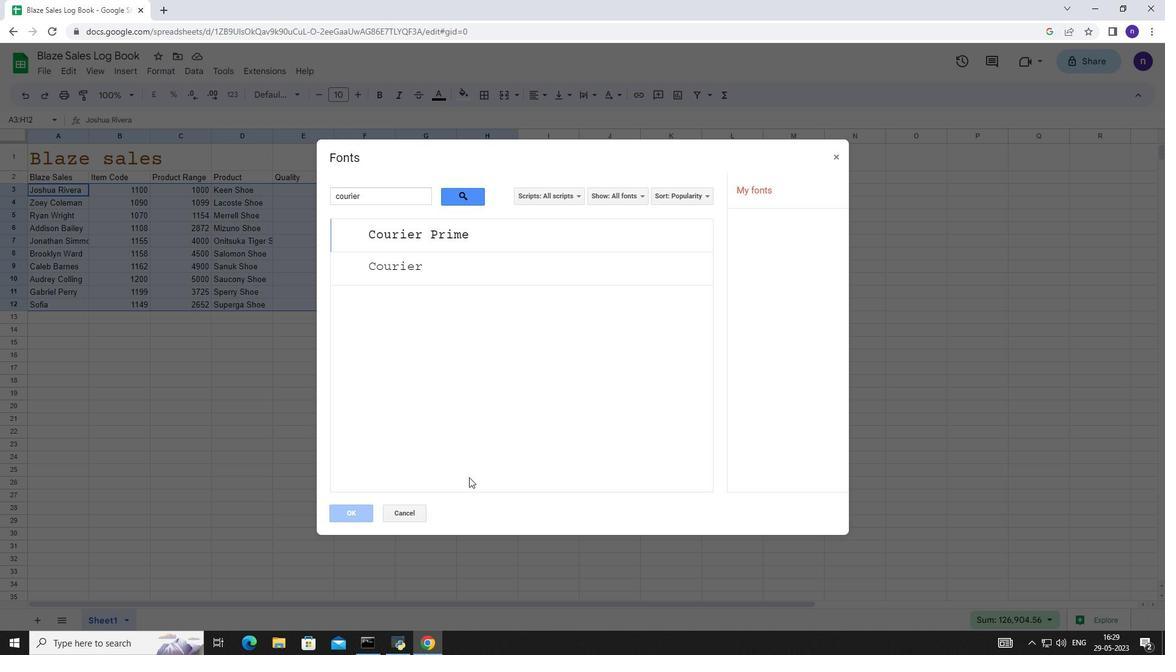 
Action: Mouse moved to (352, 517)
Screenshot: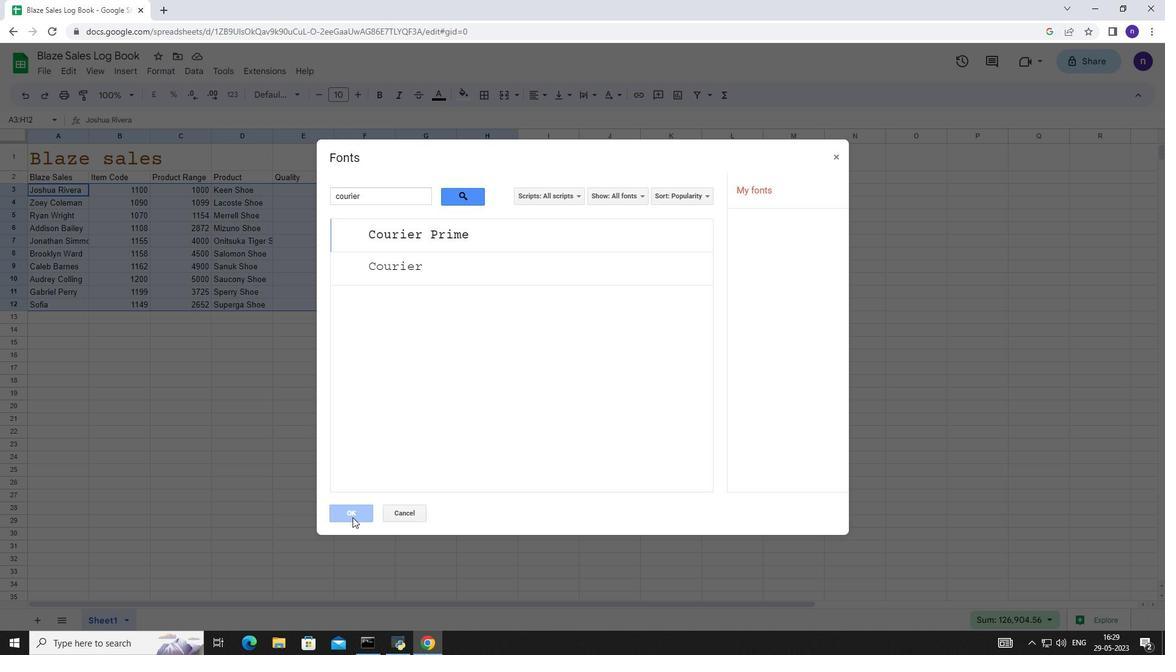 
Action: Mouse pressed left at (352, 517)
Screenshot: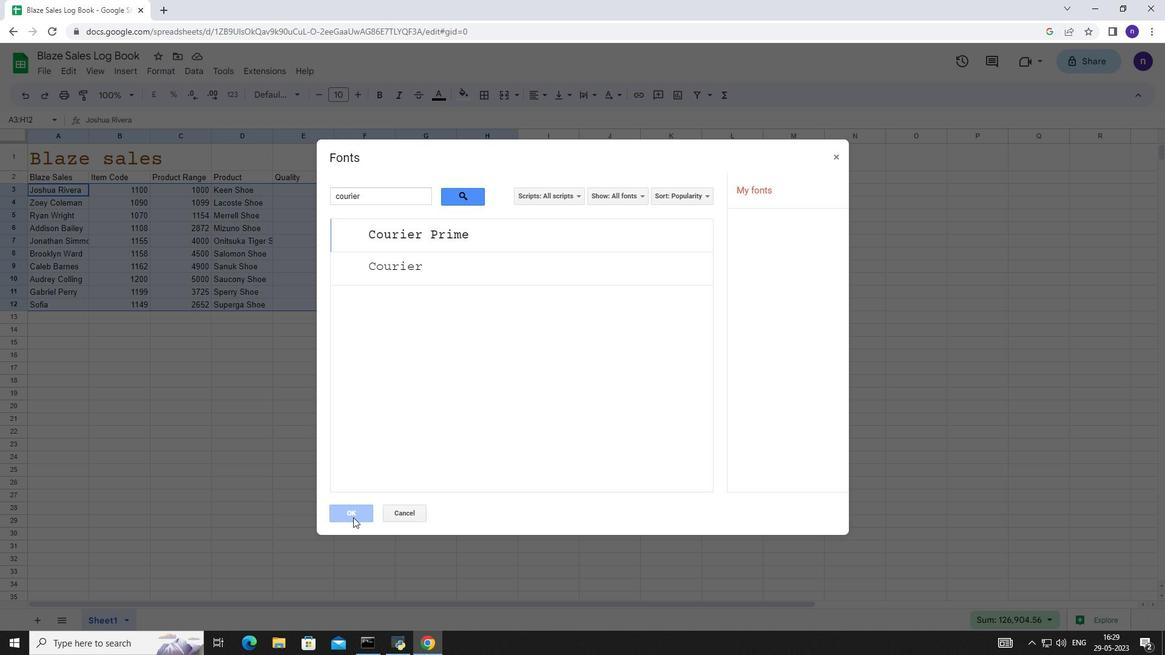 
Action: Mouse moved to (344, 511)
Screenshot: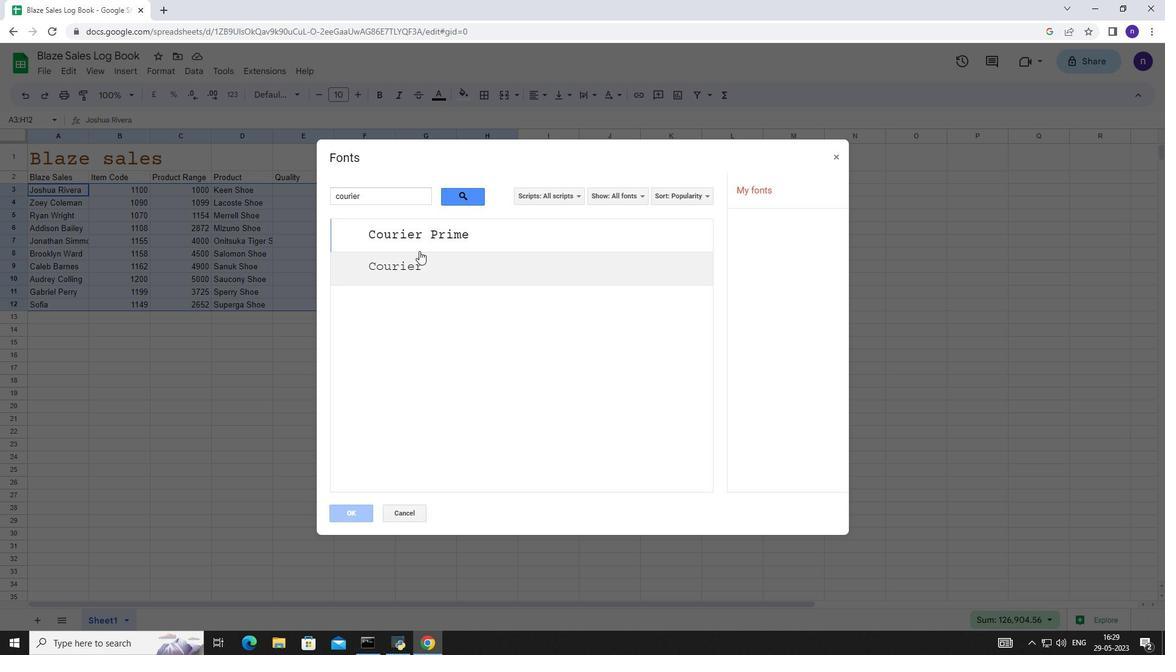 
Action: Mouse pressed left at (344, 511)
Screenshot: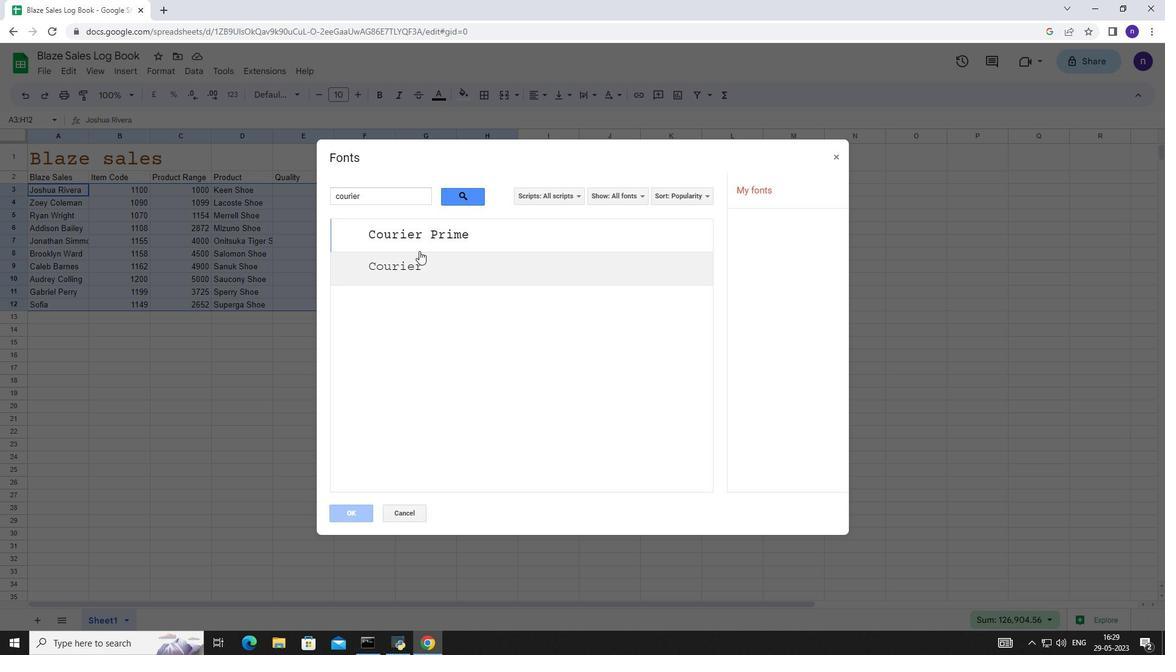 
Action: Mouse moved to (429, 231)
Screenshot: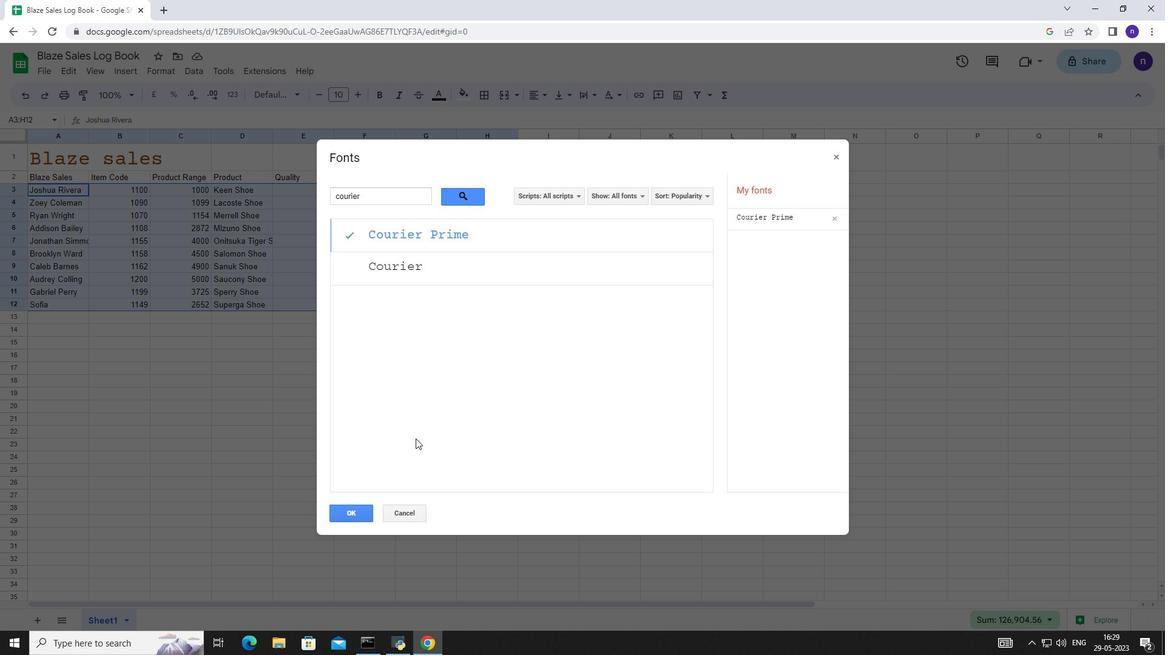 
Action: Mouse pressed left at (429, 231)
Screenshot: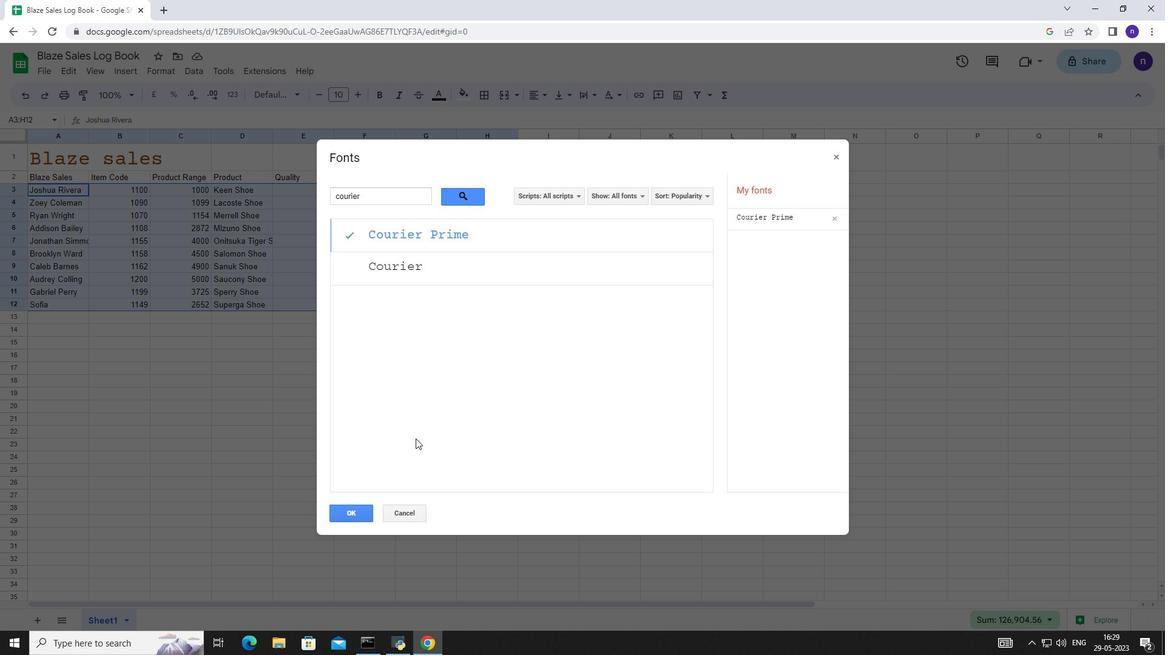 
Action: Mouse moved to (344, 515)
Screenshot: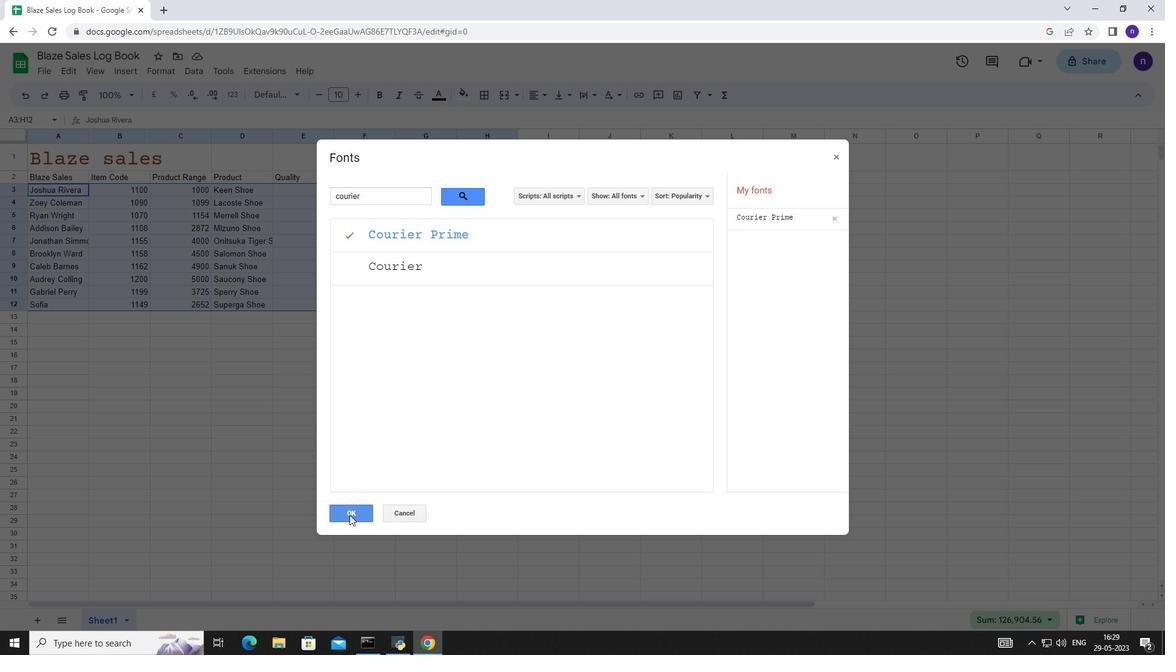 
Action: Mouse pressed left at (344, 515)
Screenshot: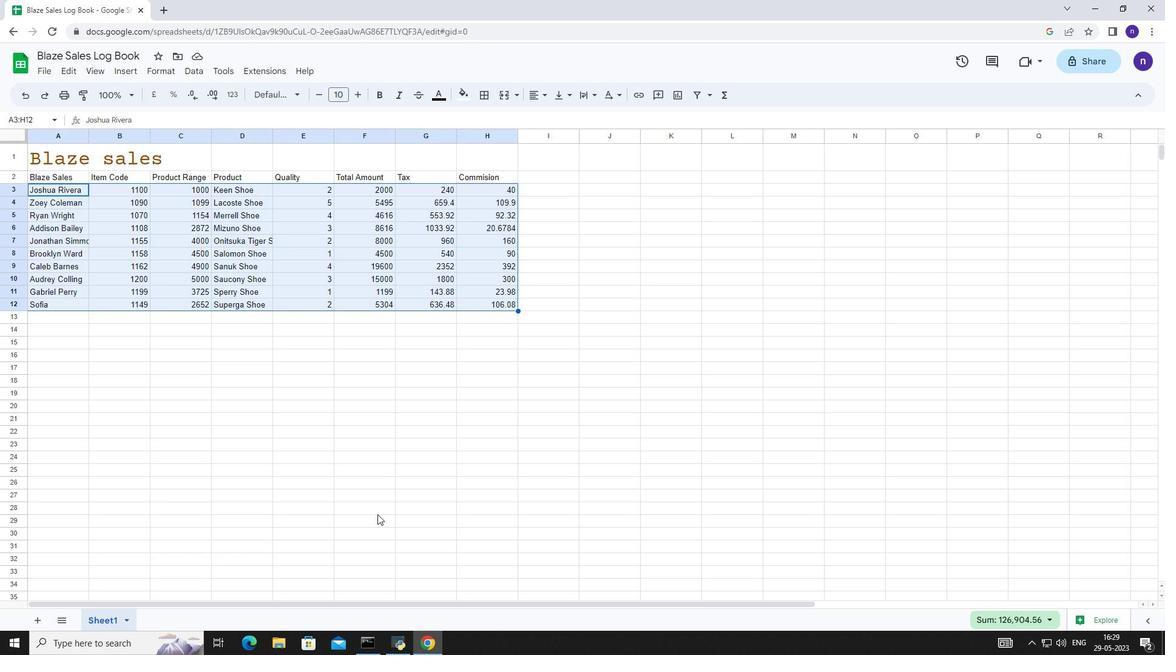 
Action: Mouse moved to (357, 95)
Screenshot: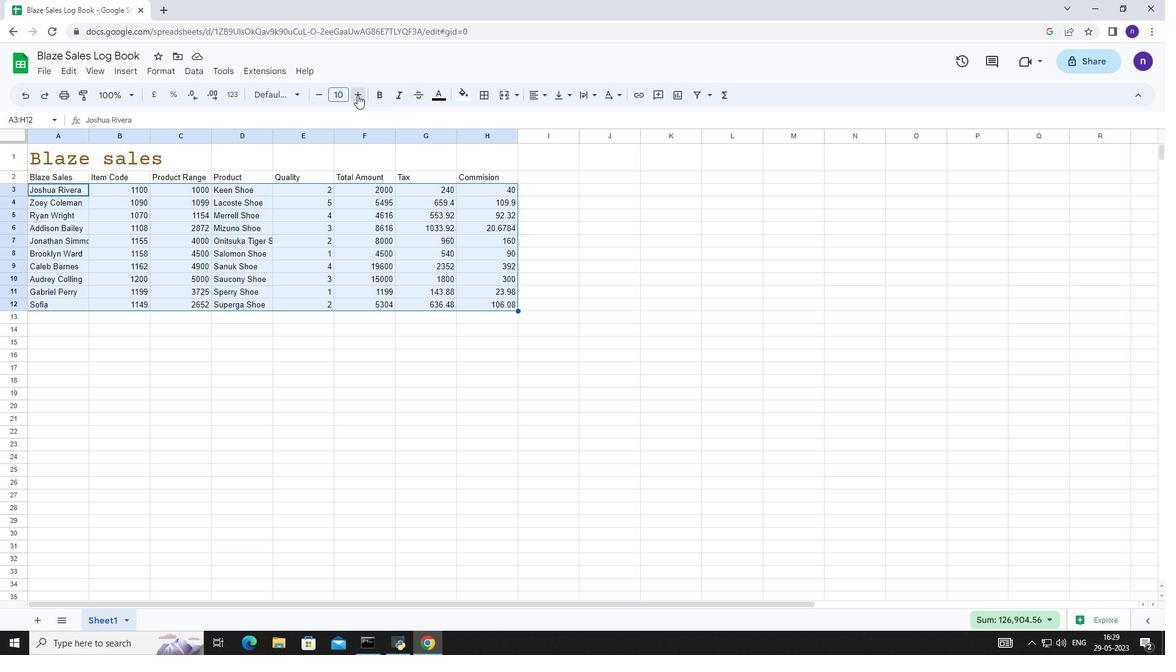 
Action: Mouse pressed left at (357, 95)
Screenshot: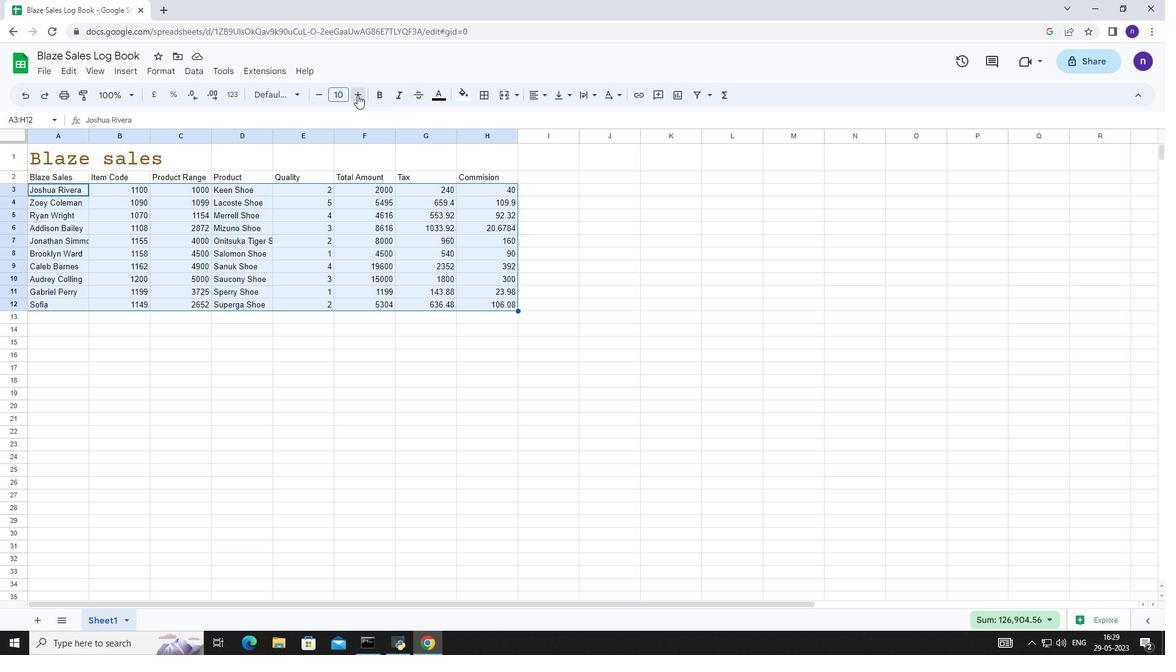 
Action: Mouse pressed left at (357, 95)
Screenshot: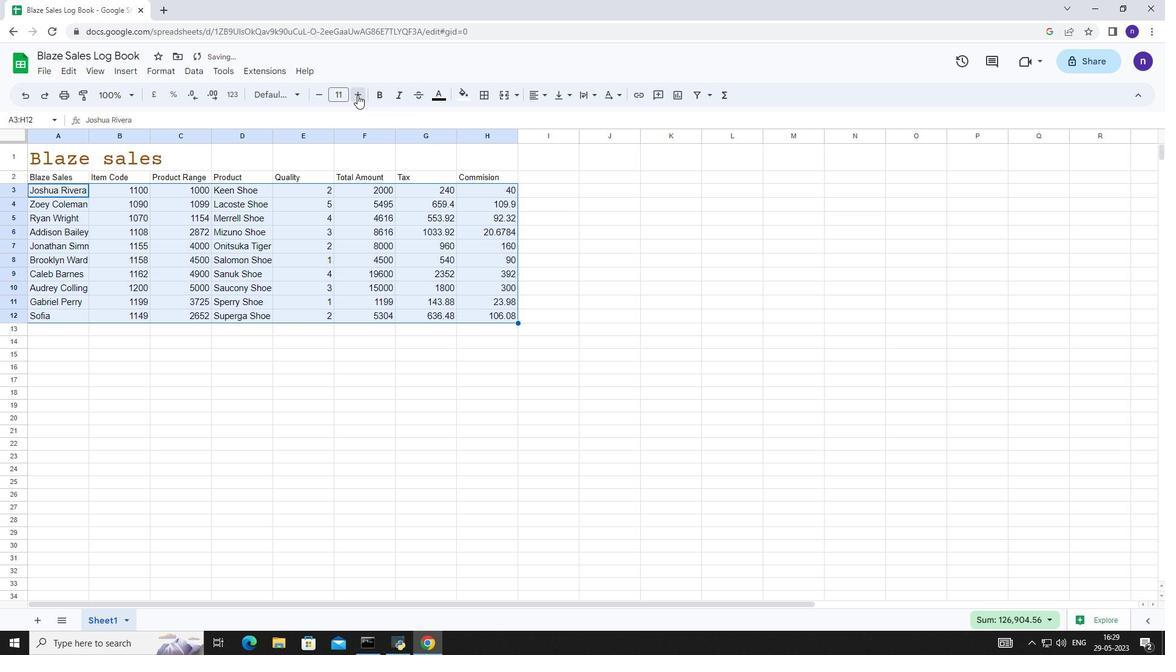 
Action: Mouse pressed left at (357, 95)
Screenshot: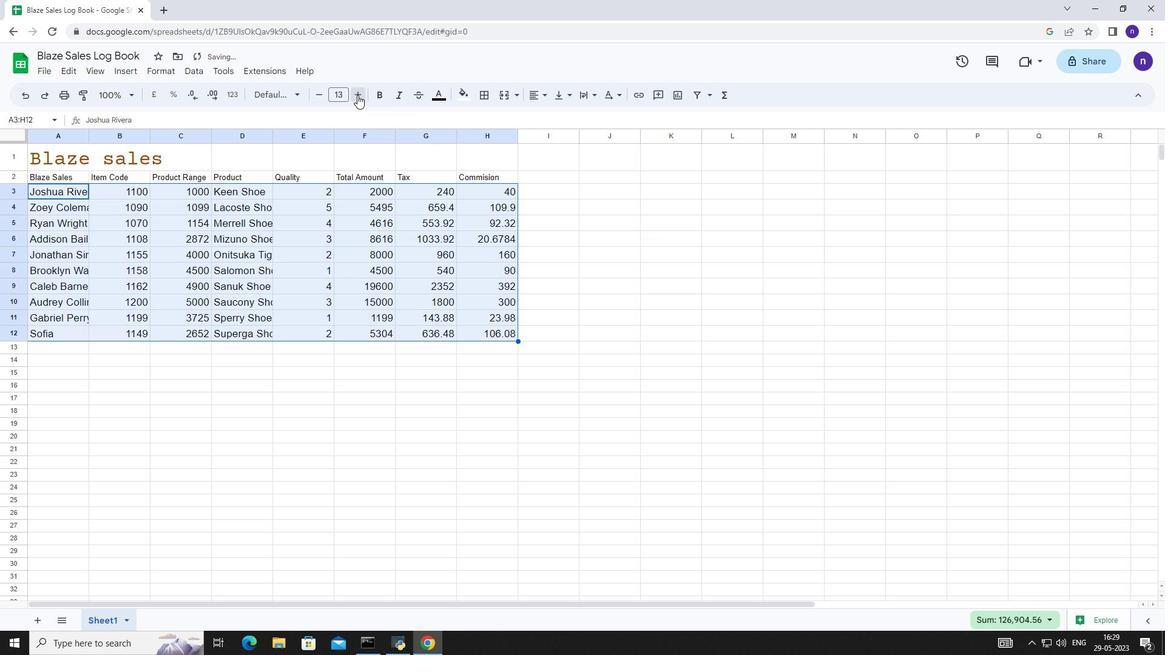 
Action: Mouse pressed left at (357, 95)
Screenshot: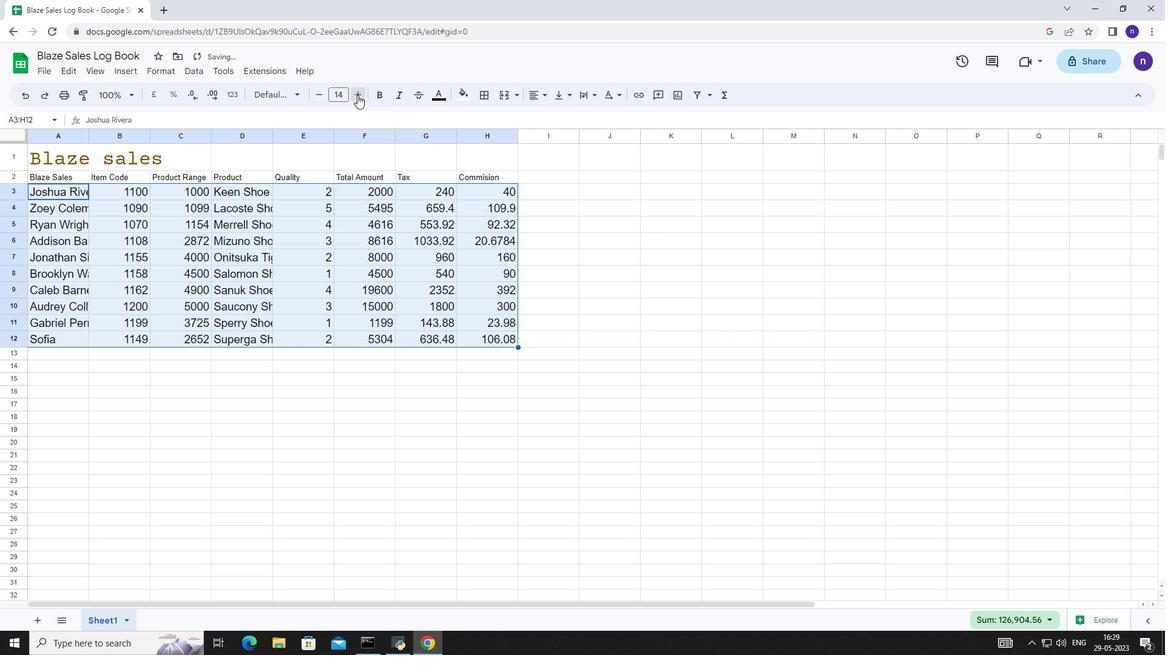 
Action: Mouse pressed left at (357, 95)
Screenshot: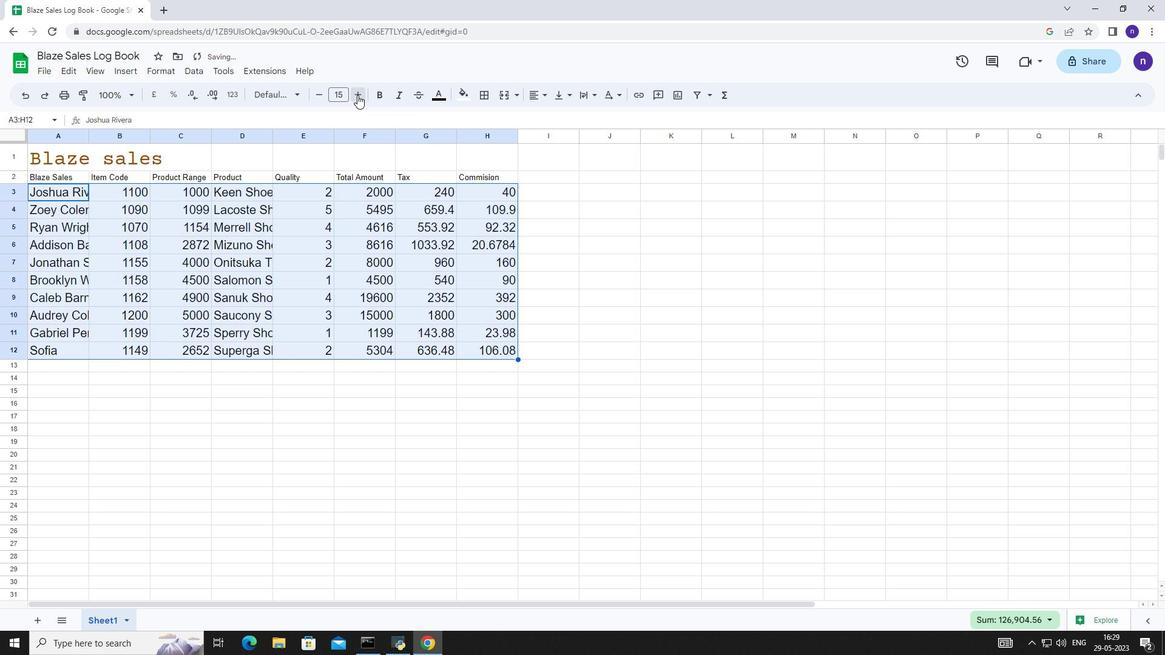 
Action: Mouse pressed left at (357, 95)
Screenshot: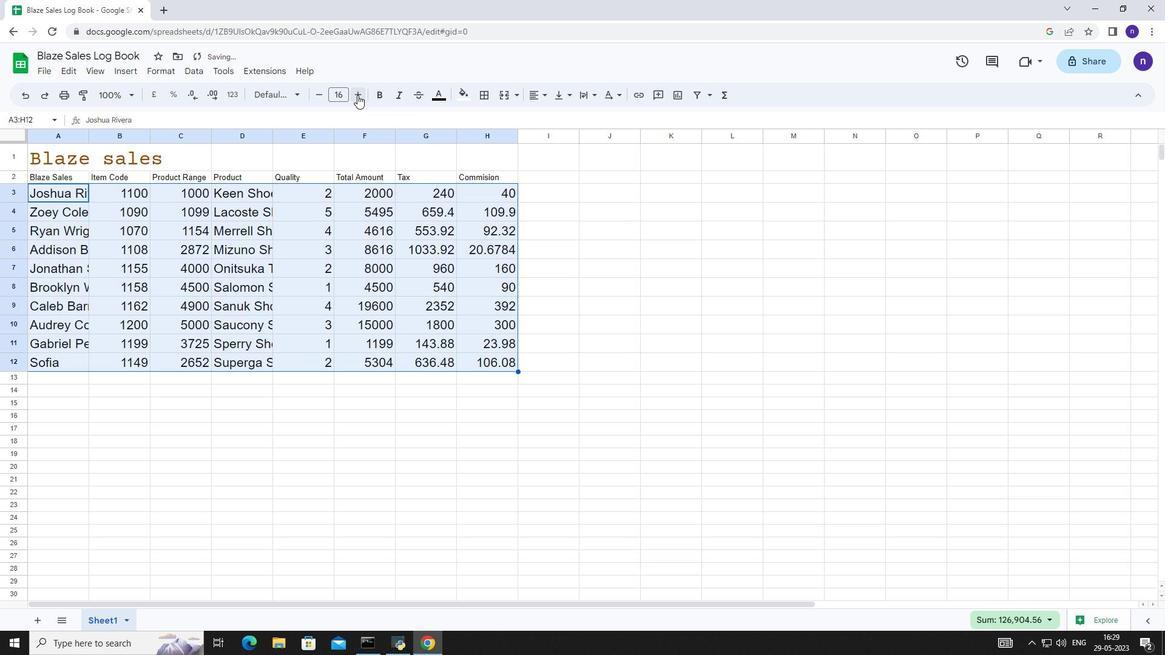 
Action: Mouse pressed left at (357, 95)
Screenshot: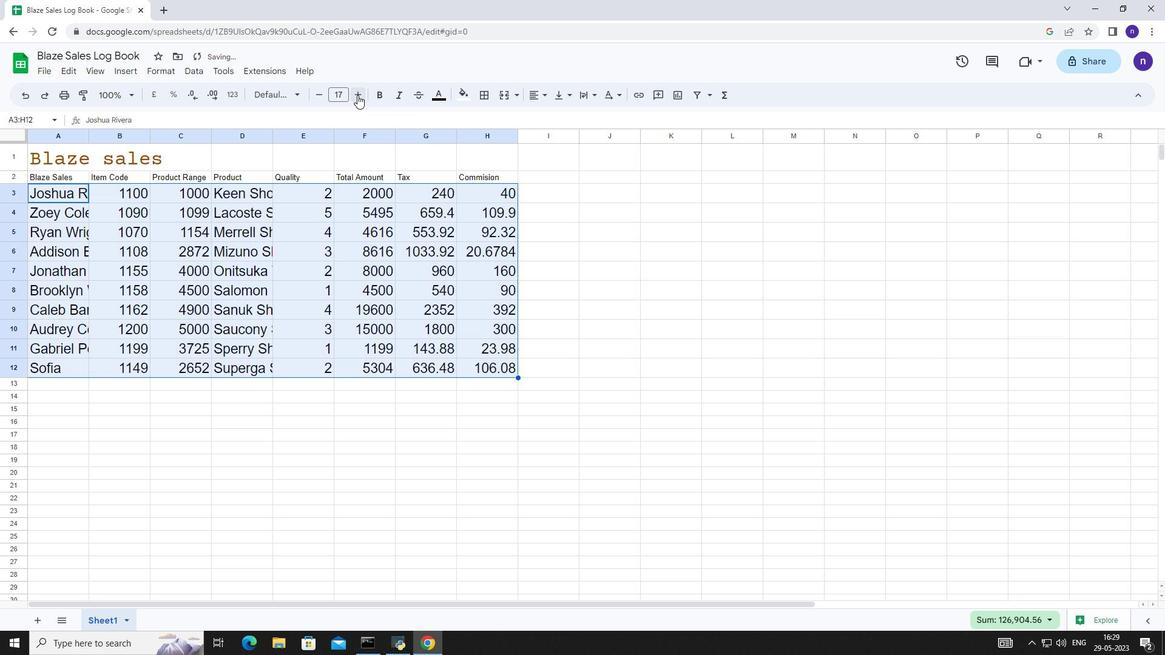 
Action: Mouse pressed left at (357, 95)
Screenshot: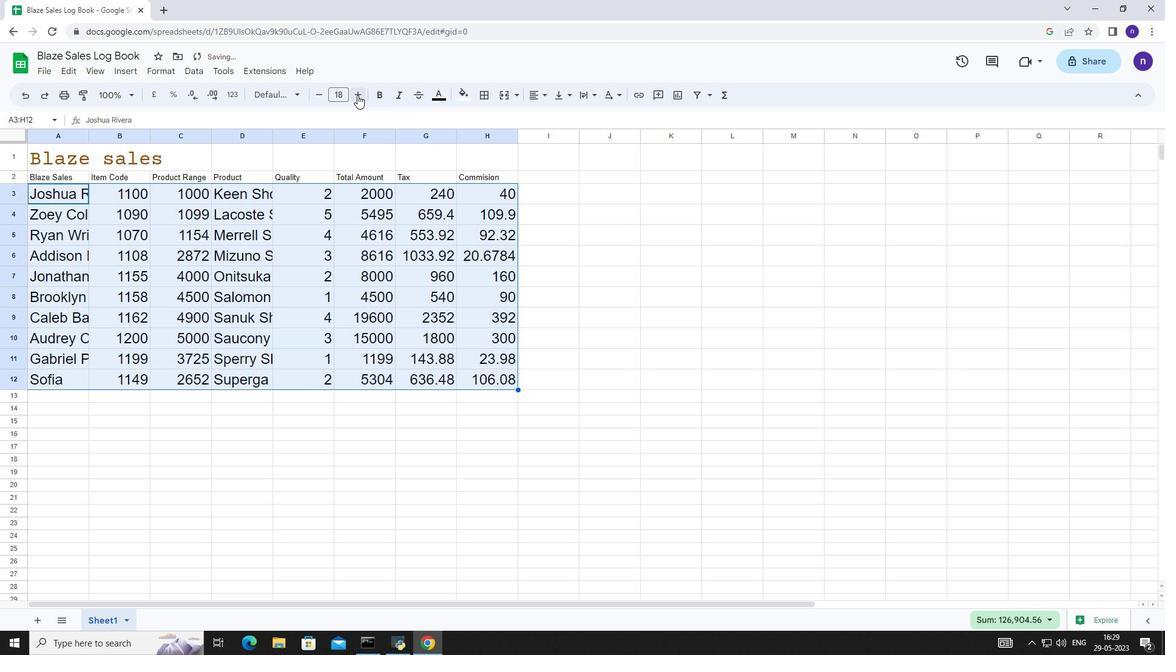 
Action: Mouse moved to (75, 158)
Screenshot: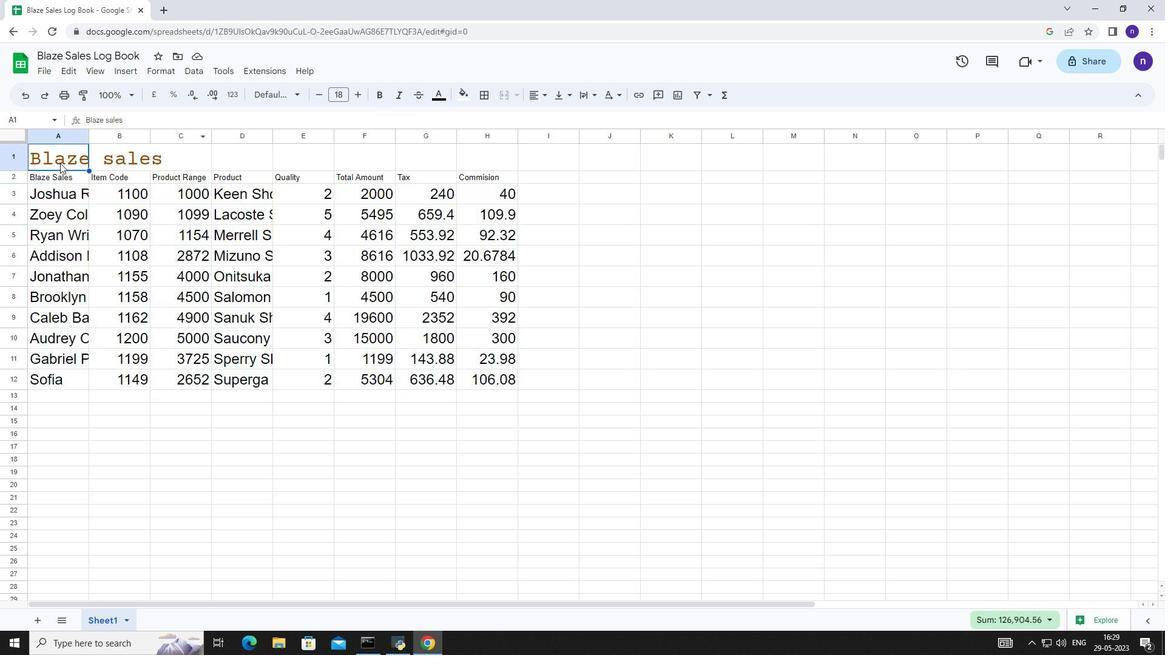 
Action: Mouse pressed left at (75, 158)
Screenshot: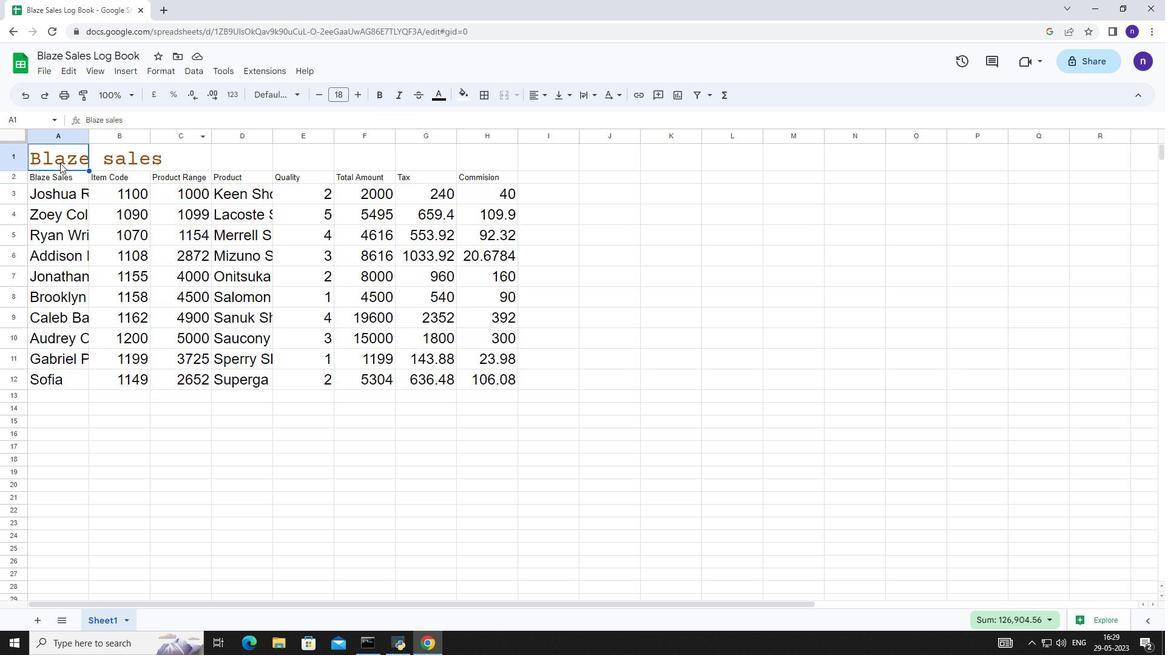 
Action: Mouse moved to (74, 158)
Screenshot: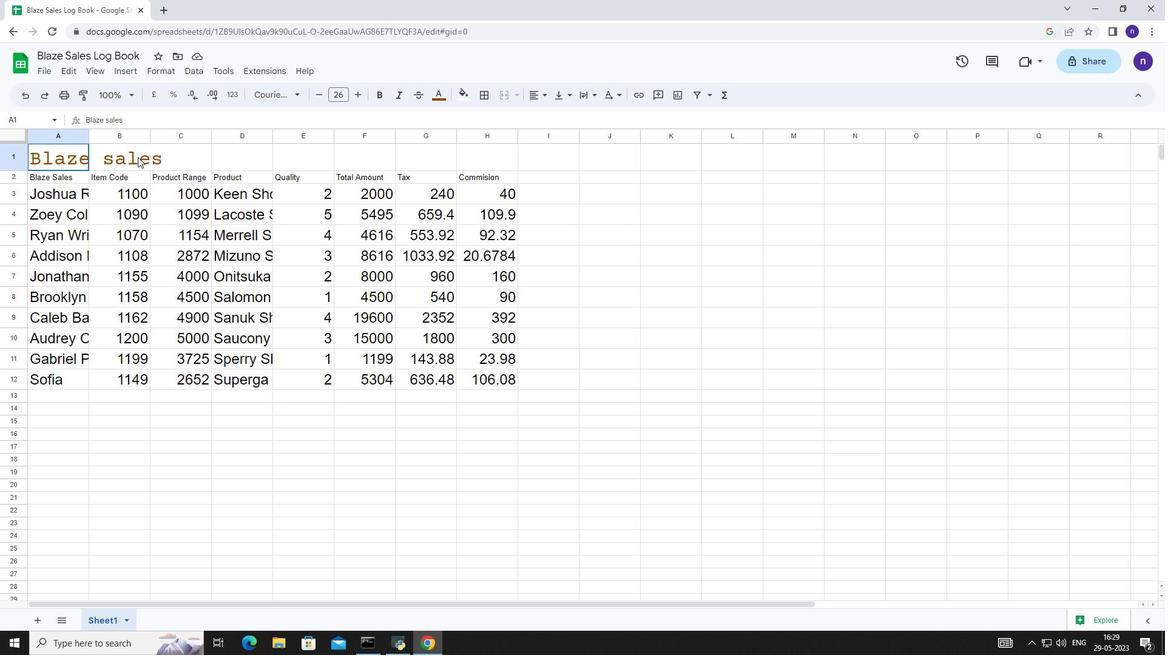 
Action: Mouse pressed left at (74, 158)
Screenshot: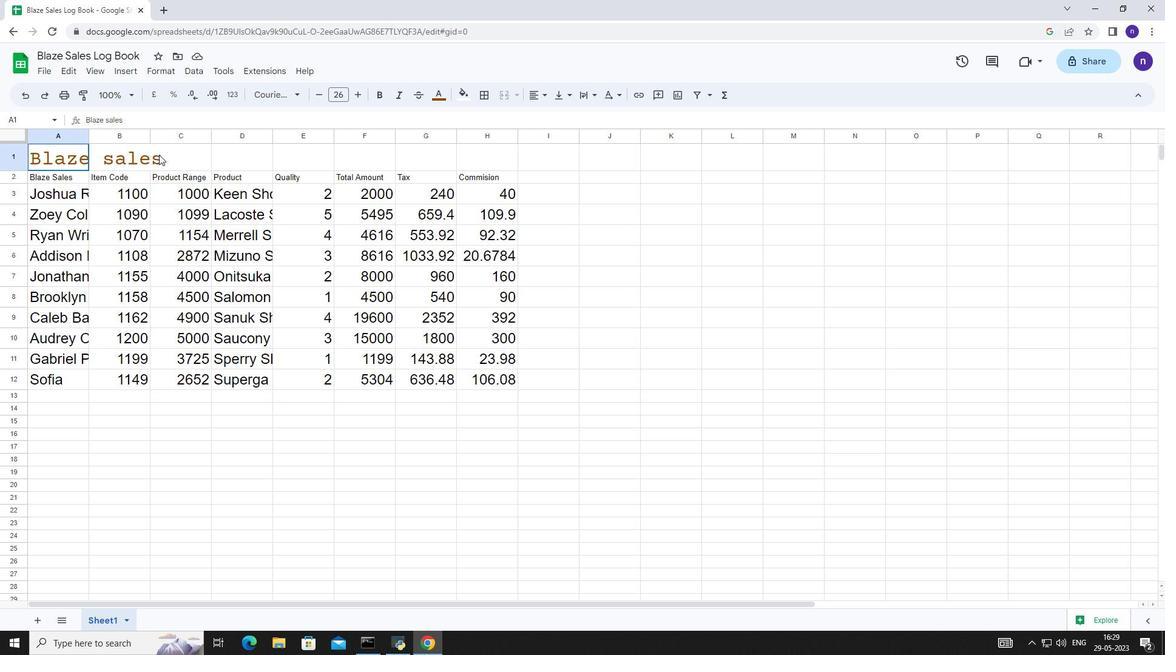 
Action: Mouse moved to (500, 95)
Screenshot: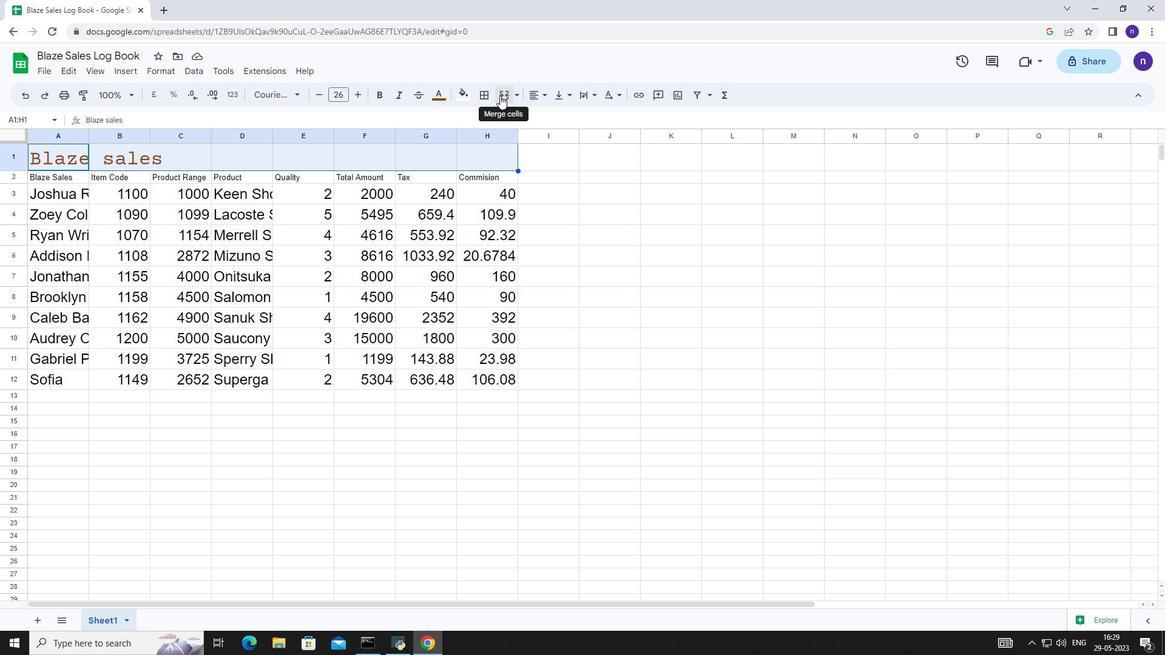 
Action: Mouse pressed left at (500, 95)
Screenshot: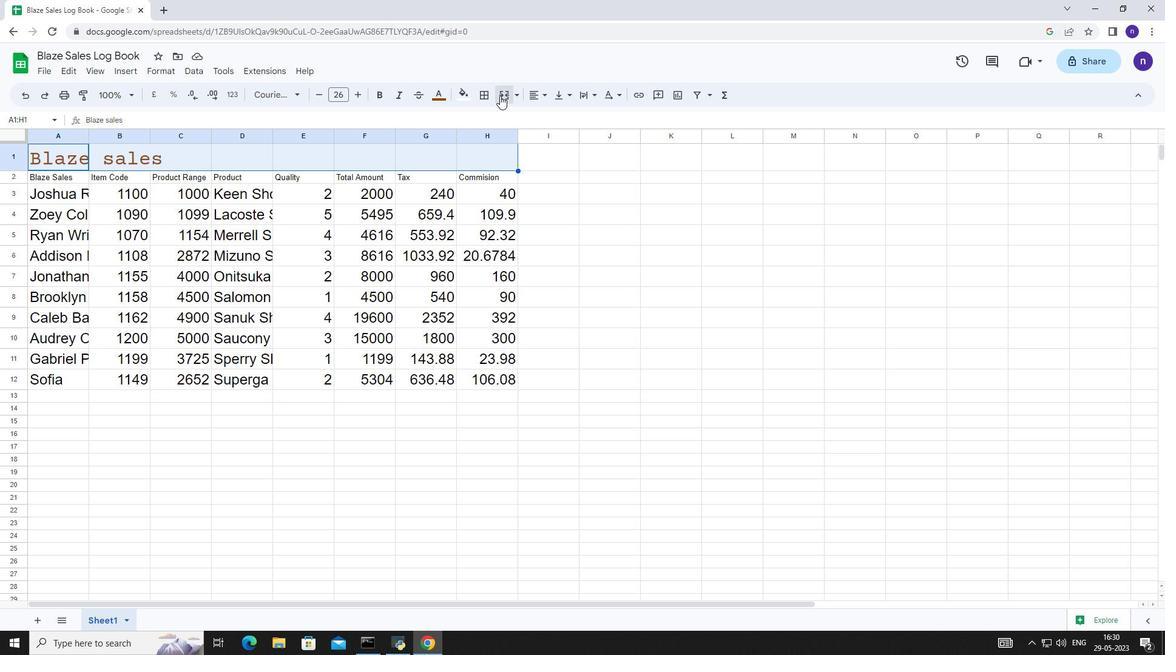 
Action: Mouse moved to (546, 97)
Screenshot: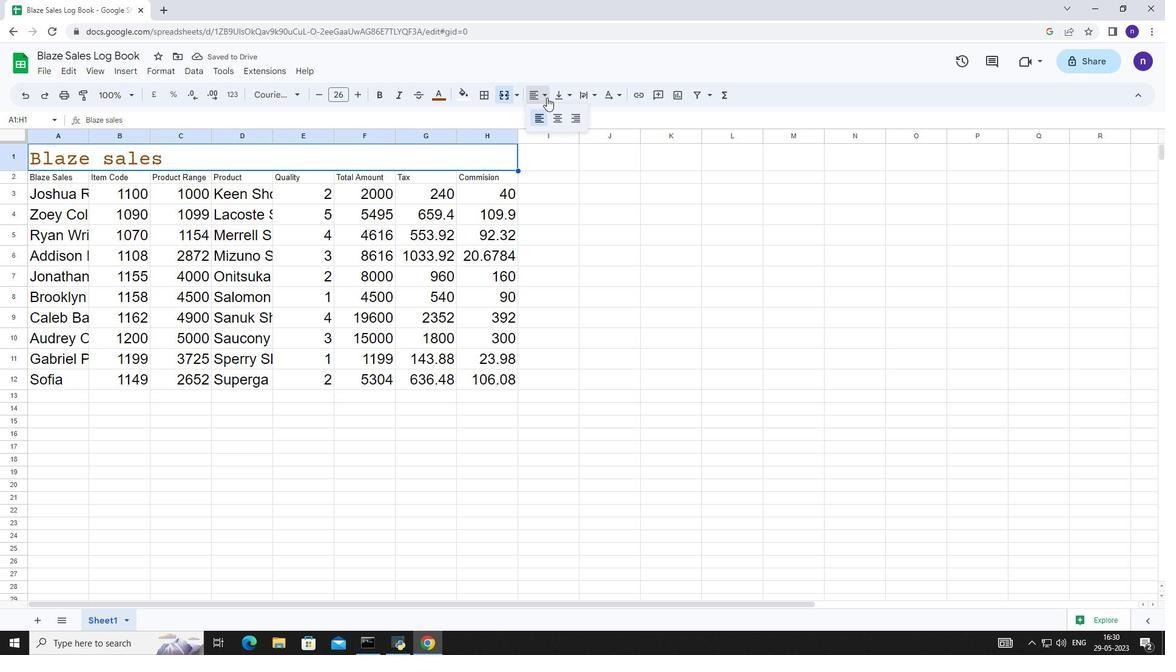 
Action: Mouse pressed left at (546, 97)
Screenshot: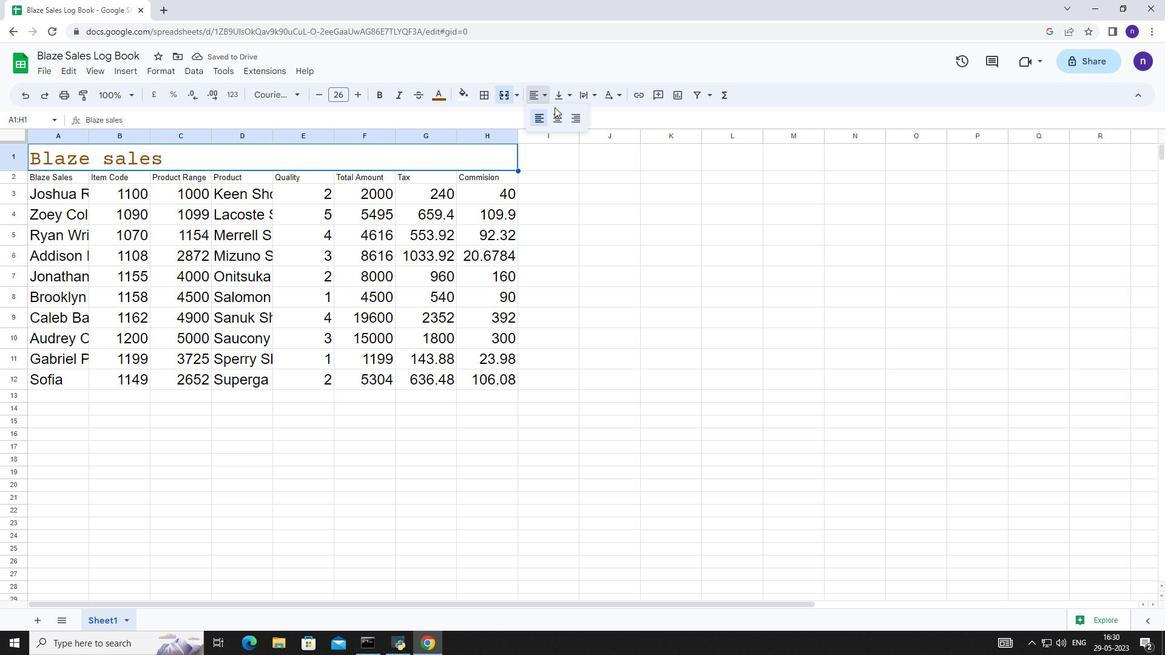 
Action: Mouse moved to (560, 118)
Screenshot: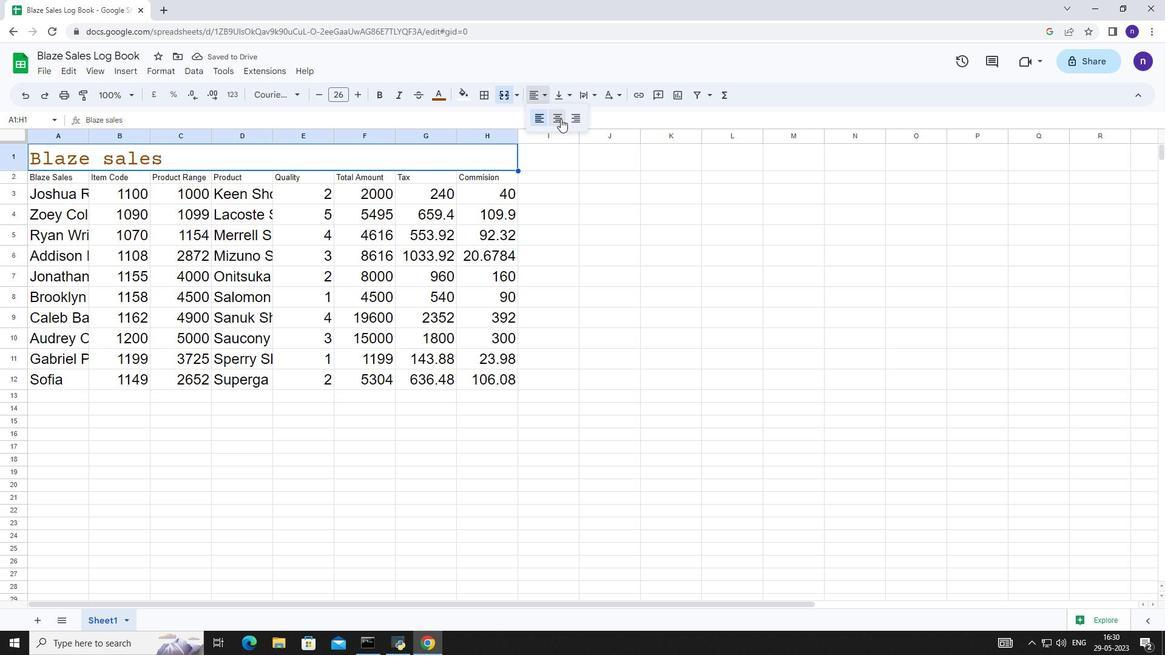 
Action: Mouse pressed left at (560, 118)
Screenshot: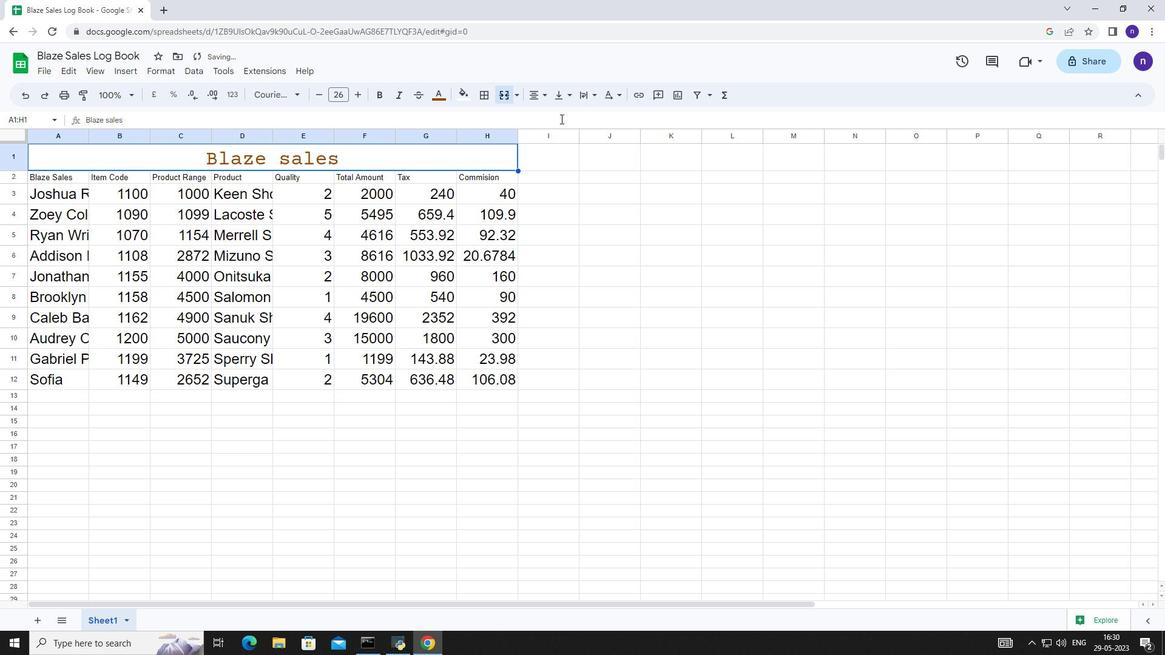 
Action: Mouse moved to (109, 203)
Screenshot: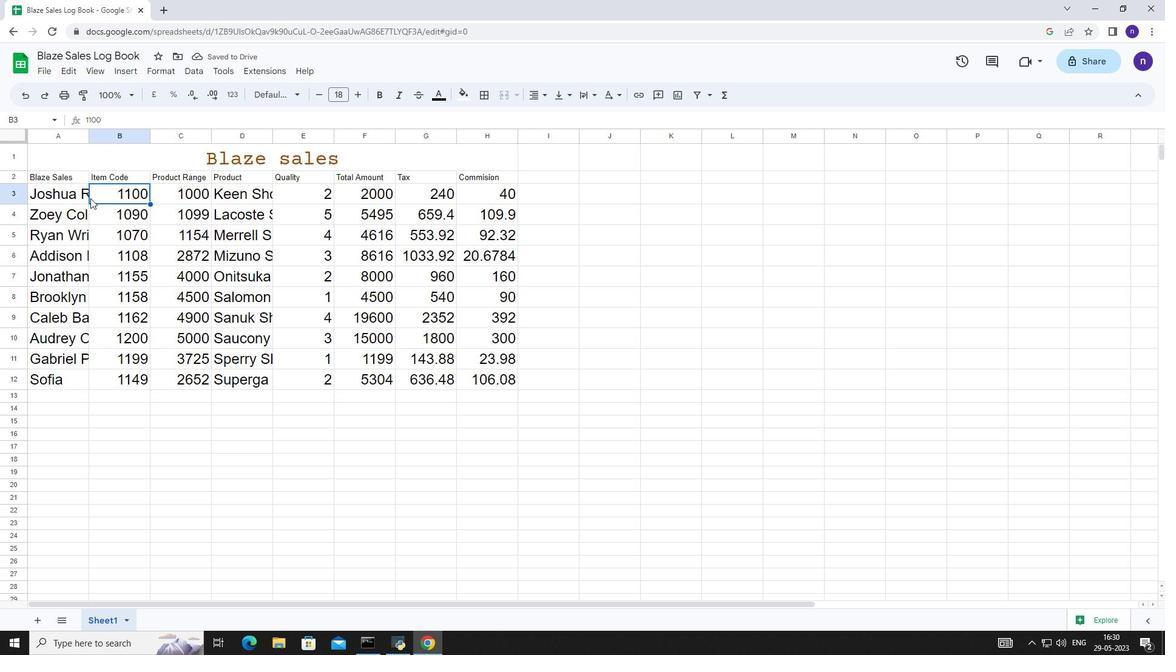 
Action: Mouse pressed left at (109, 203)
Screenshot: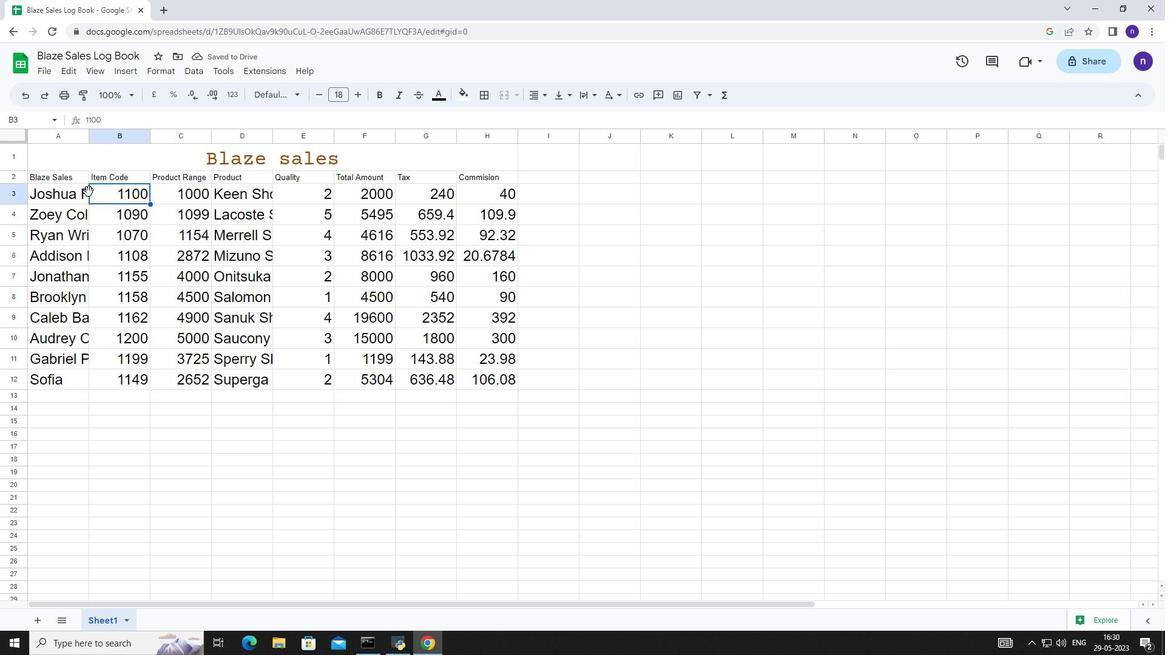 
Action: Mouse moved to (59, 176)
Screenshot: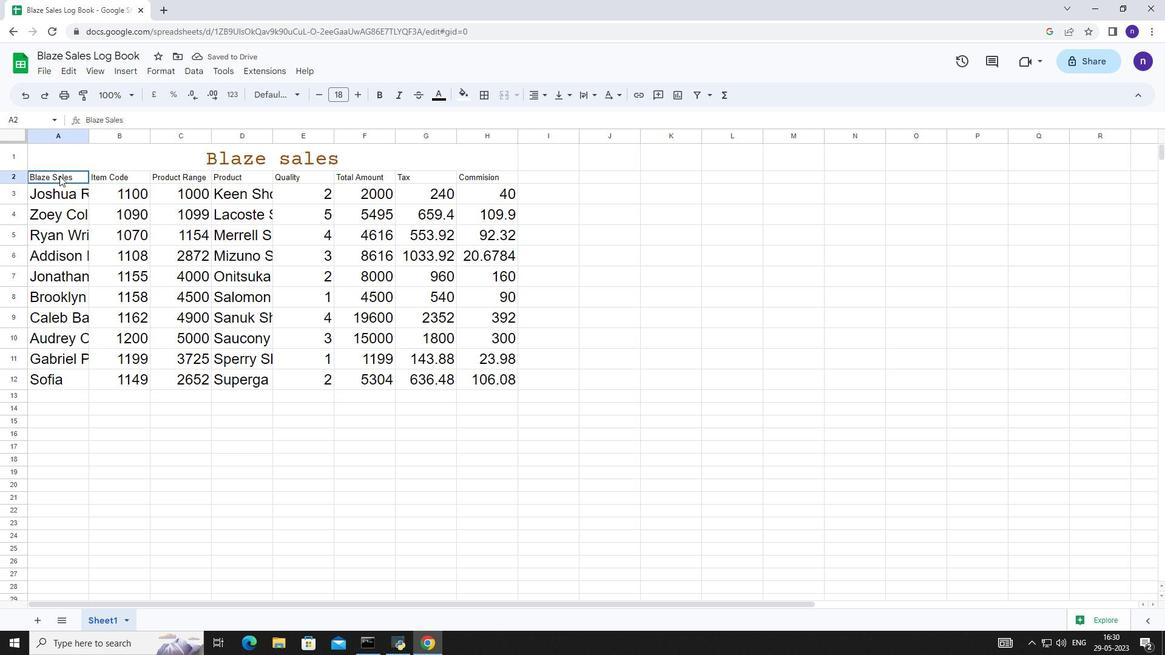 
Action: Mouse pressed left at (59, 176)
Screenshot: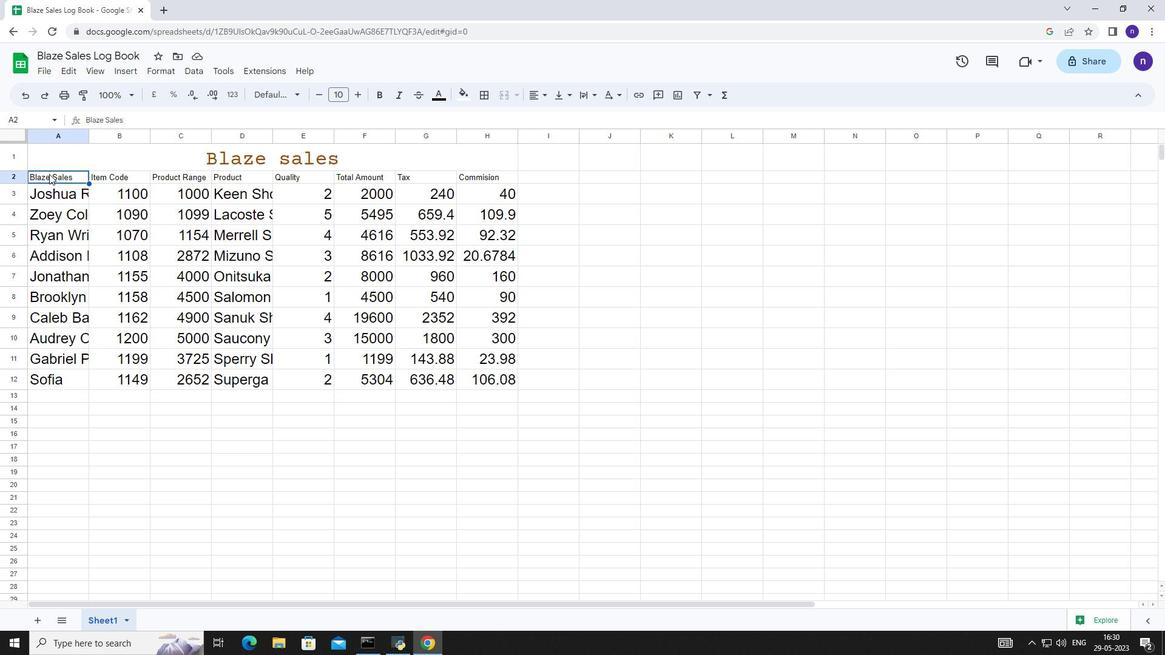 
Action: Mouse moved to (55, 174)
Screenshot: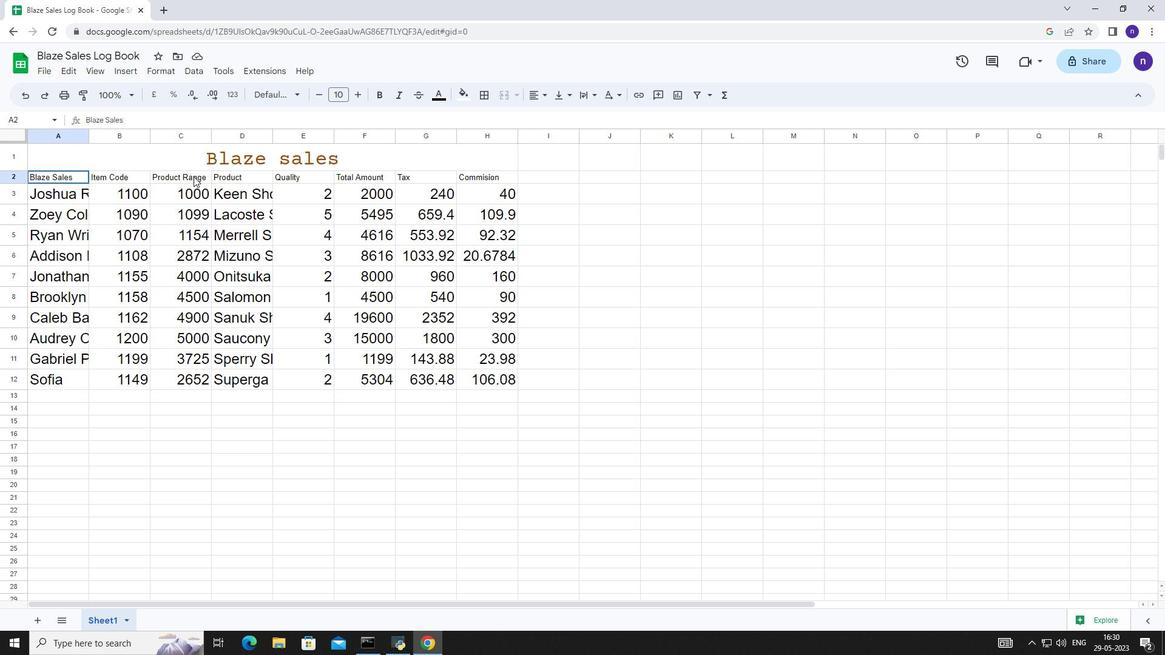 
Action: Mouse pressed left at (55, 174)
Screenshot: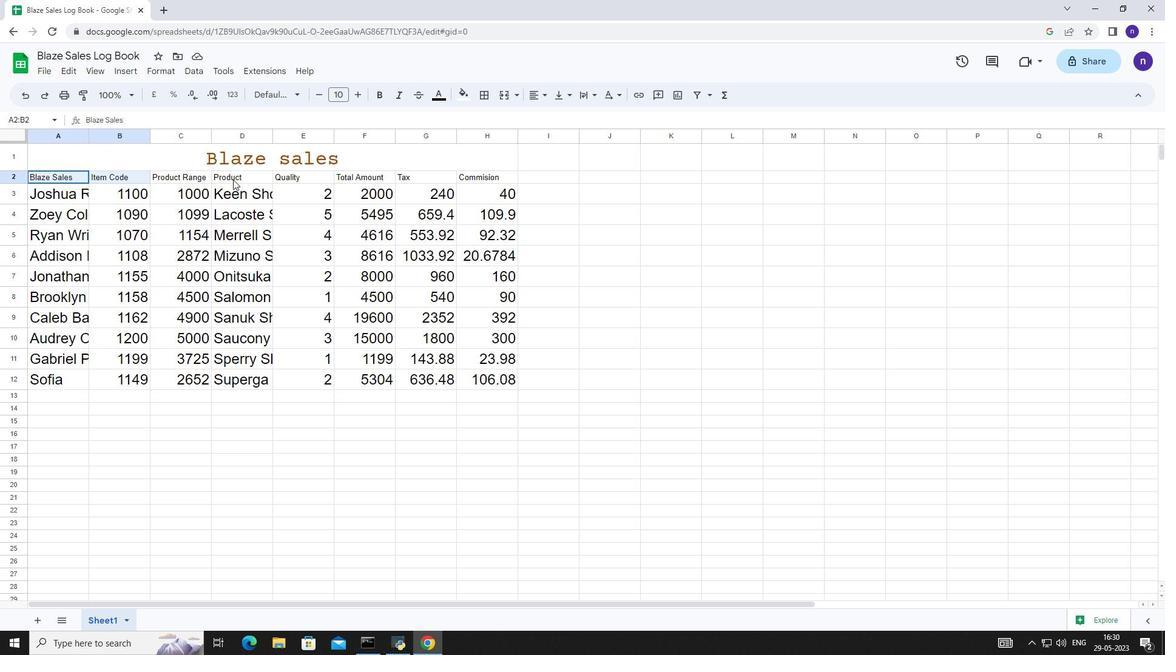 
Action: Mouse moved to (547, 95)
Screenshot: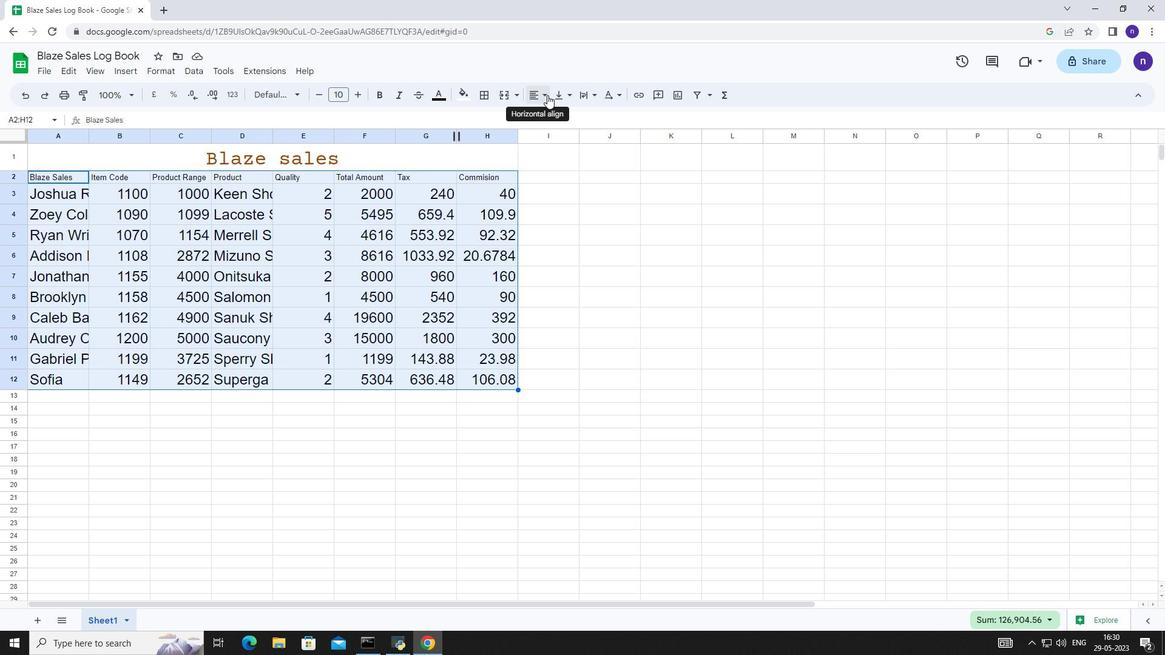 
Action: Mouse pressed left at (547, 95)
Screenshot: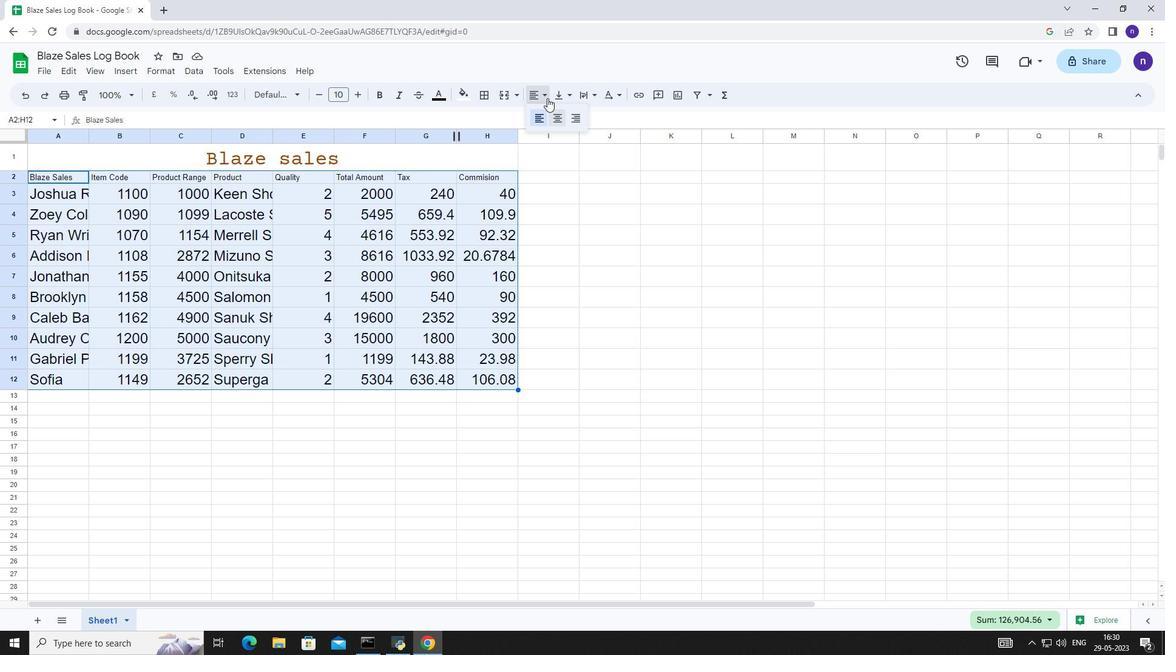 
Action: Mouse moved to (560, 117)
Screenshot: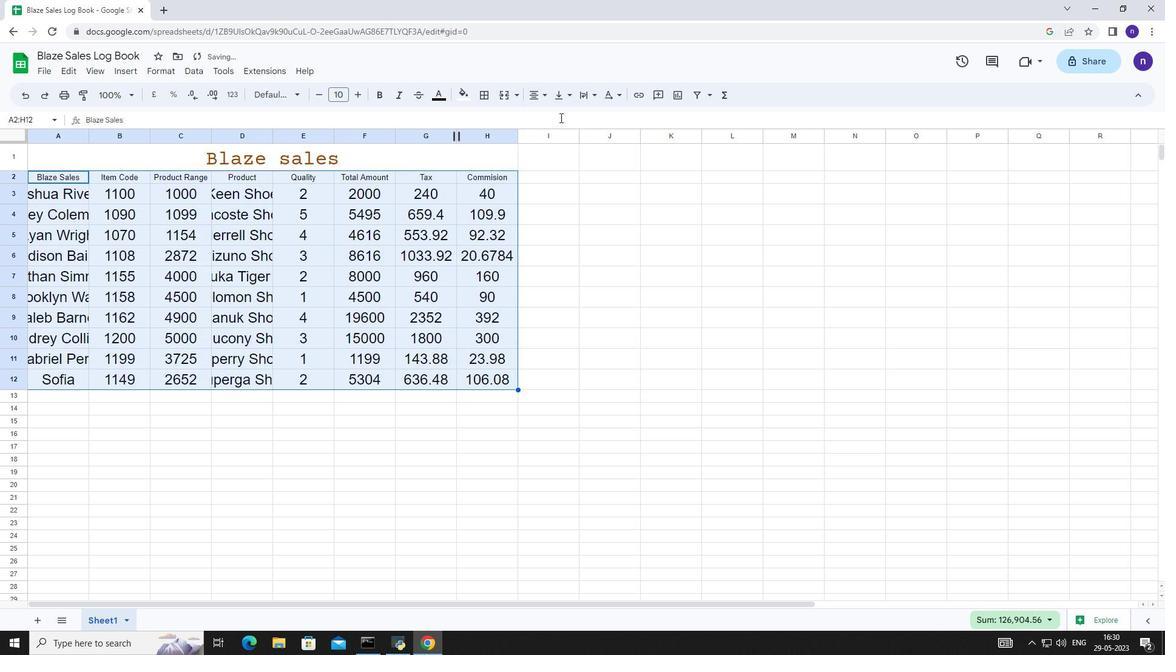 
Action: Mouse pressed left at (560, 117)
Screenshot: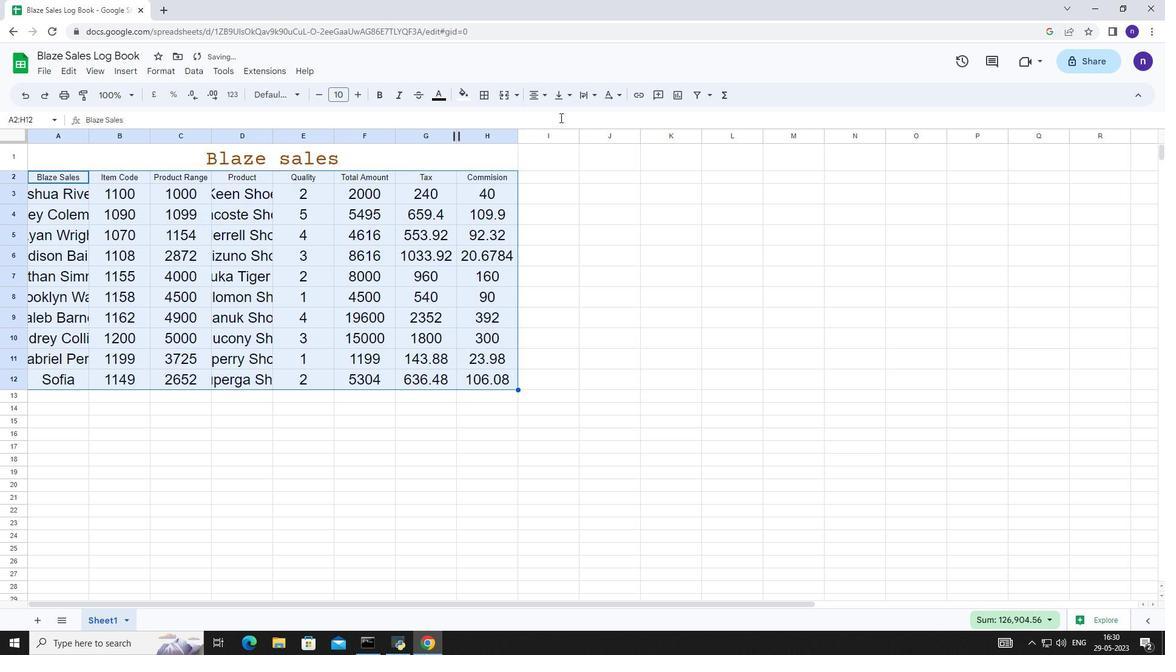 
Action: Mouse moved to (500, 198)
Screenshot: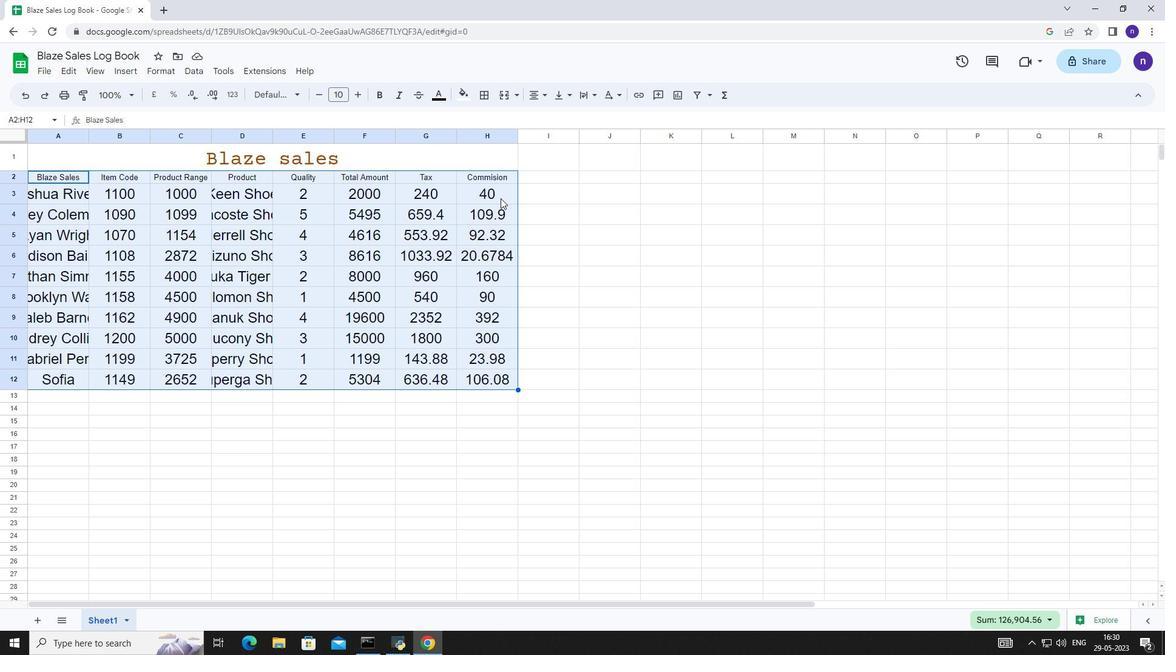 
Action: Key pressed ctrl+S
Screenshot: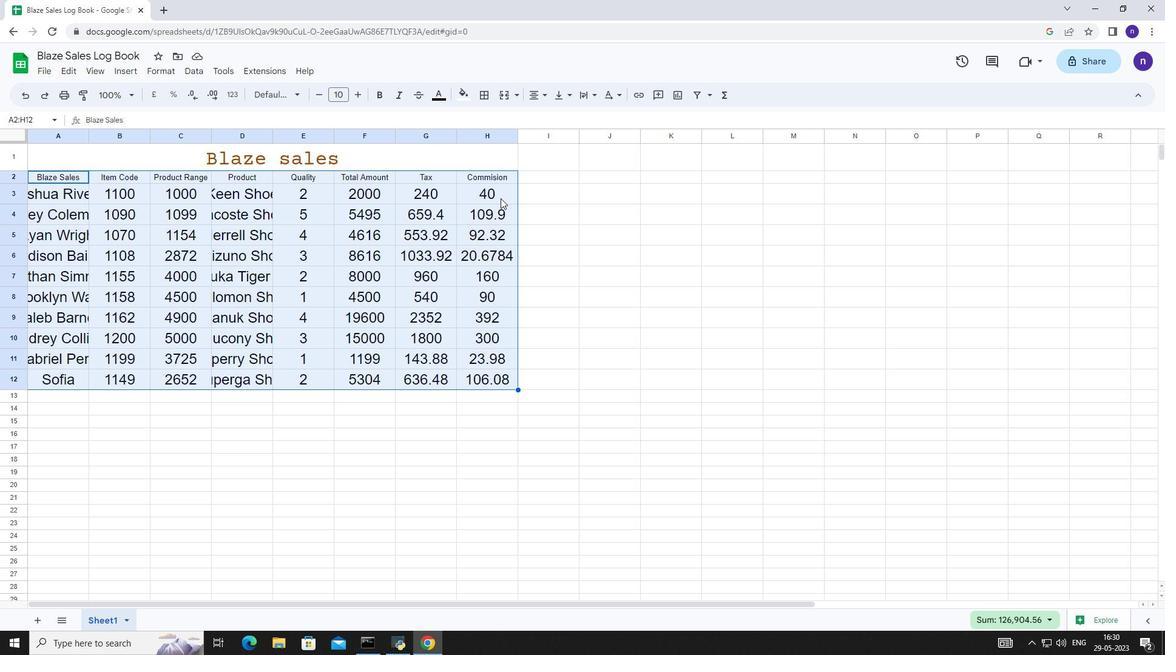 
